 Task: Send an email with the signature Lincoln Davis with the subject Request for information follow-up and the message Could you please provide me with the details of the project risks? from softage.9@softage.net to softage.5@softage.net and move the email from Sent Items to the folder Shipping labels
Action: Mouse moved to (960, 72)
Screenshot: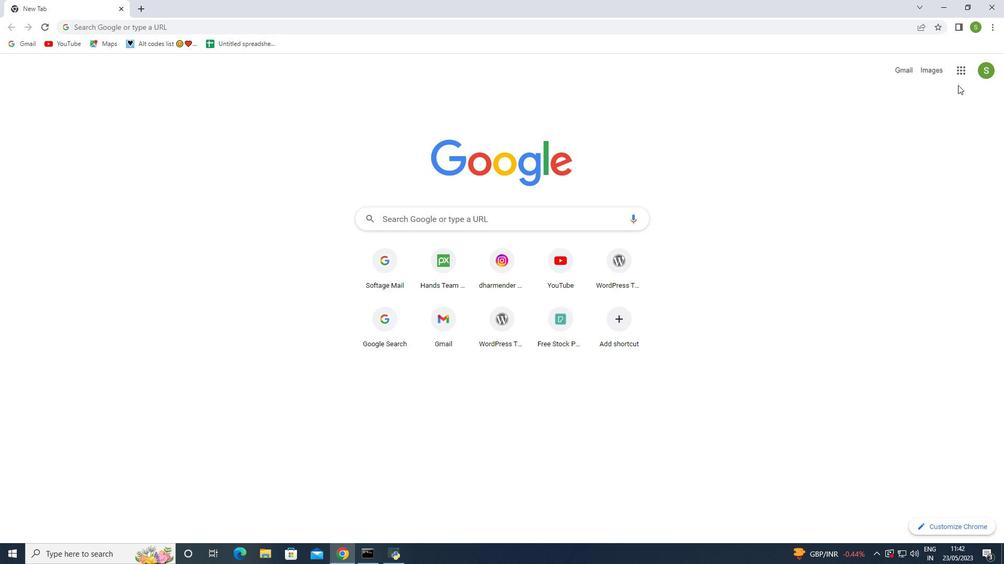 
Action: Mouse pressed left at (960, 72)
Screenshot: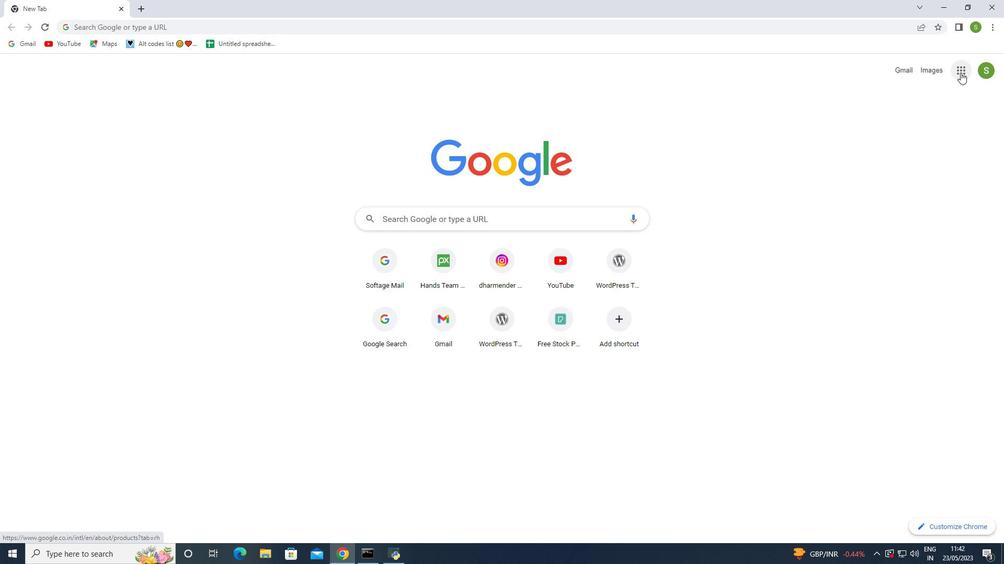 
Action: Mouse moved to (917, 121)
Screenshot: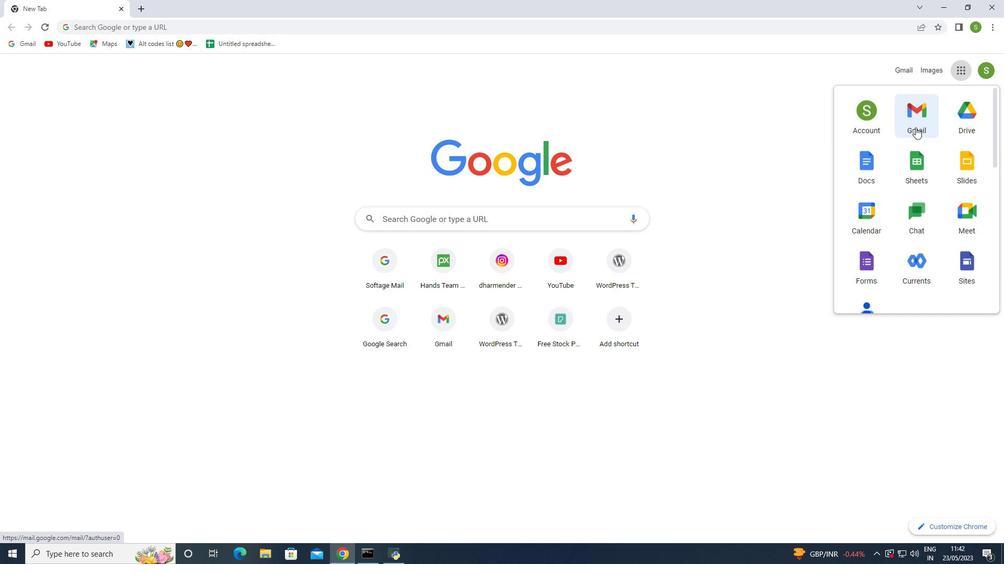 
Action: Mouse pressed left at (917, 121)
Screenshot: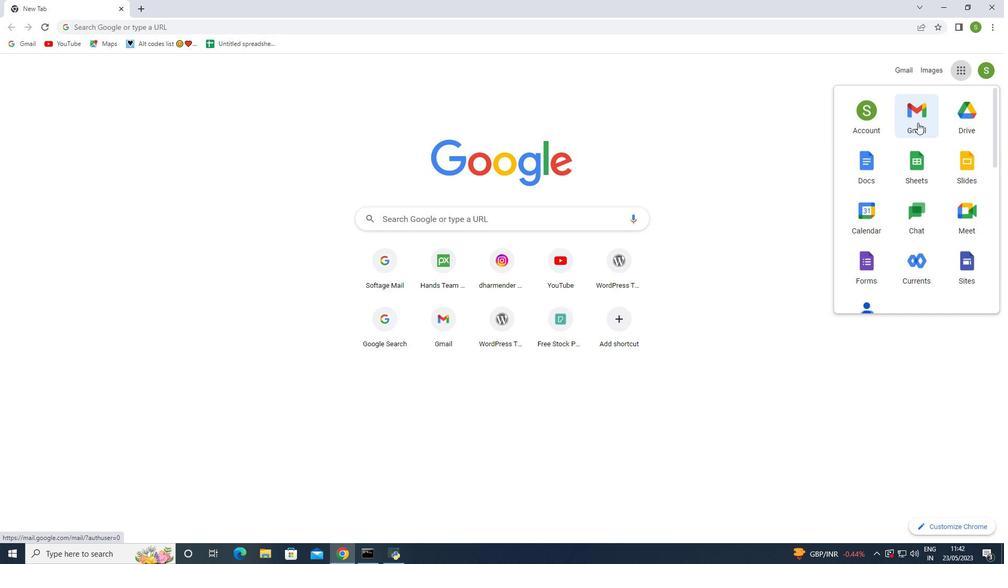 
Action: Mouse moved to (888, 73)
Screenshot: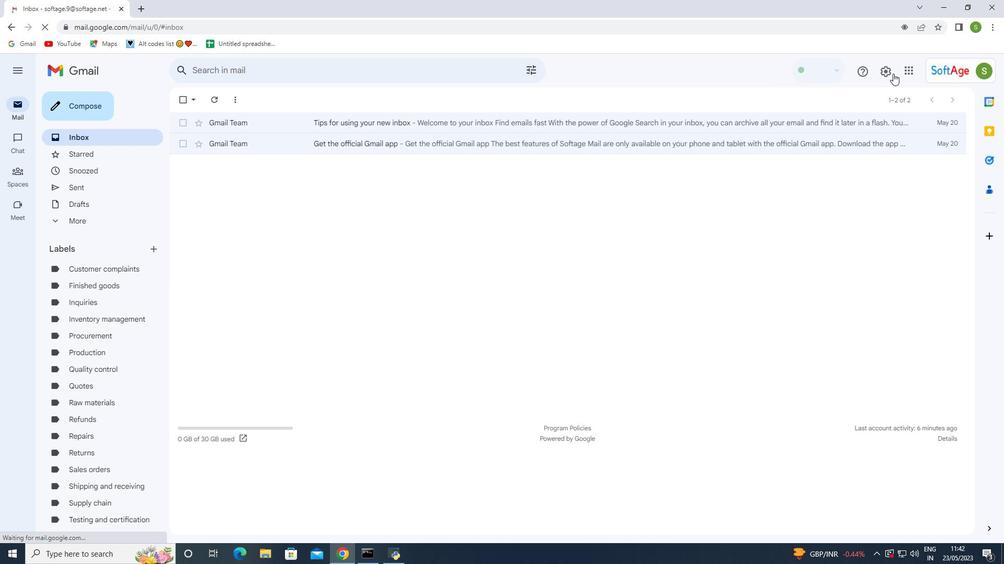
Action: Mouse pressed left at (888, 73)
Screenshot: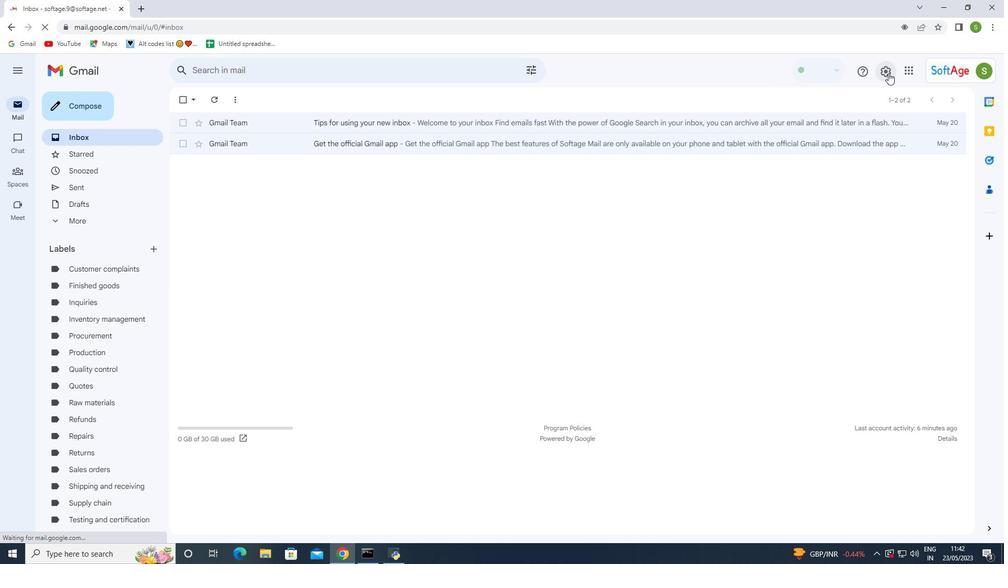 
Action: Mouse moved to (872, 122)
Screenshot: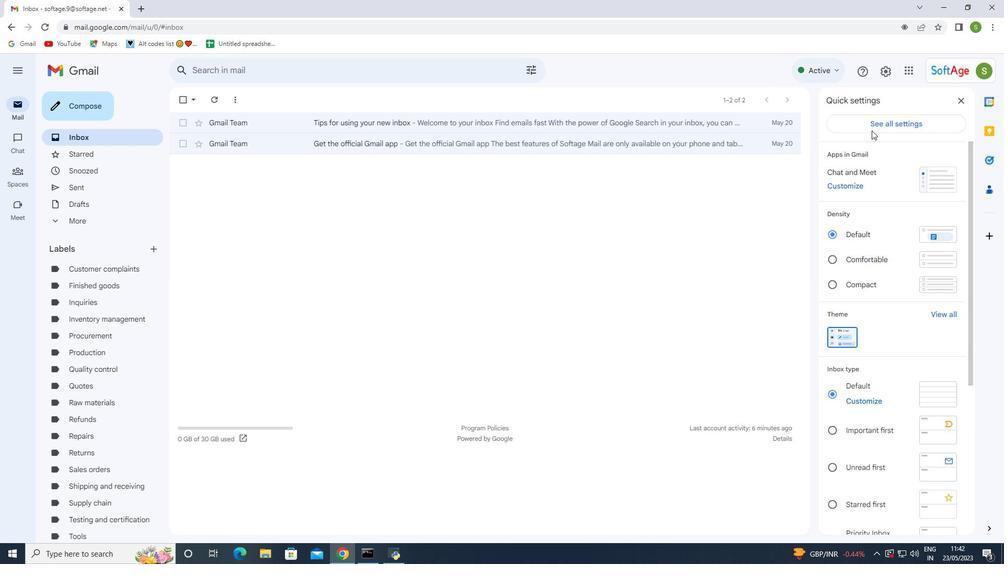 
Action: Mouse pressed left at (872, 122)
Screenshot: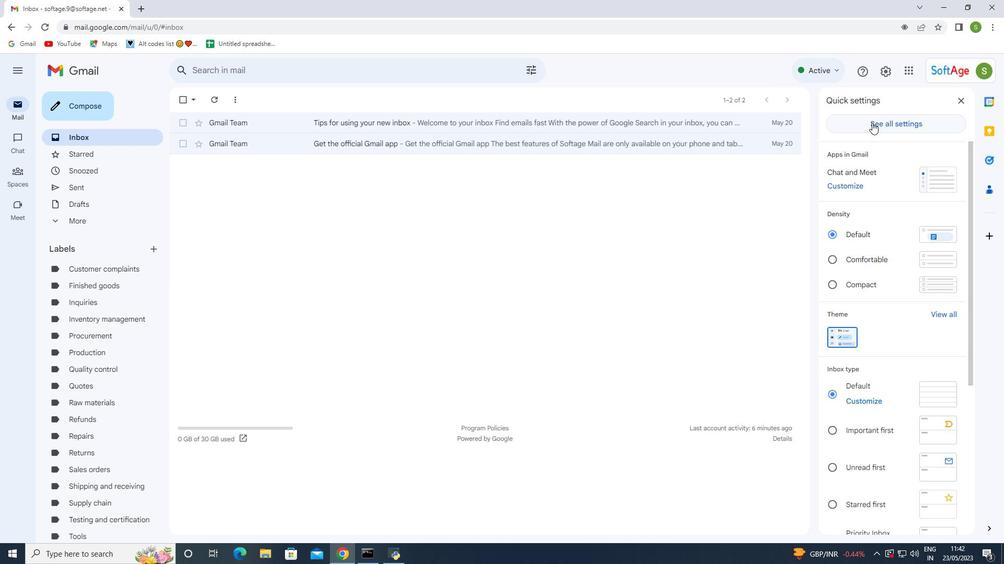 
Action: Mouse moved to (513, 241)
Screenshot: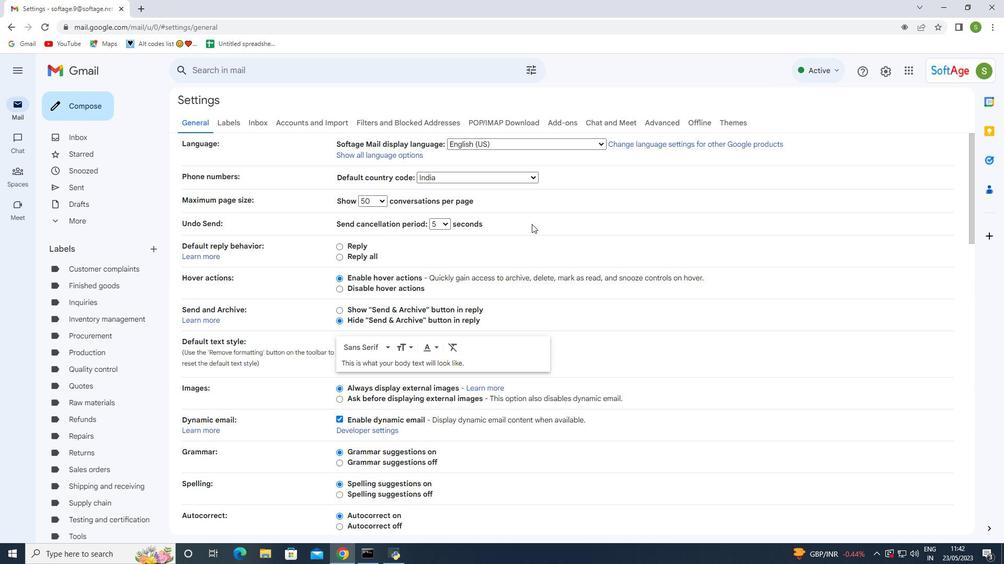 
Action: Mouse scrolled (513, 240) with delta (0, 0)
Screenshot: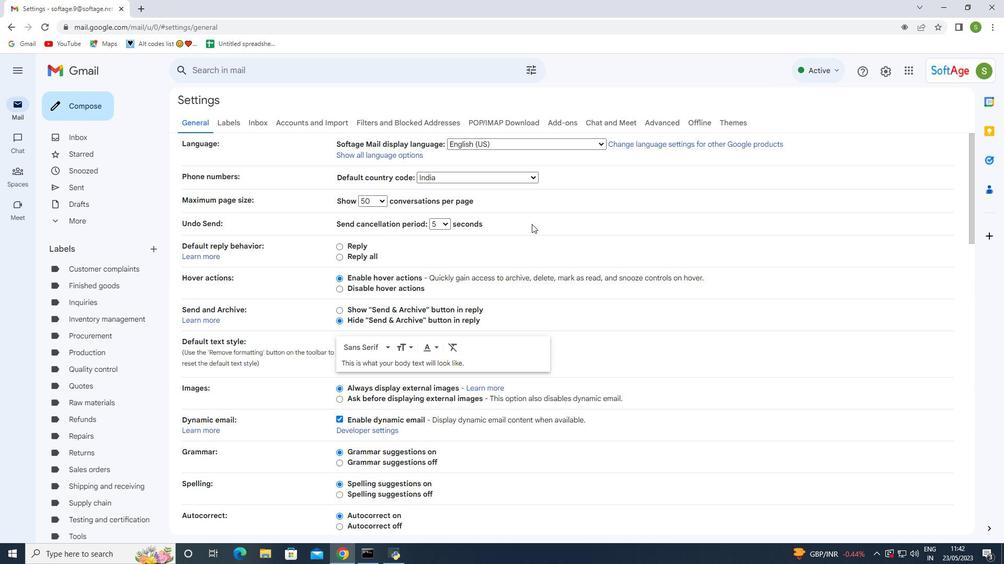 
Action: Mouse moved to (512, 241)
Screenshot: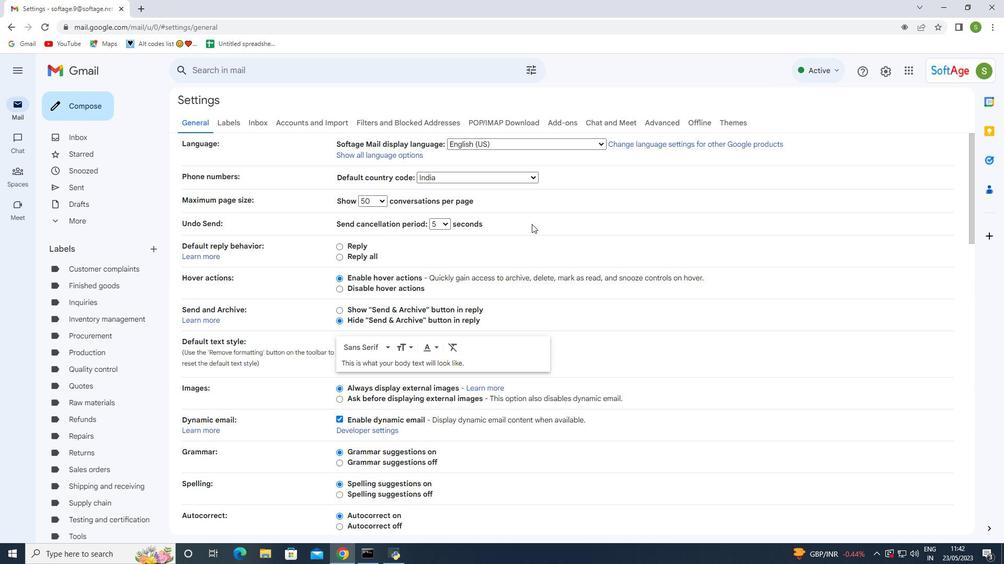 
Action: Mouse scrolled (512, 240) with delta (0, 0)
Screenshot: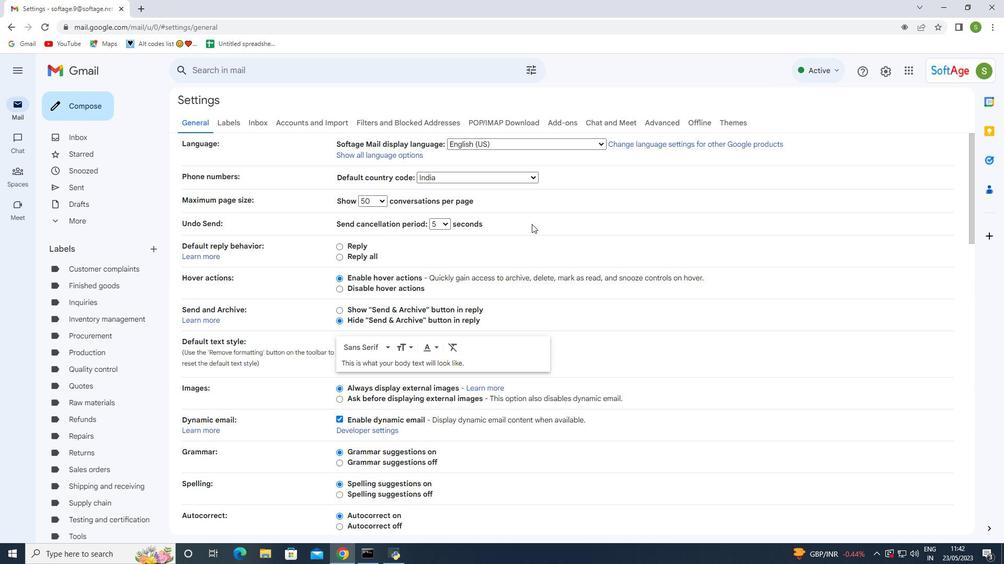 
Action: Mouse scrolled (512, 240) with delta (0, 0)
Screenshot: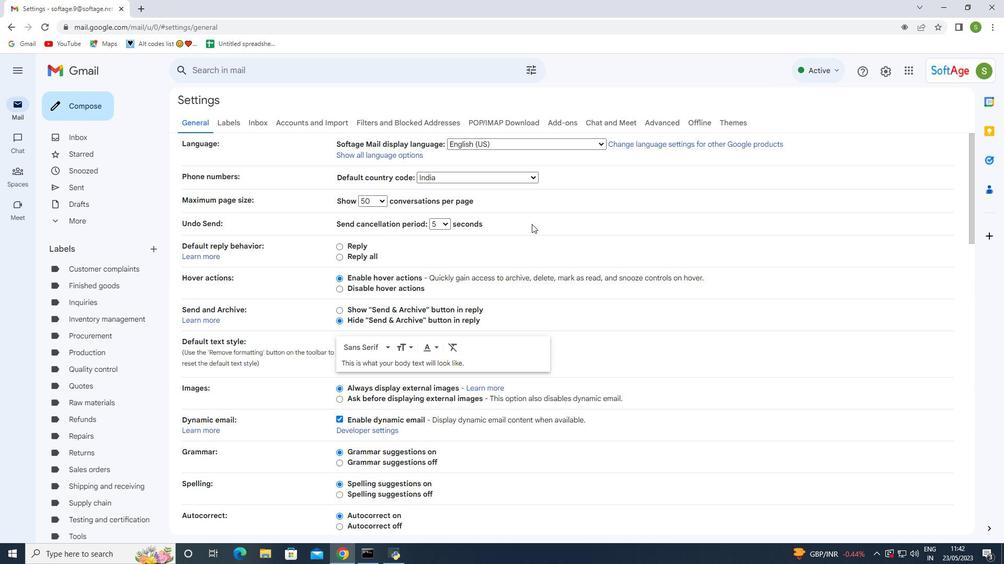 
Action: Mouse scrolled (512, 240) with delta (0, 0)
Screenshot: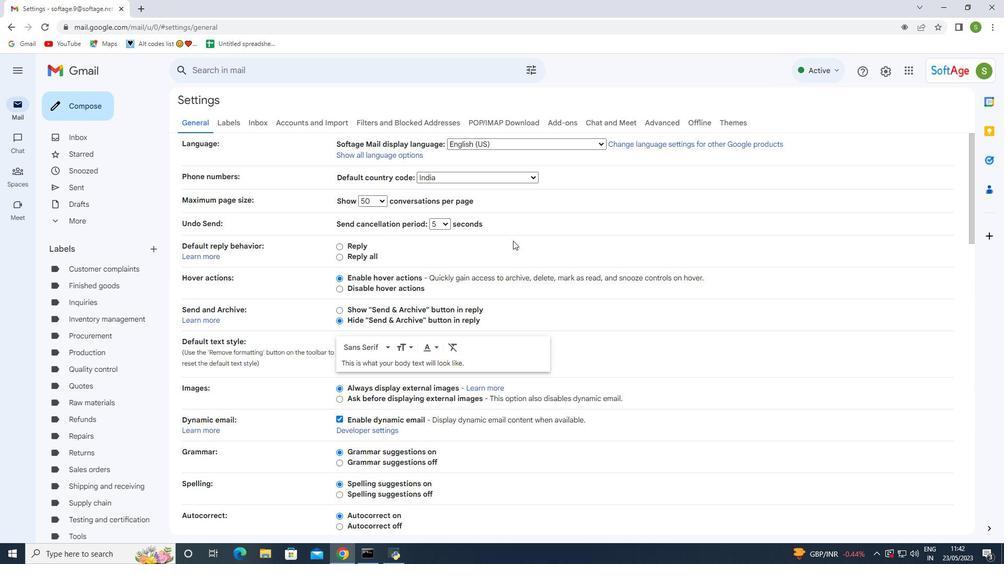 
Action: Mouse moved to (439, 322)
Screenshot: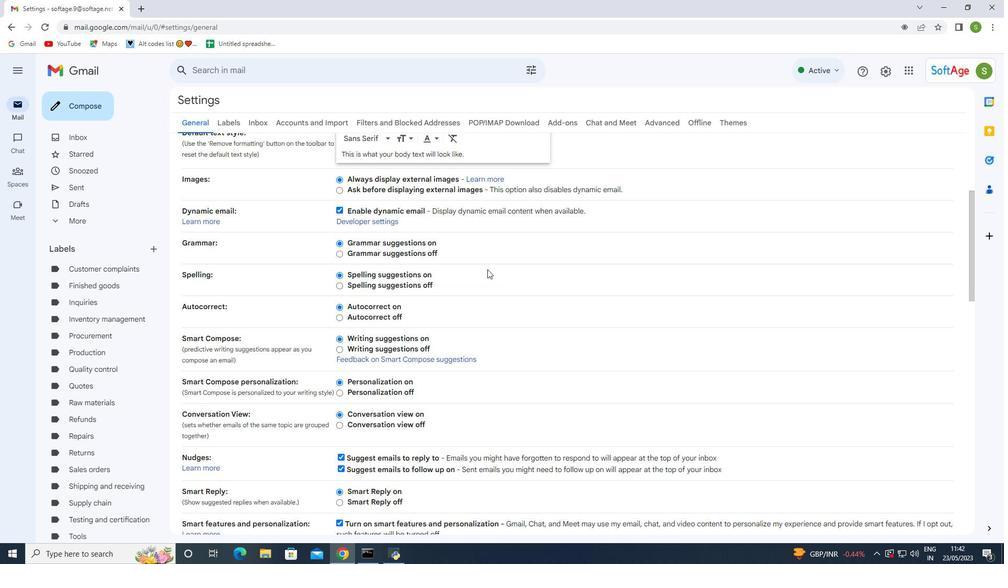 
Action: Mouse scrolled (439, 321) with delta (0, 0)
Screenshot: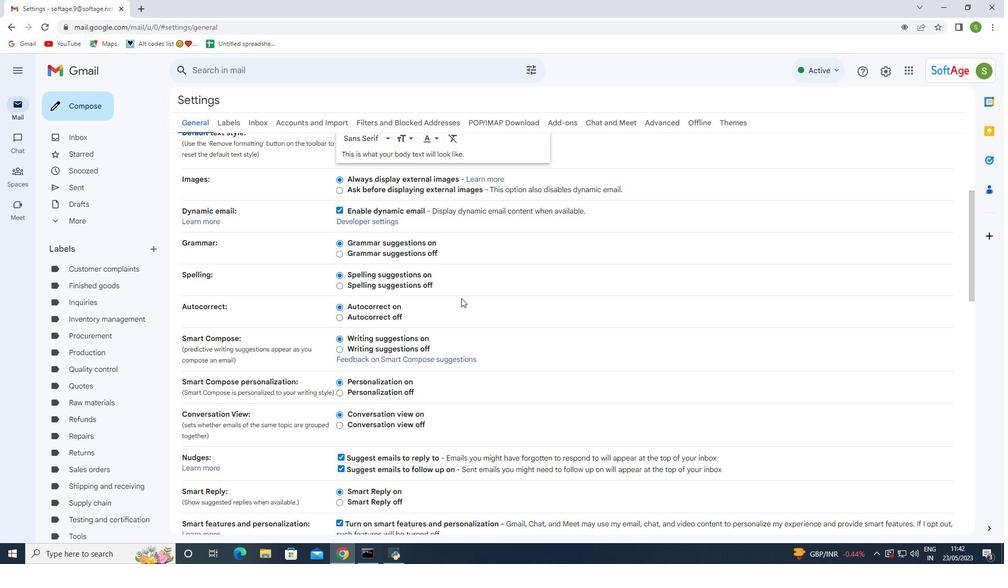 
Action: Mouse moved to (436, 324)
Screenshot: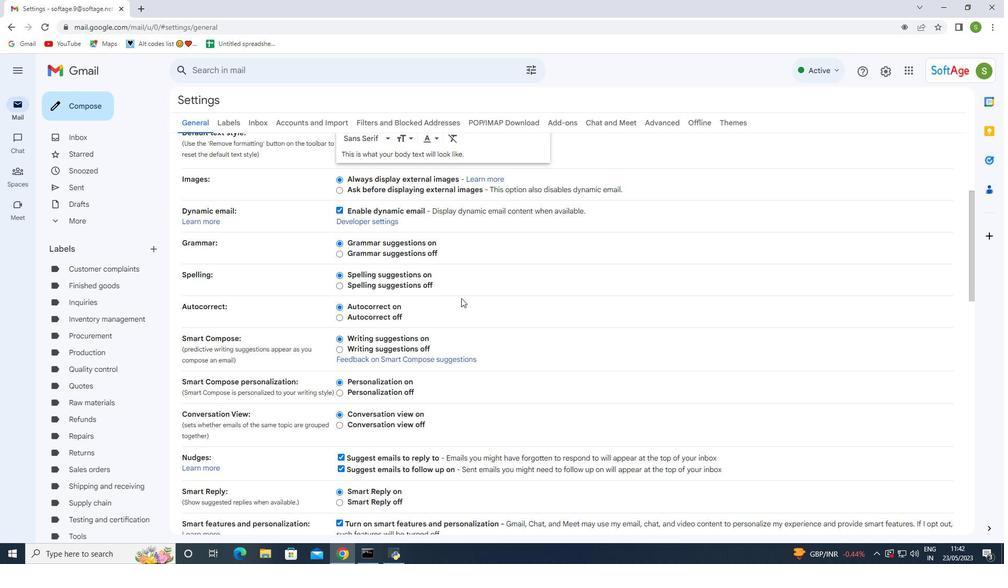 
Action: Mouse scrolled (436, 324) with delta (0, 0)
Screenshot: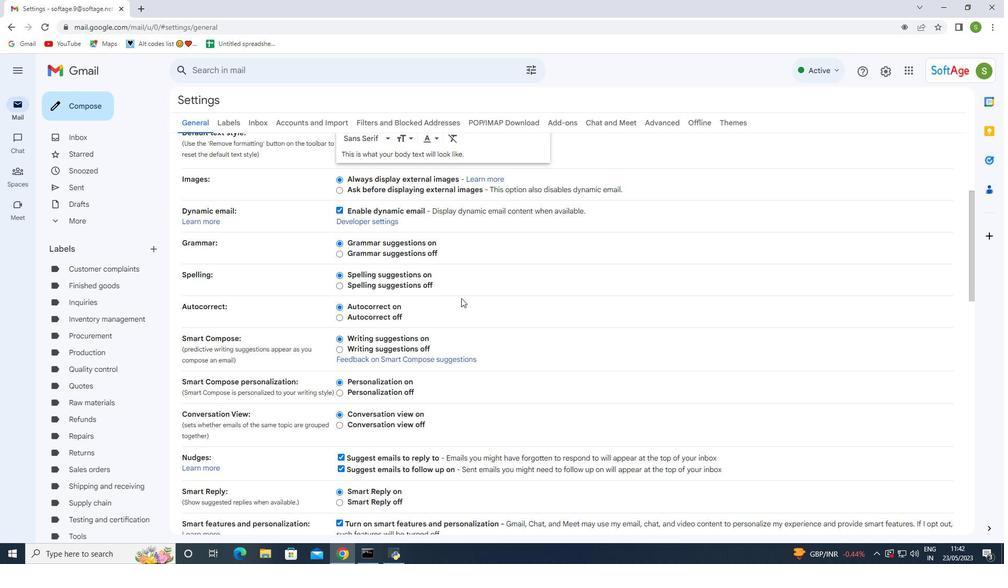 
Action: Mouse moved to (436, 325)
Screenshot: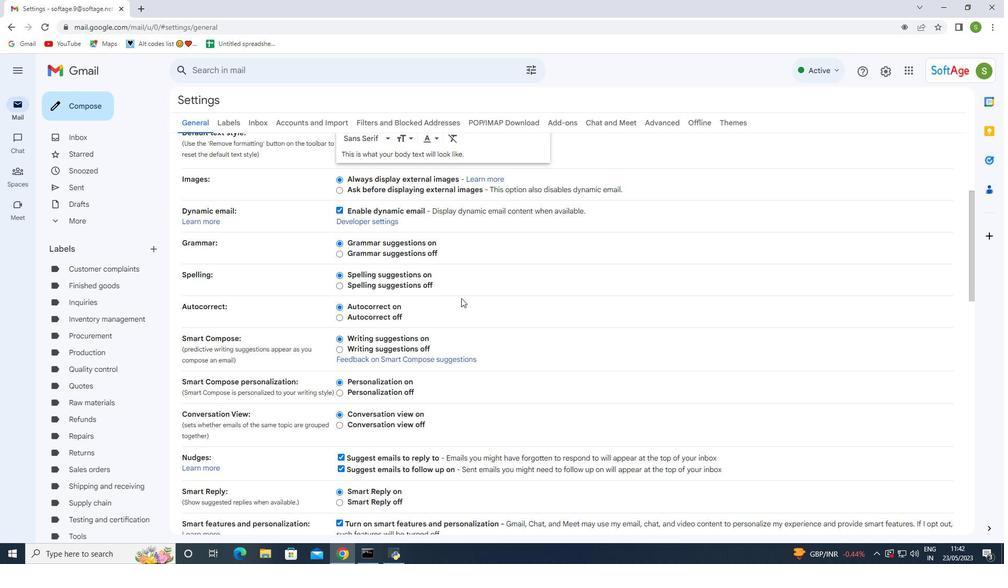 
Action: Mouse scrolled (436, 325) with delta (0, 0)
Screenshot: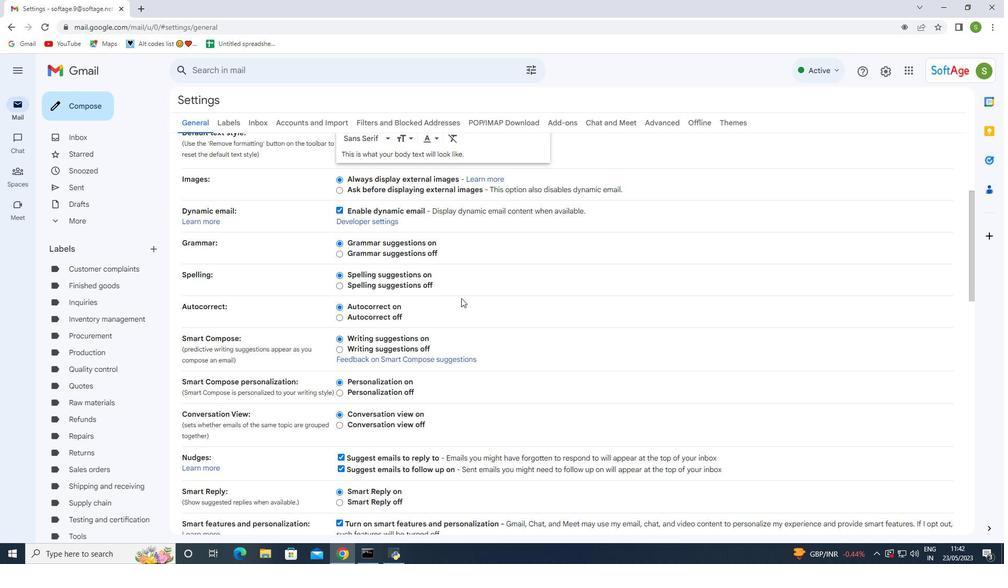 
Action: Mouse moved to (435, 325)
Screenshot: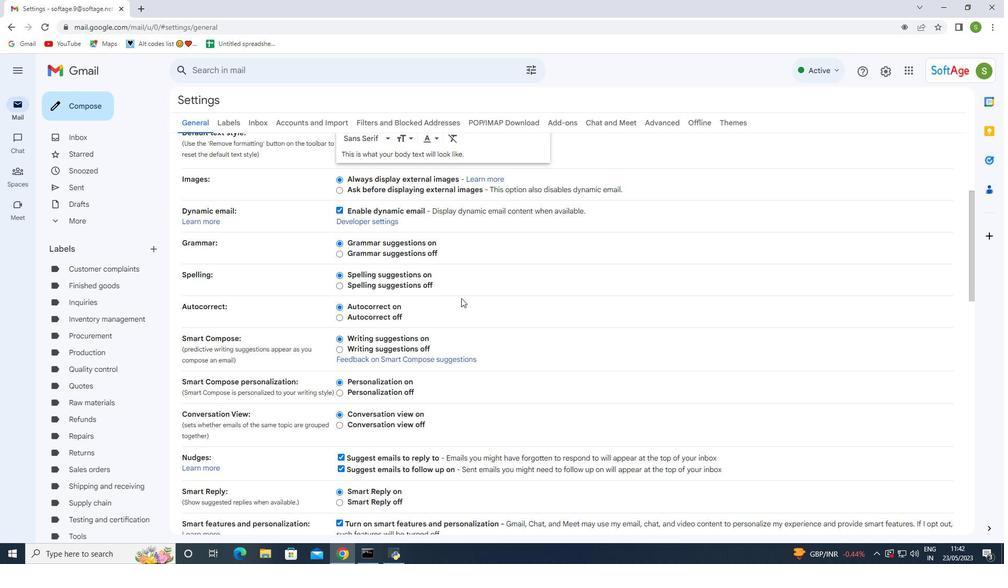 
Action: Mouse scrolled (435, 325) with delta (0, 0)
Screenshot: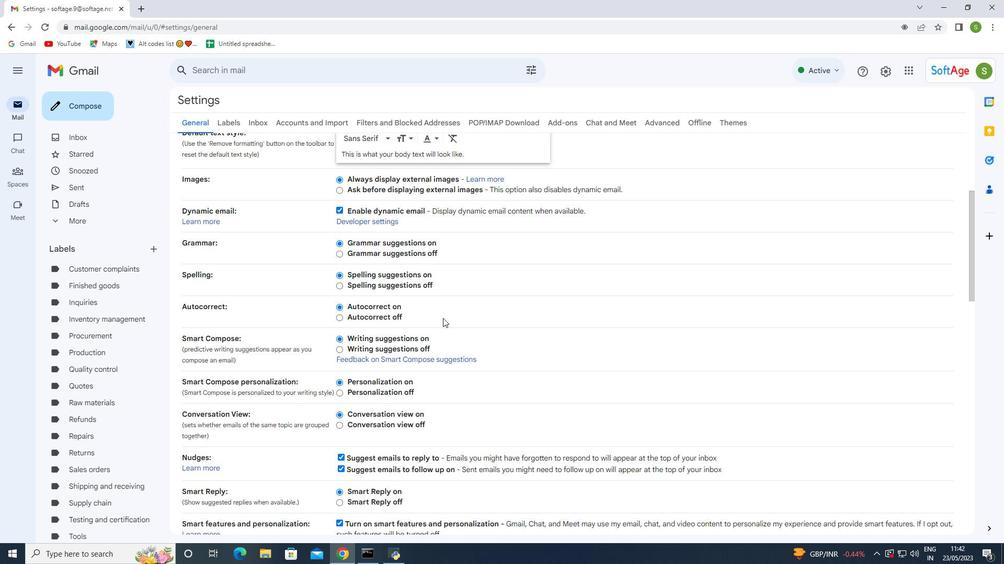
Action: Mouse moved to (435, 326)
Screenshot: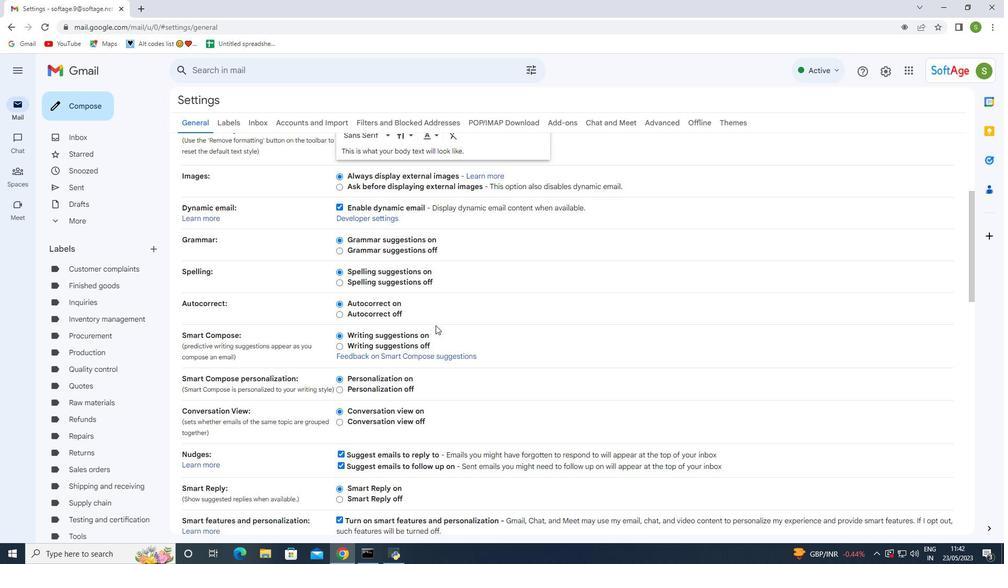 
Action: Mouse scrolled (435, 325) with delta (0, 0)
Screenshot: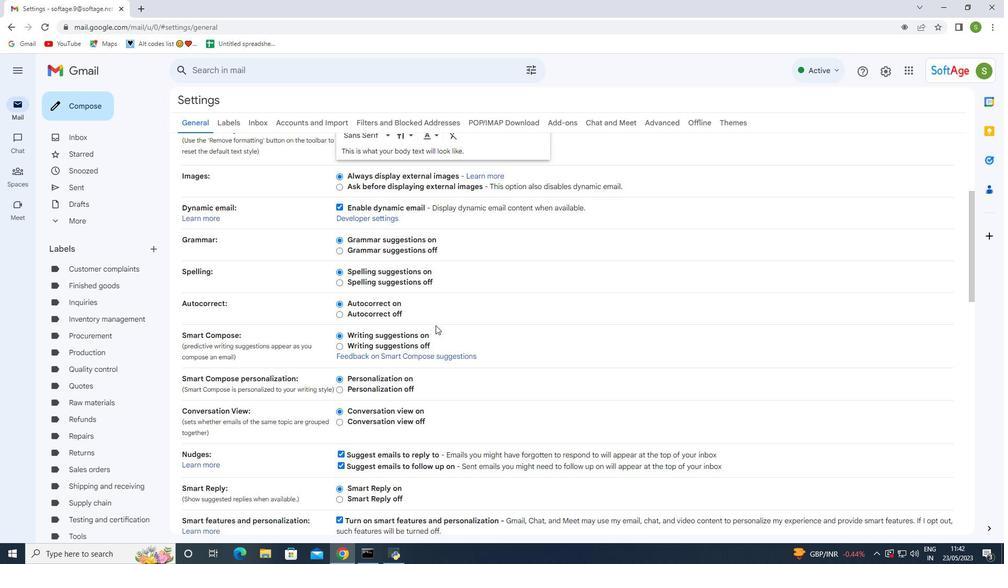 
Action: Mouse moved to (429, 329)
Screenshot: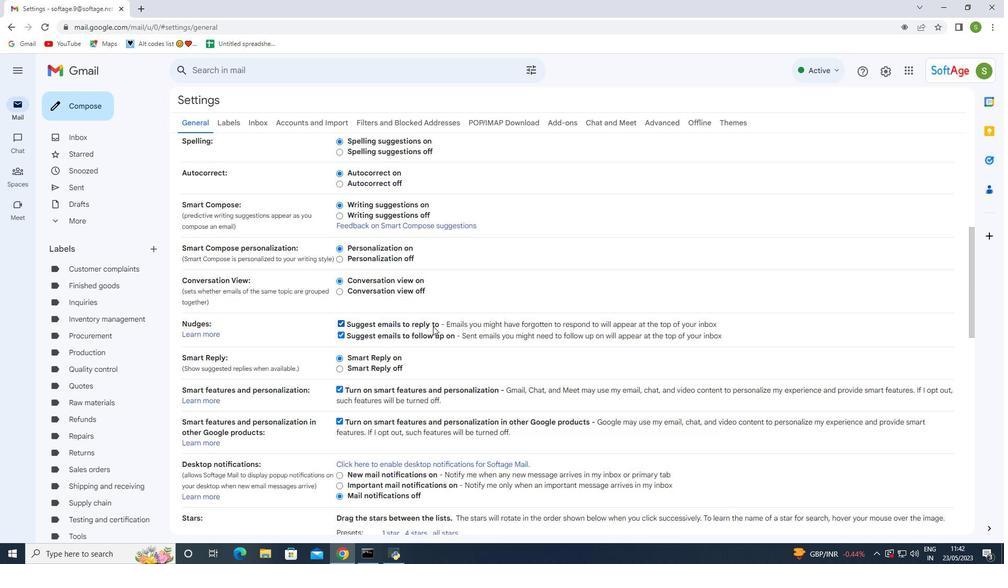 
Action: Mouse scrolled (429, 328) with delta (0, 0)
Screenshot: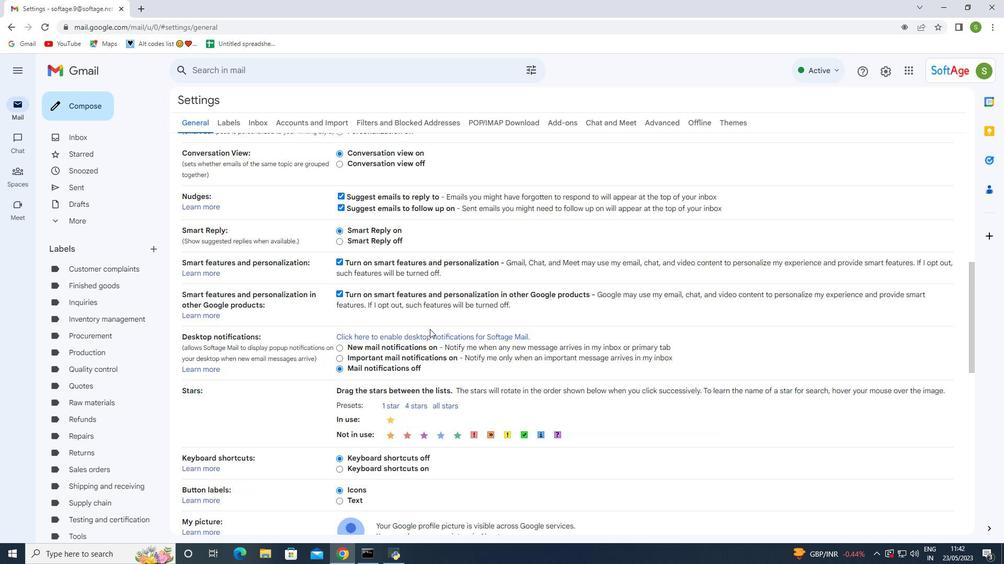 
Action: Mouse scrolled (429, 328) with delta (0, 0)
Screenshot: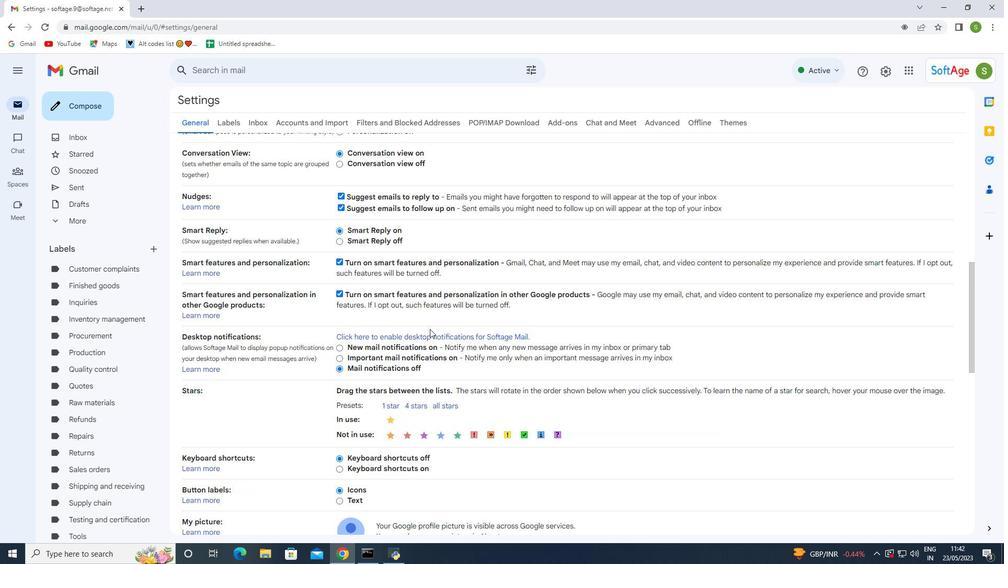 
Action: Mouse scrolled (429, 328) with delta (0, 0)
Screenshot: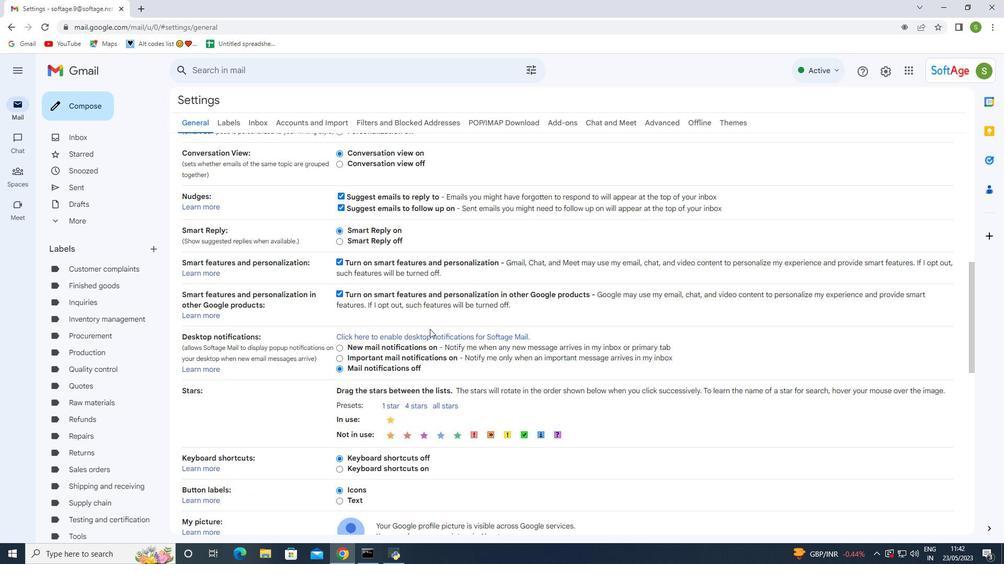 
Action: Mouse scrolled (429, 328) with delta (0, 0)
Screenshot: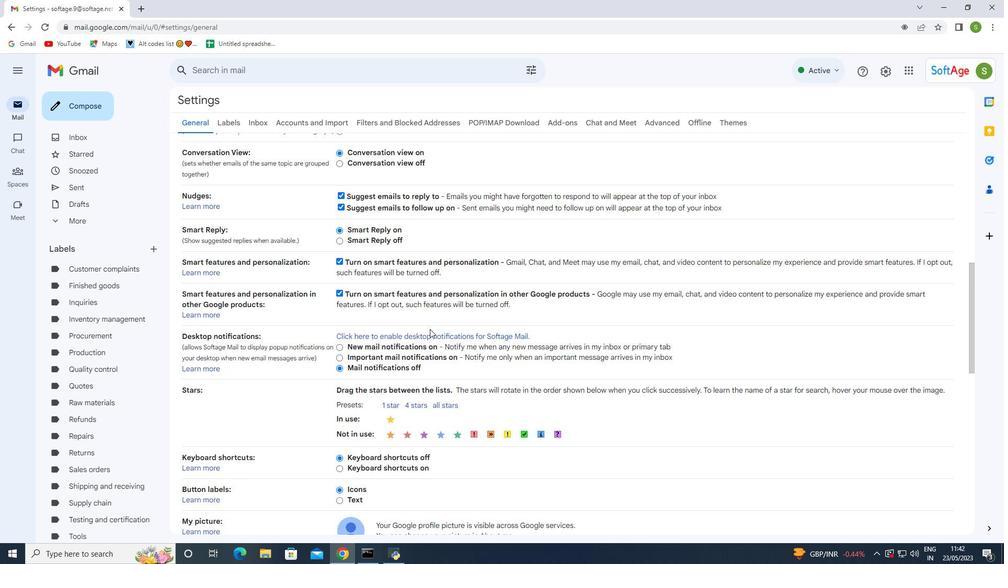 
Action: Mouse moved to (394, 353)
Screenshot: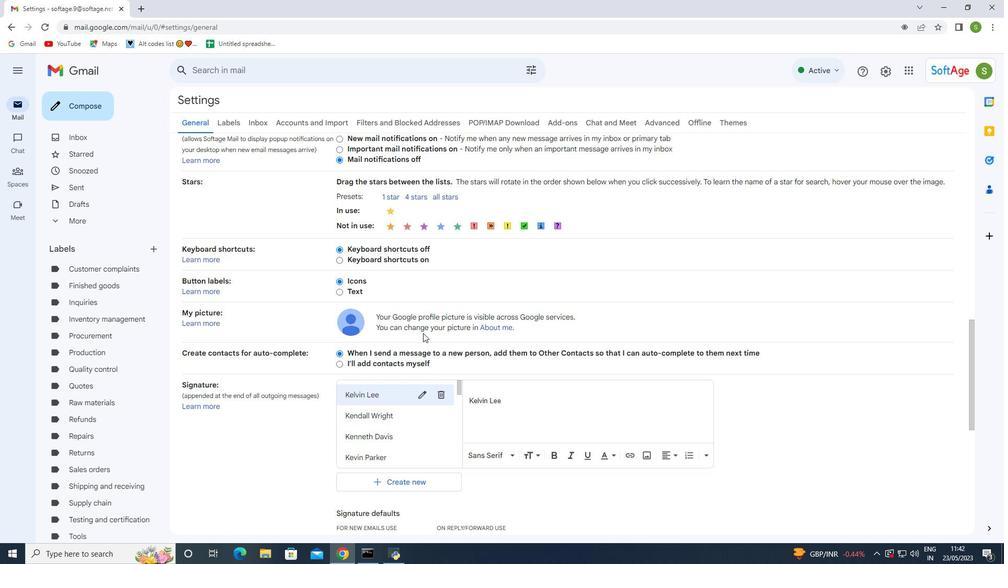 
Action: Mouse scrolled (394, 353) with delta (0, 0)
Screenshot: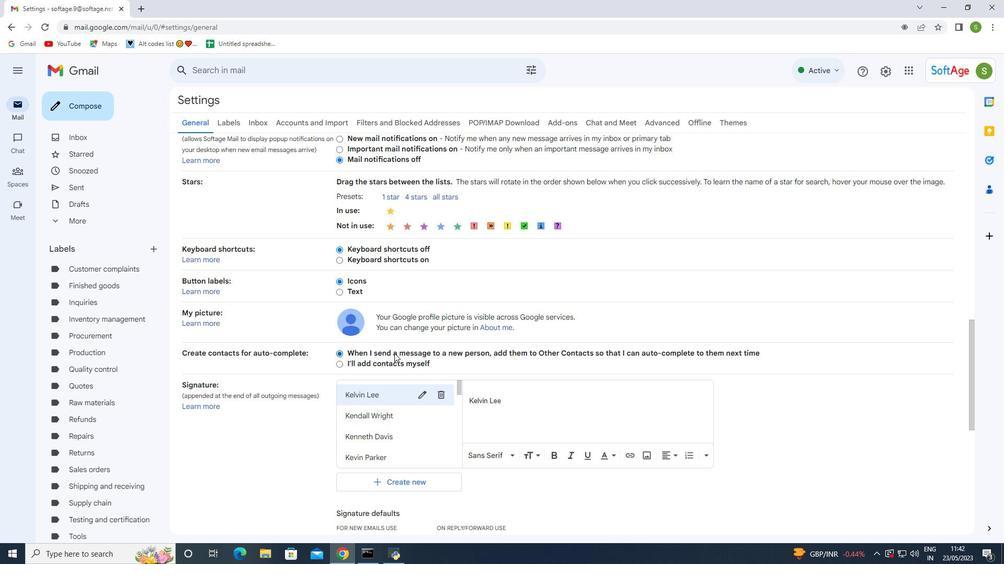 
Action: Mouse scrolled (394, 353) with delta (0, 0)
Screenshot: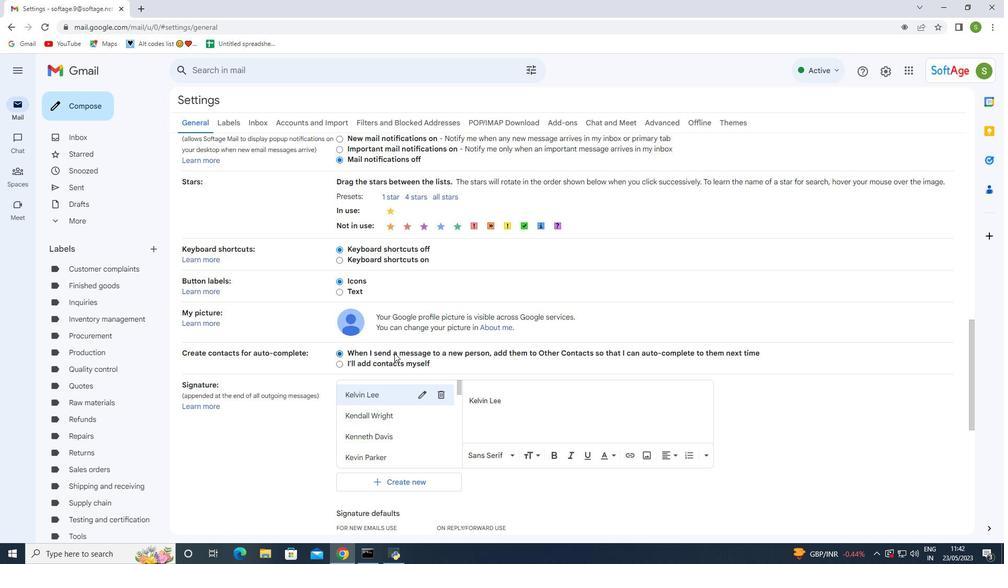 
Action: Mouse scrolled (394, 353) with delta (0, 0)
Screenshot: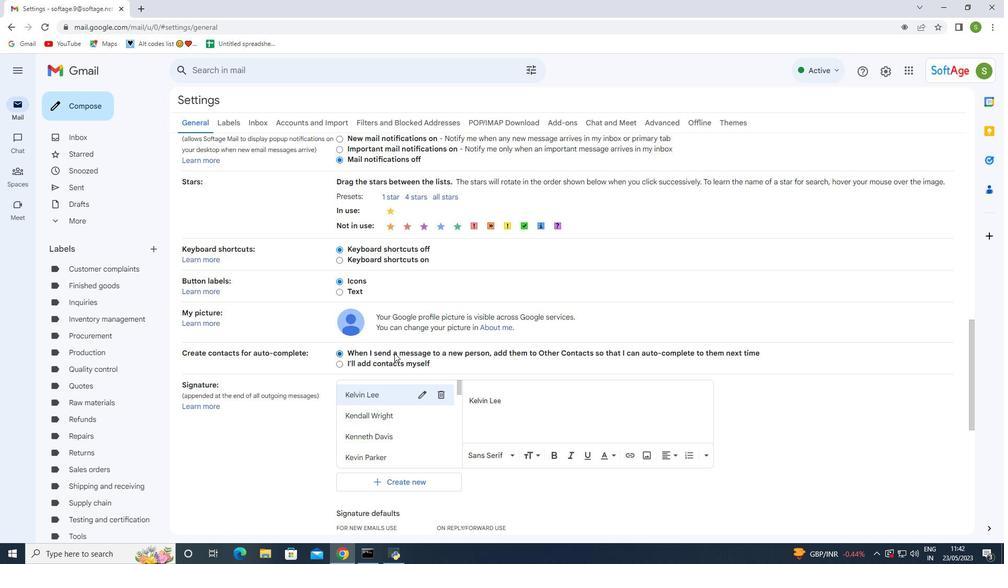 
Action: Mouse moved to (395, 327)
Screenshot: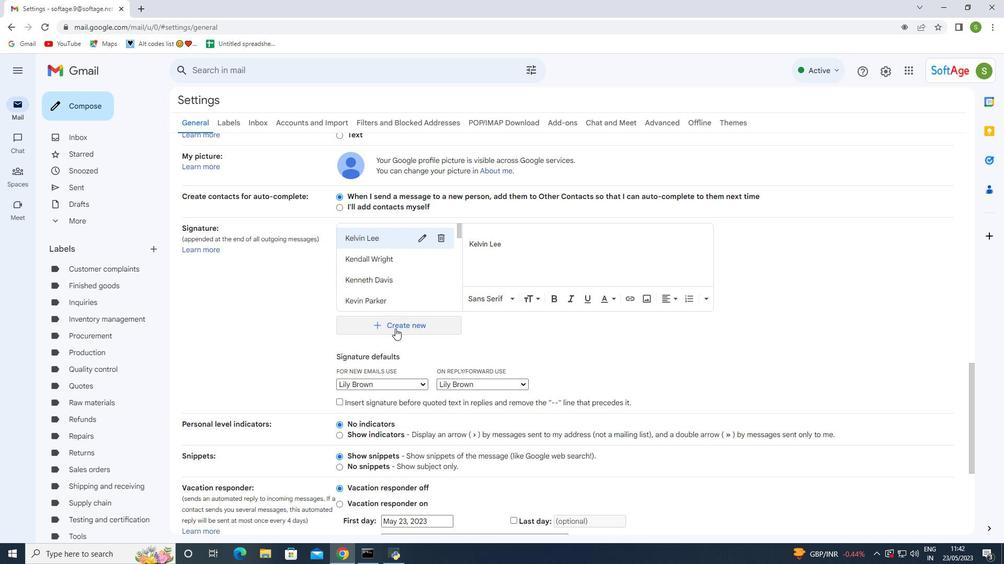 
Action: Mouse pressed left at (395, 327)
Screenshot: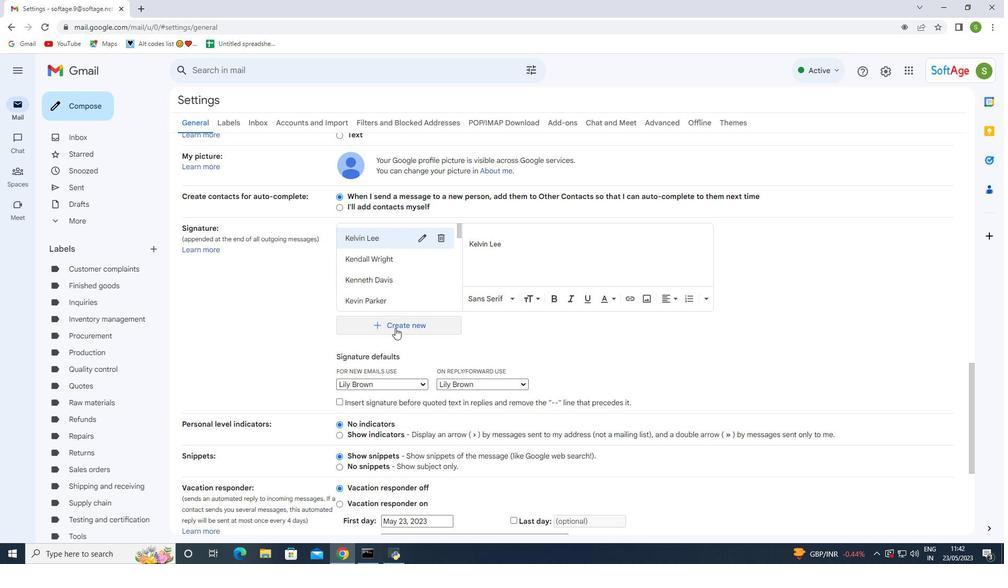 
Action: Mouse moved to (425, 296)
Screenshot: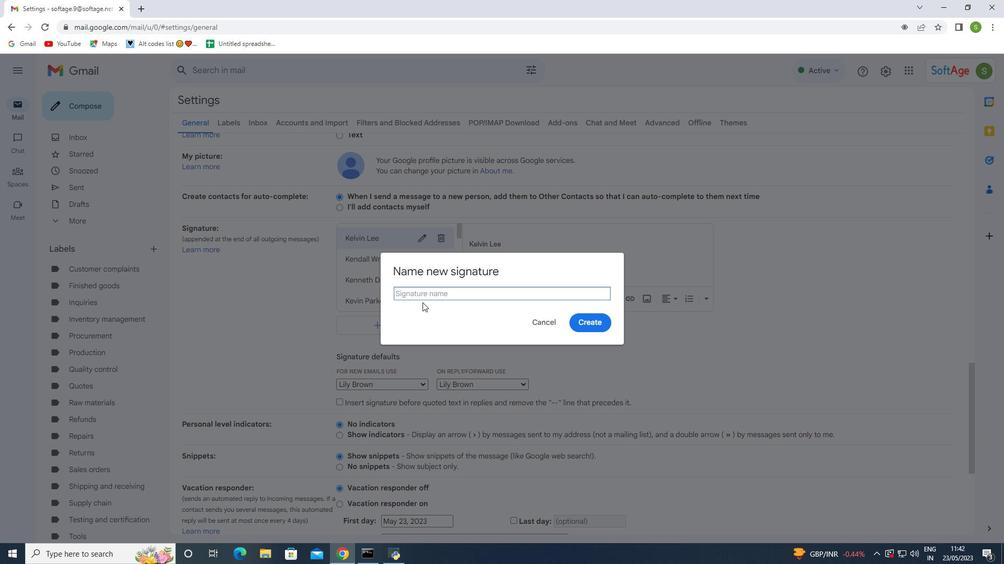 
Action: Mouse pressed left at (425, 296)
Screenshot: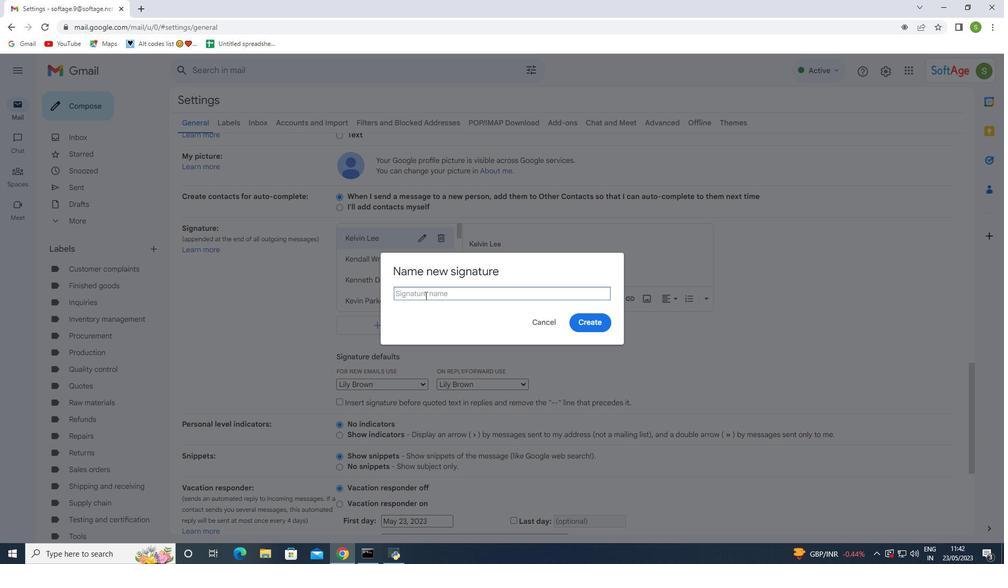 
Action: Key pressed <Key.shift>Lincoln<Key.space><Key.shift>Davis
Screenshot: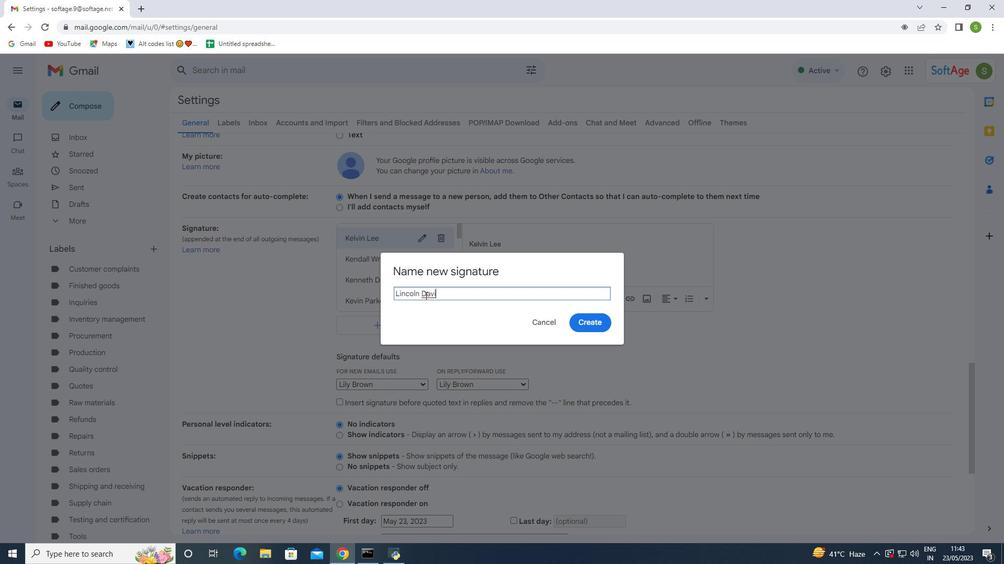 
Action: Mouse moved to (593, 325)
Screenshot: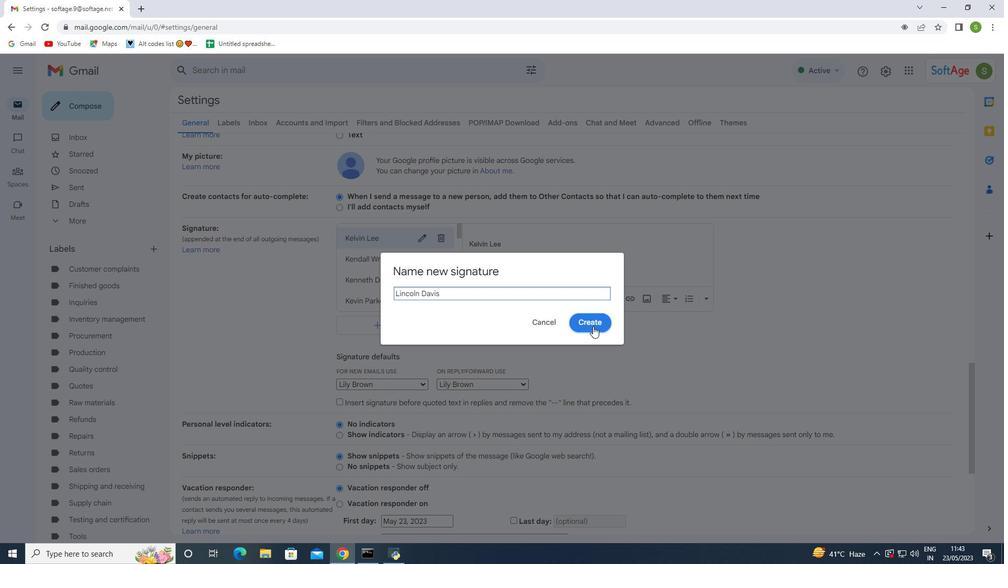 
Action: Mouse pressed left at (593, 325)
Screenshot: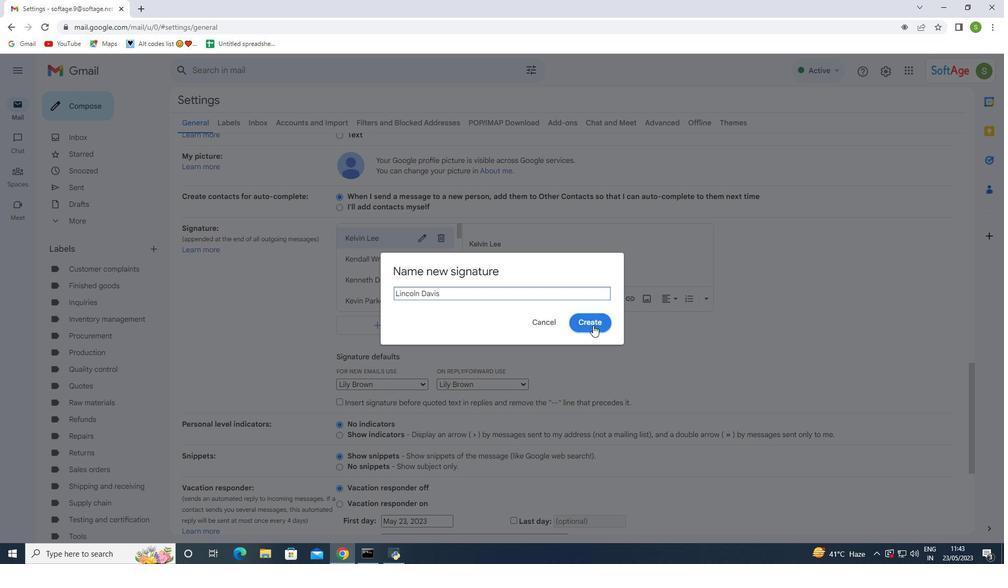 
Action: Mouse moved to (491, 233)
Screenshot: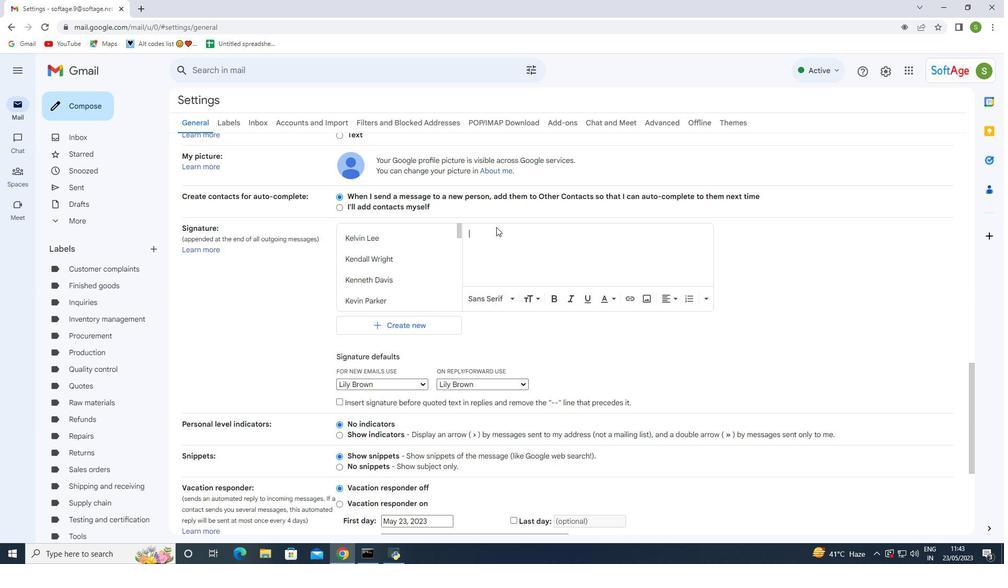 
Action: Mouse pressed left at (491, 233)
Screenshot: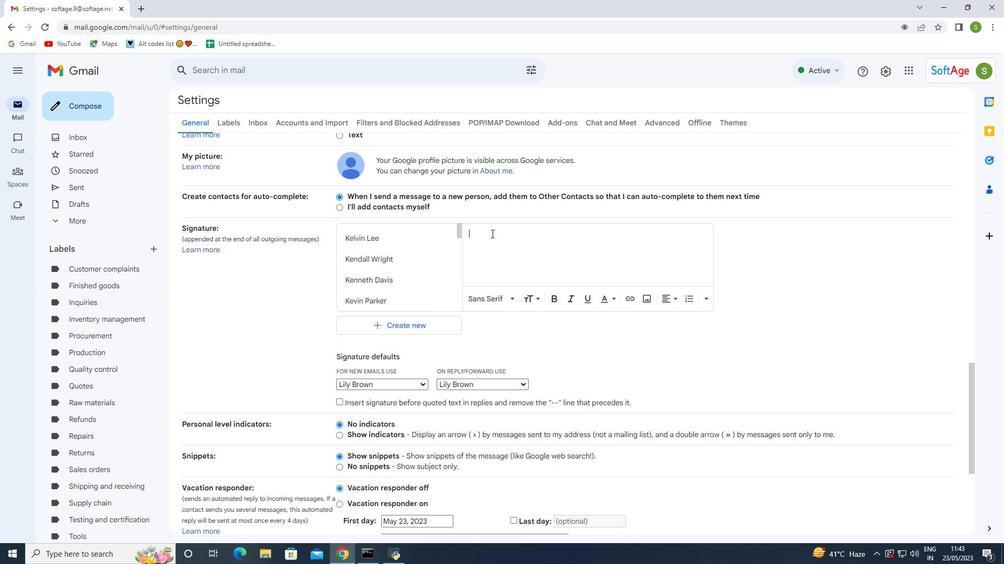 
Action: Key pressed <Key.shift>Lincoln<Key.space><Key.shift>Davis
Screenshot: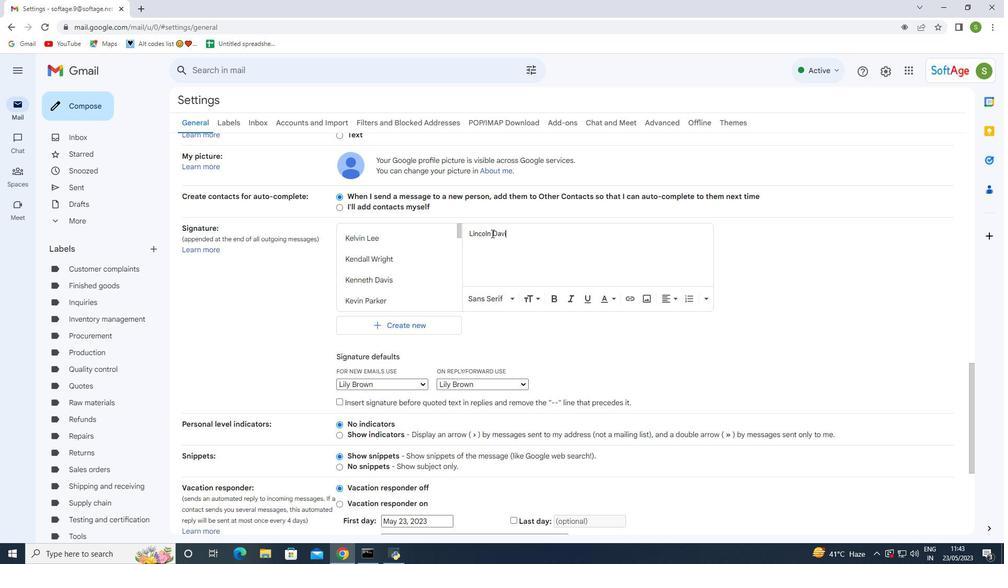 
Action: Mouse moved to (395, 380)
Screenshot: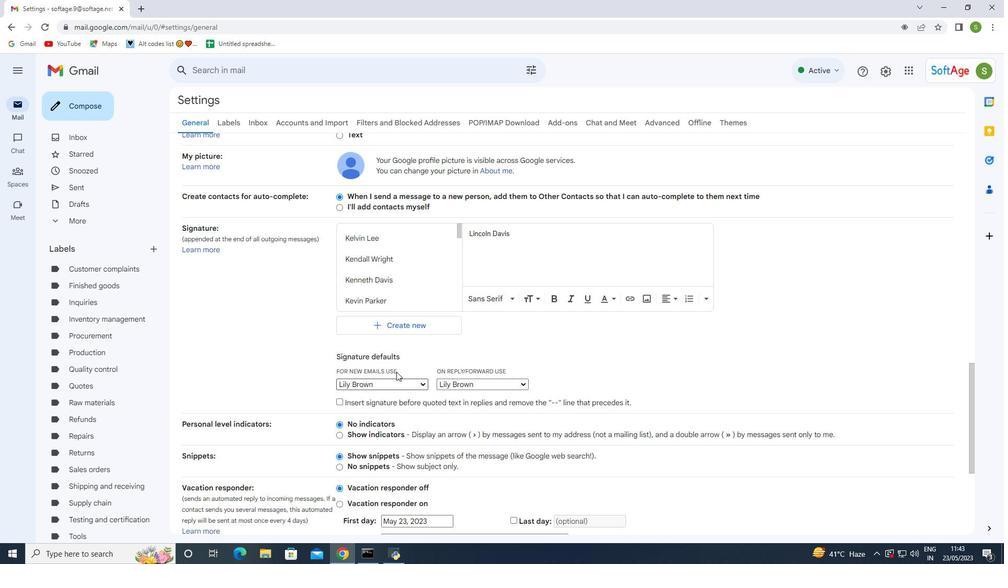 
Action: Mouse pressed left at (395, 380)
Screenshot: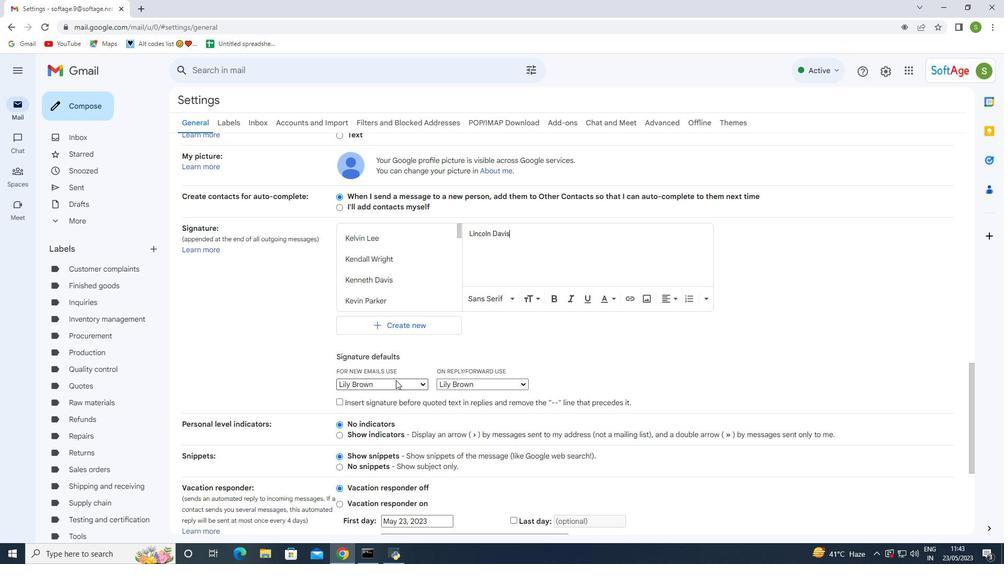 
Action: Mouse moved to (392, 359)
Screenshot: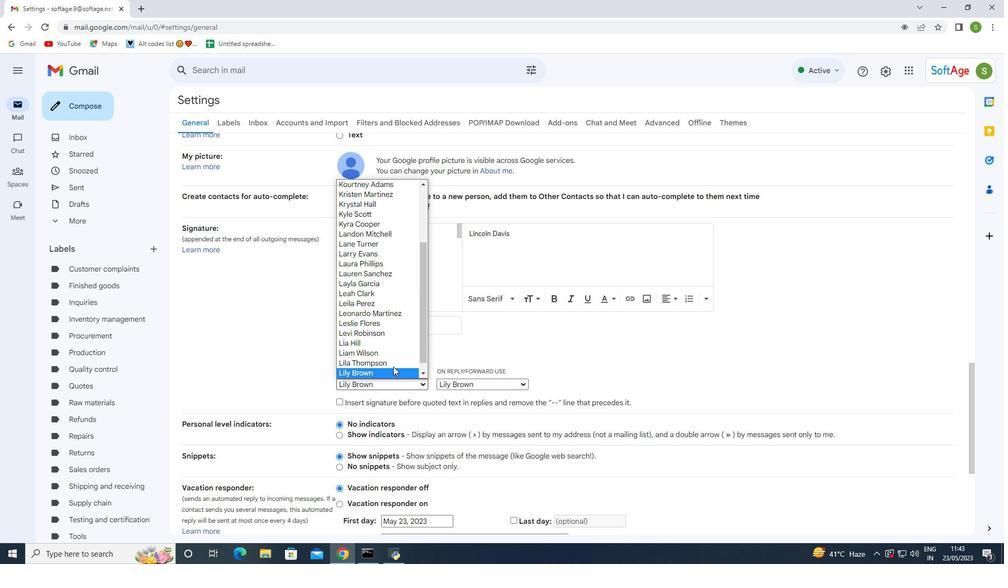 
Action: Mouse scrolled (392, 358) with delta (0, 0)
Screenshot: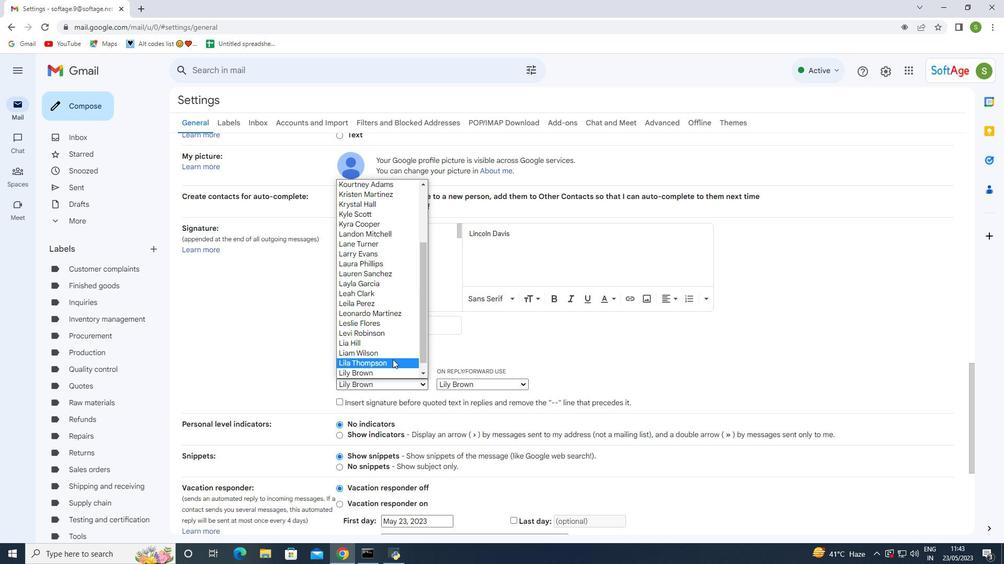 
Action: Mouse scrolled (392, 358) with delta (0, 0)
Screenshot: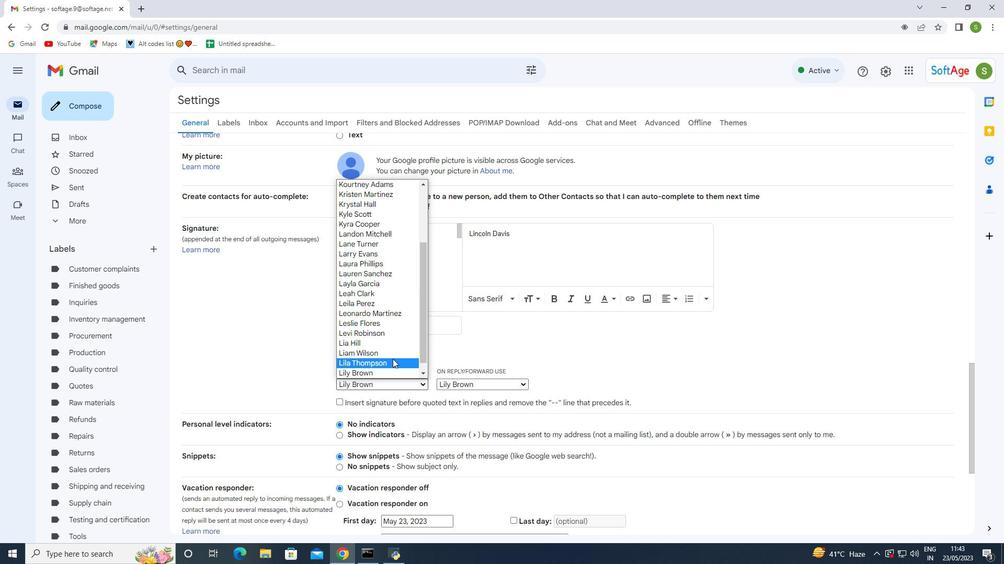 
Action: Mouse moved to (388, 370)
Screenshot: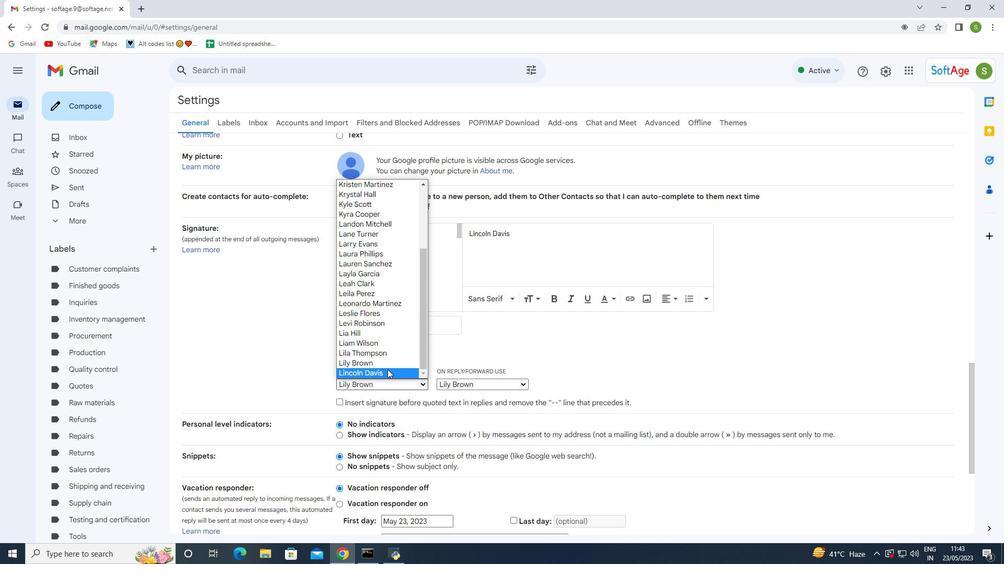 
Action: Mouse pressed left at (388, 370)
Screenshot: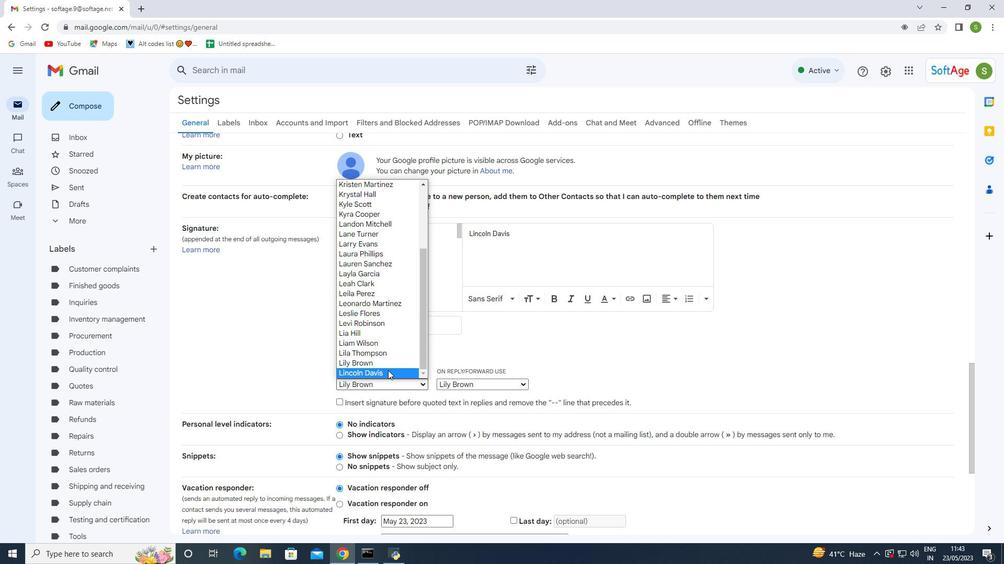 
Action: Mouse moved to (462, 384)
Screenshot: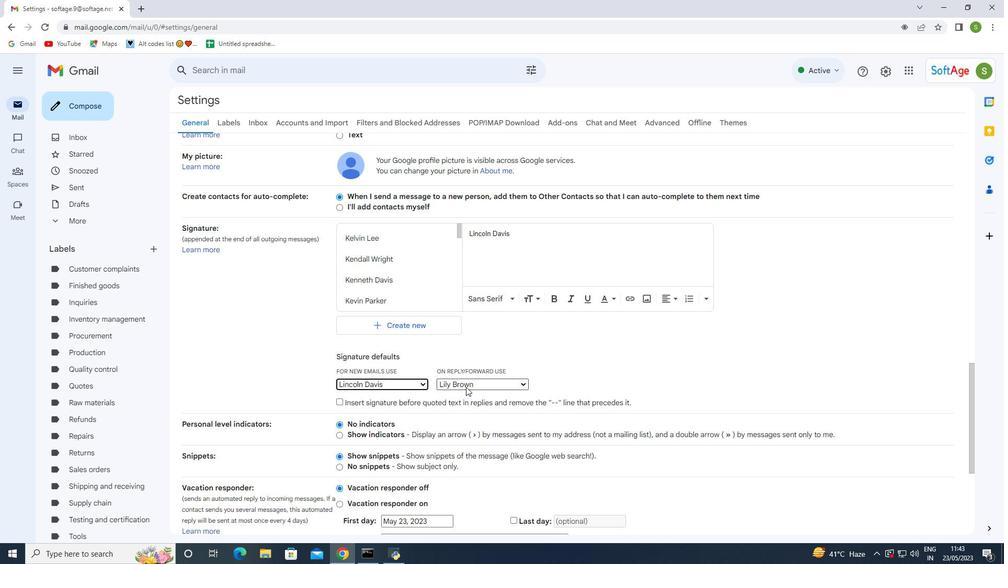 
Action: Mouse pressed left at (462, 384)
Screenshot: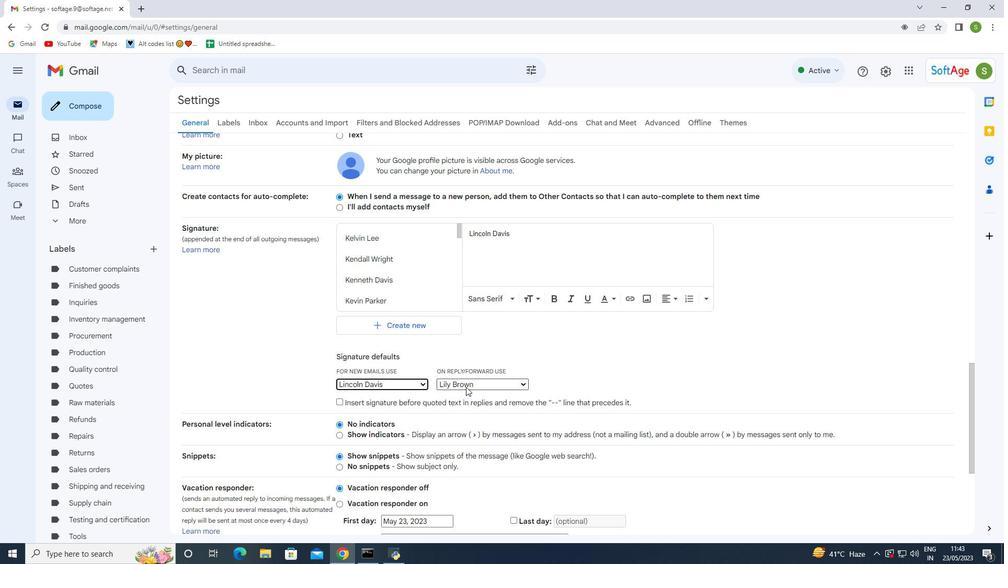 
Action: Mouse moved to (460, 369)
Screenshot: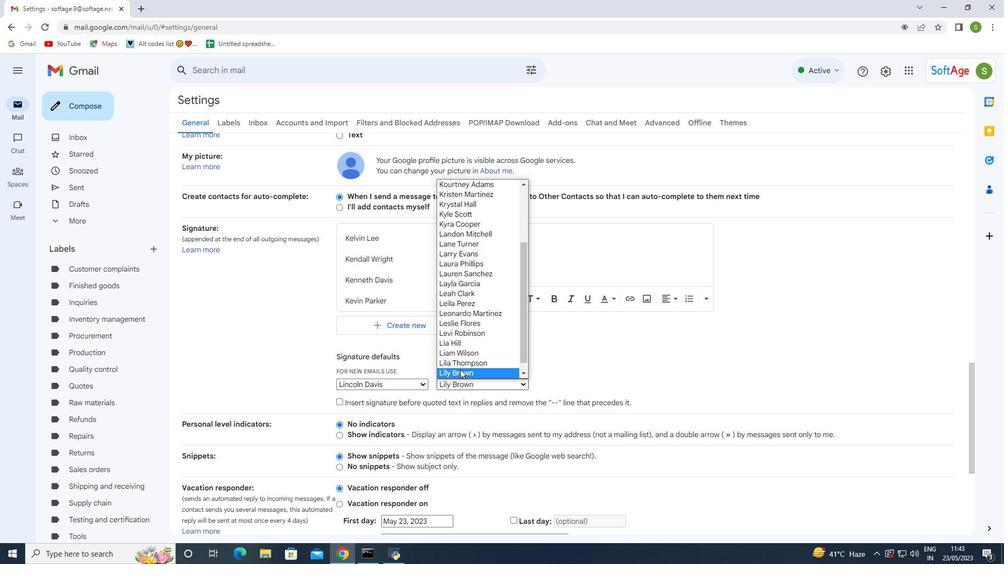 
Action: Mouse scrolled (460, 369) with delta (0, 0)
Screenshot: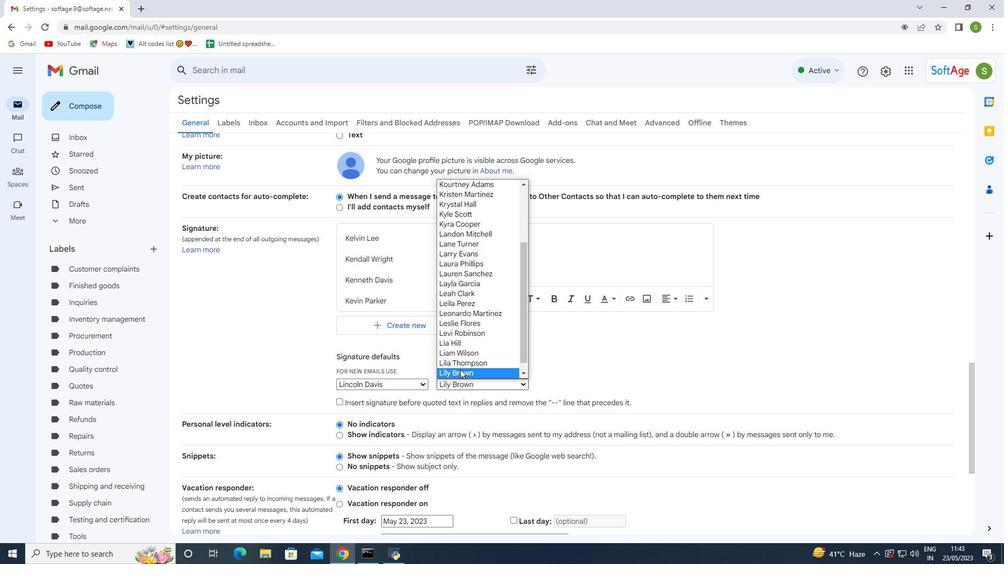 
Action: Mouse moved to (459, 370)
Screenshot: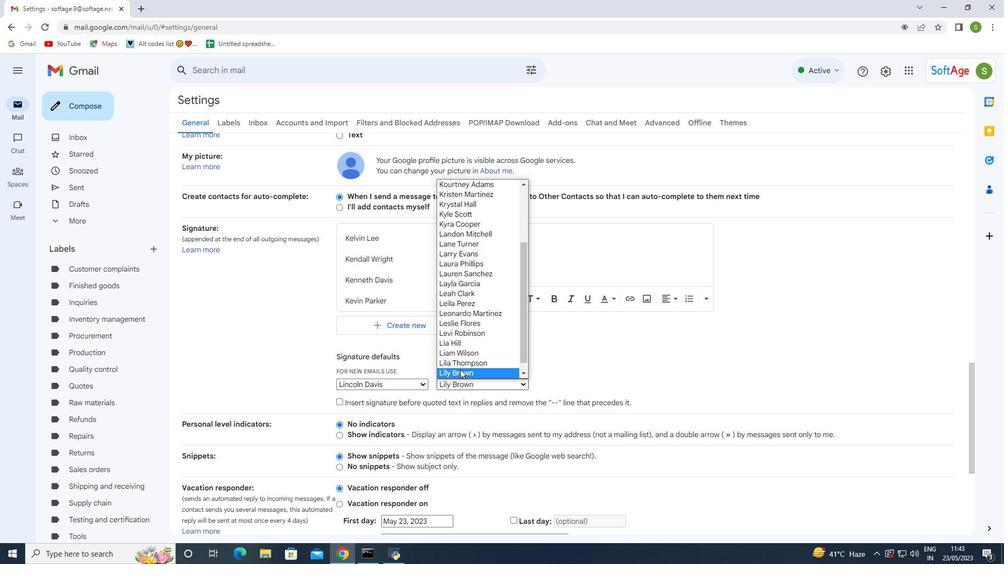 
Action: Mouse scrolled (459, 369) with delta (0, 0)
Screenshot: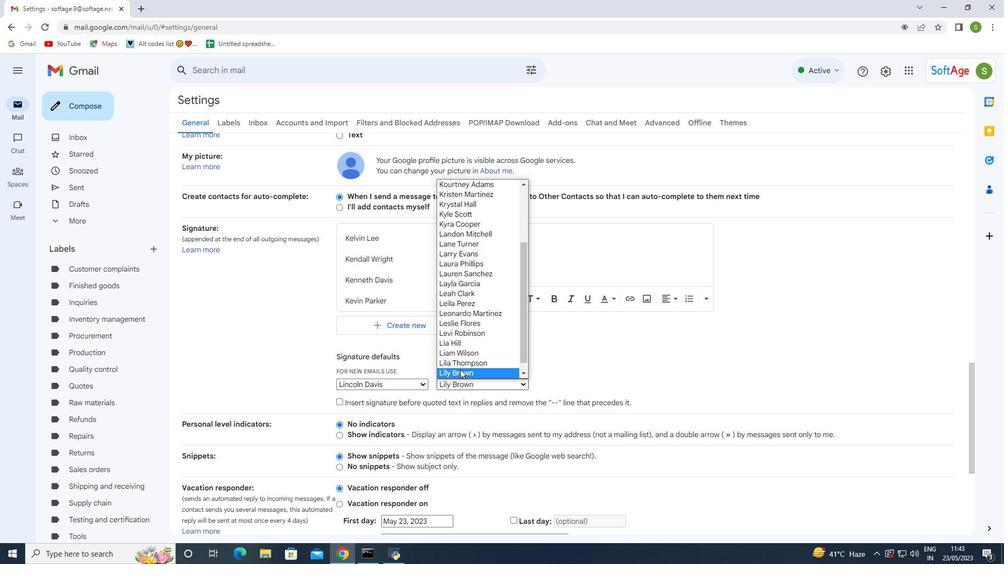 
Action: Mouse moved to (459, 372)
Screenshot: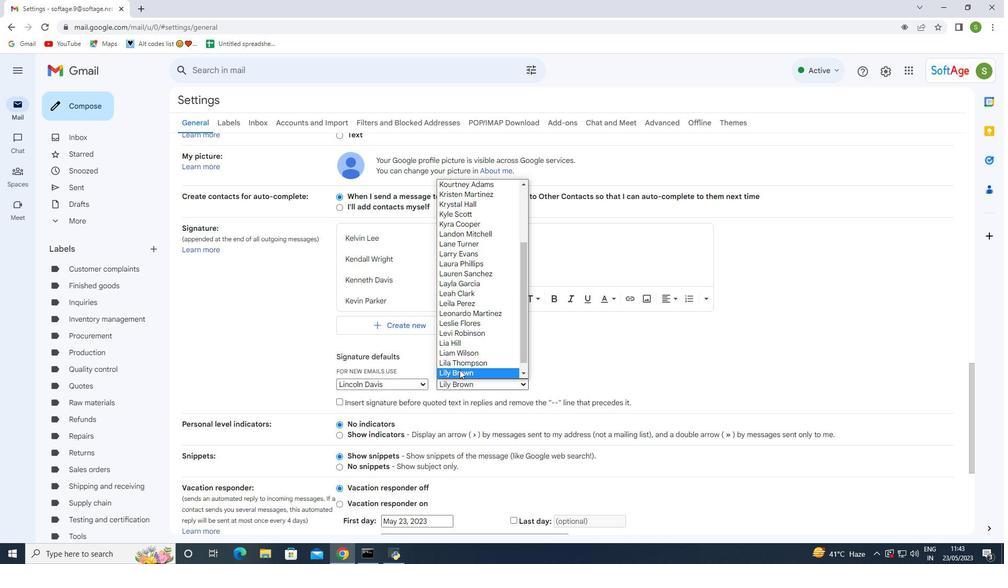 
Action: Mouse scrolled (459, 371) with delta (0, 0)
Screenshot: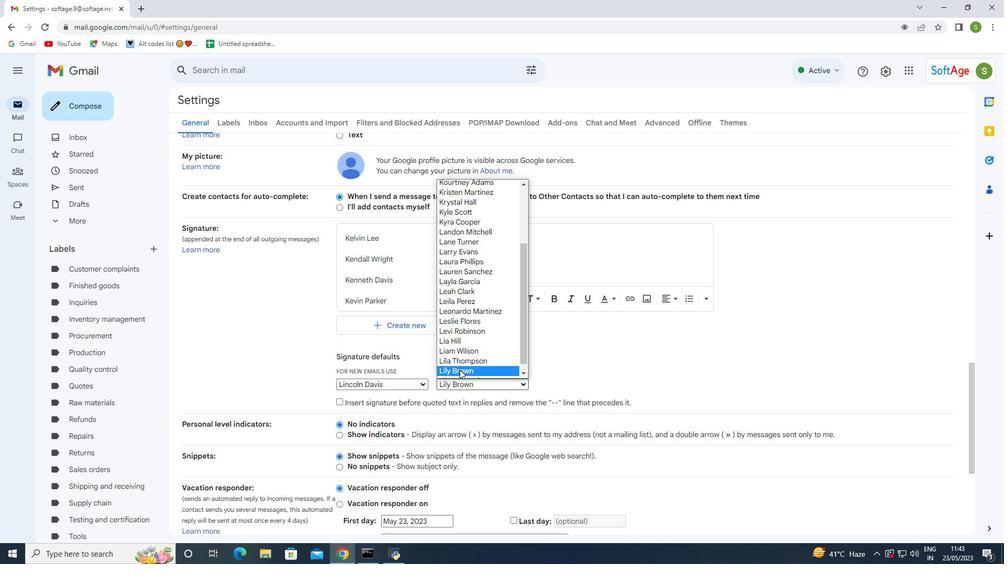 
Action: Mouse moved to (477, 379)
Screenshot: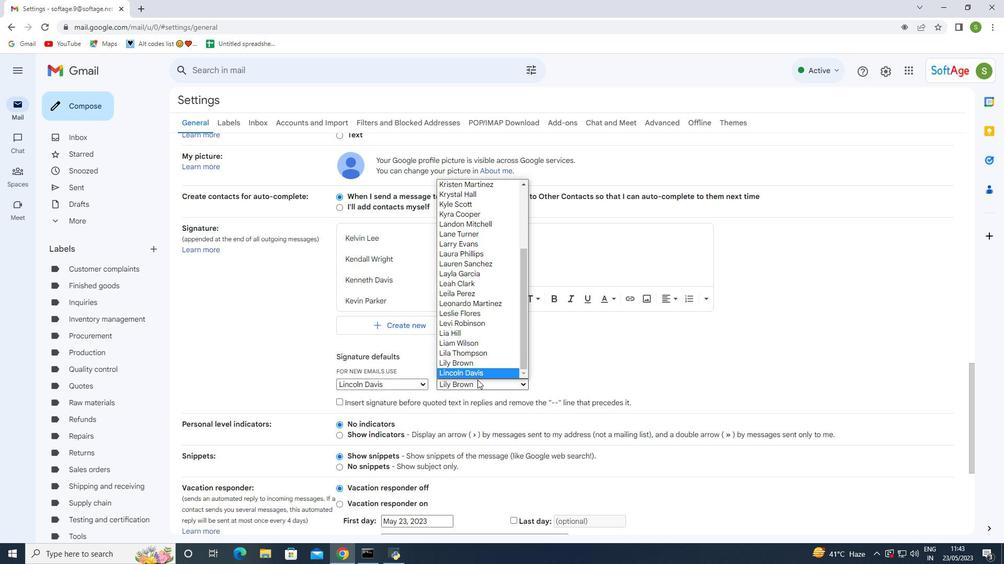 
Action: Mouse pressed left at (477, 379)
Screenshot: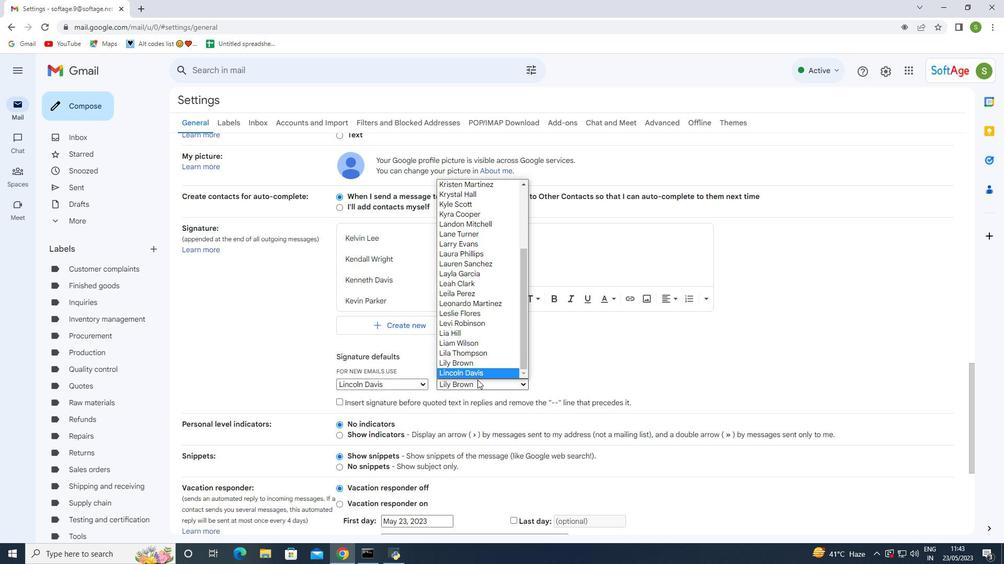 
Action: Mouse moved to (478, 381)
Screenshot: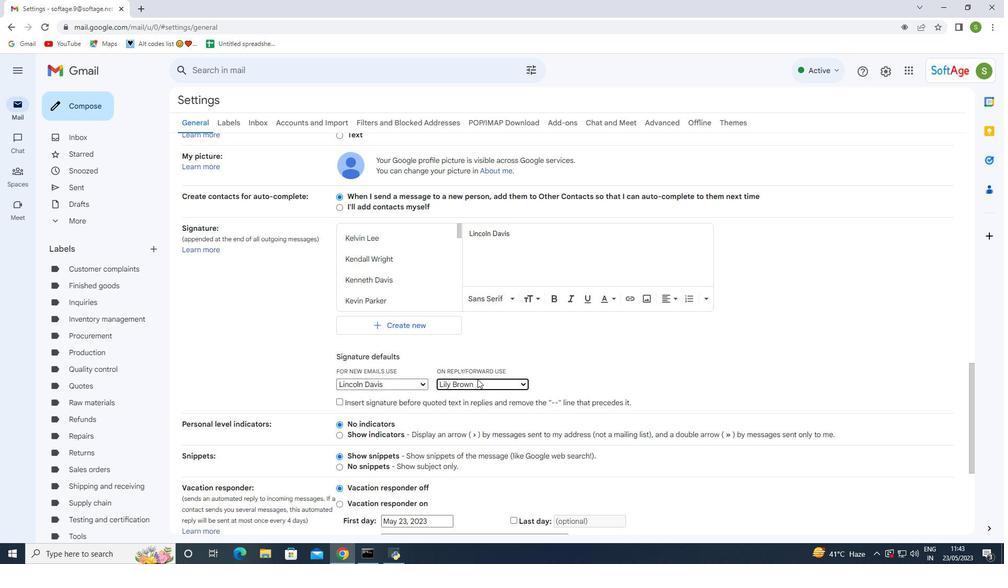 
Action: Mouse pressed left at (478, 381)
Screenshot: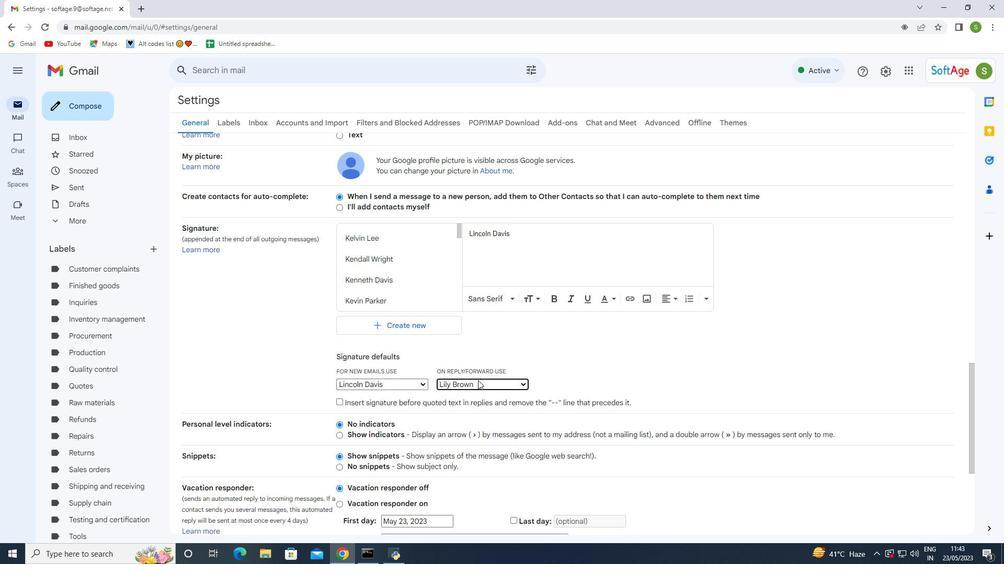 
Action: Mouse moved to (475, 384)
Screenshot: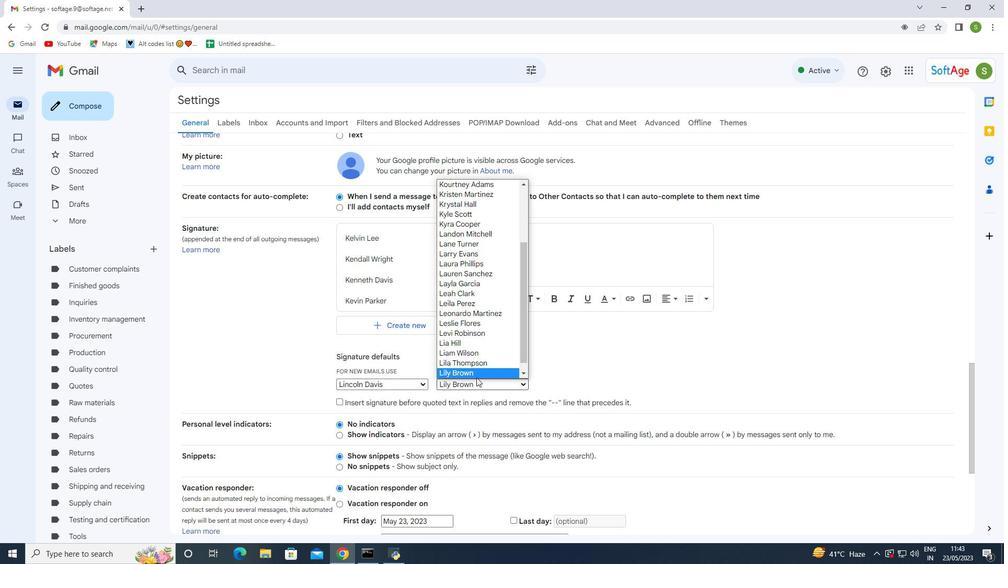
Action: Mouse pressed left at (475, 384)
Screenshot: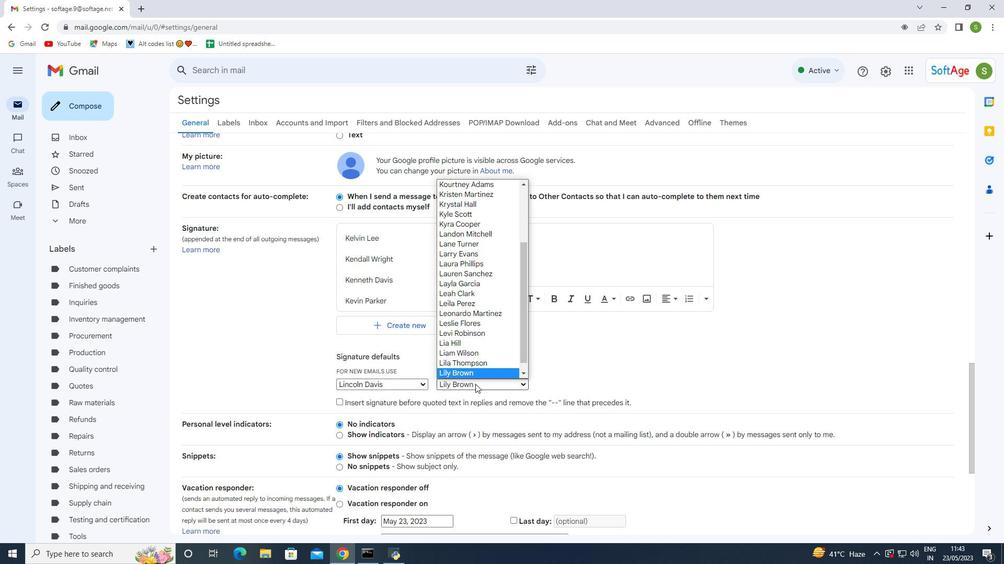 
Action: Mouse pressed left at (475, 384)
Screenshot: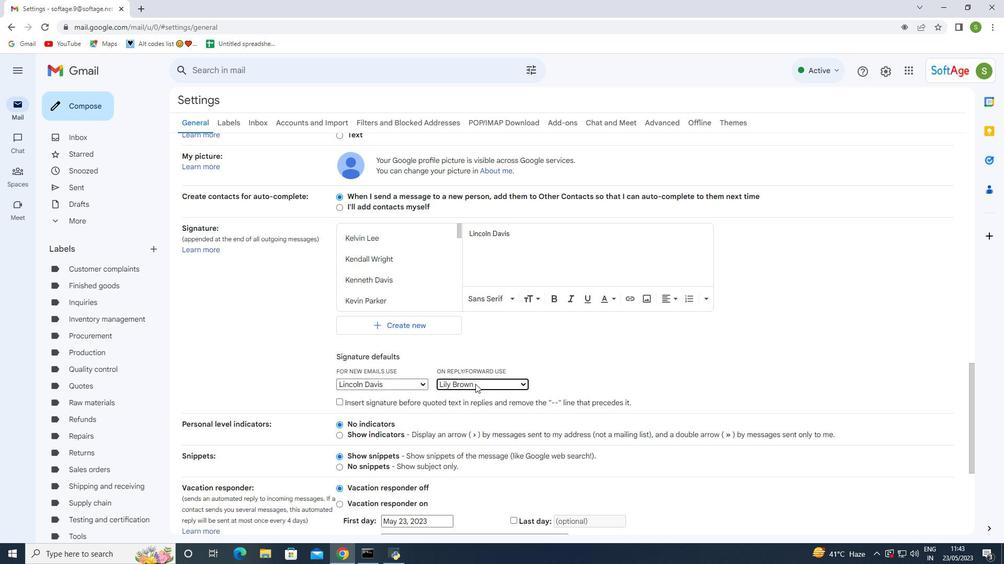 
Action: Mouse moved to (477, 371)
Screenshot: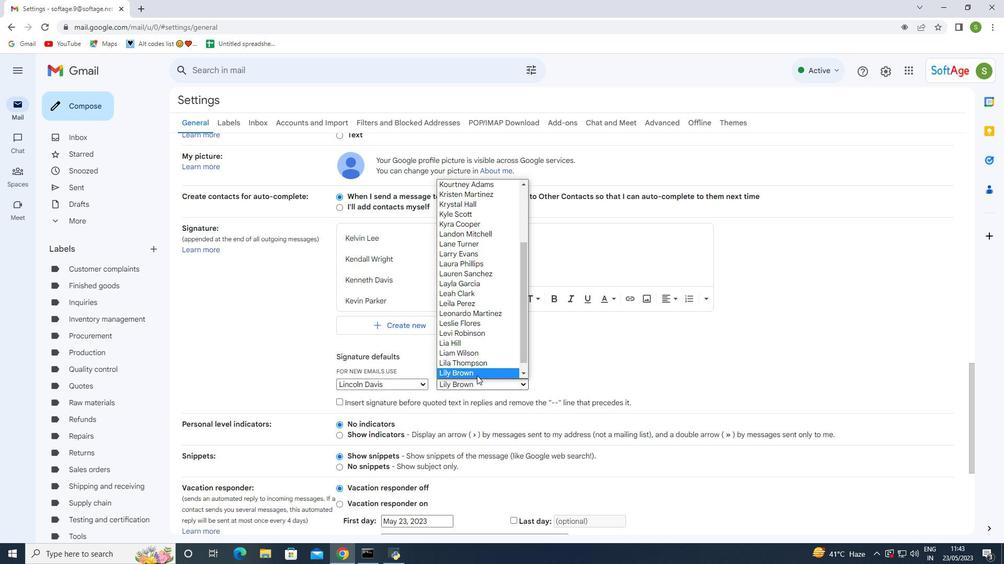 
Action: Mouse scrolled (477, 370) with delta (0, 0)
Screenshot: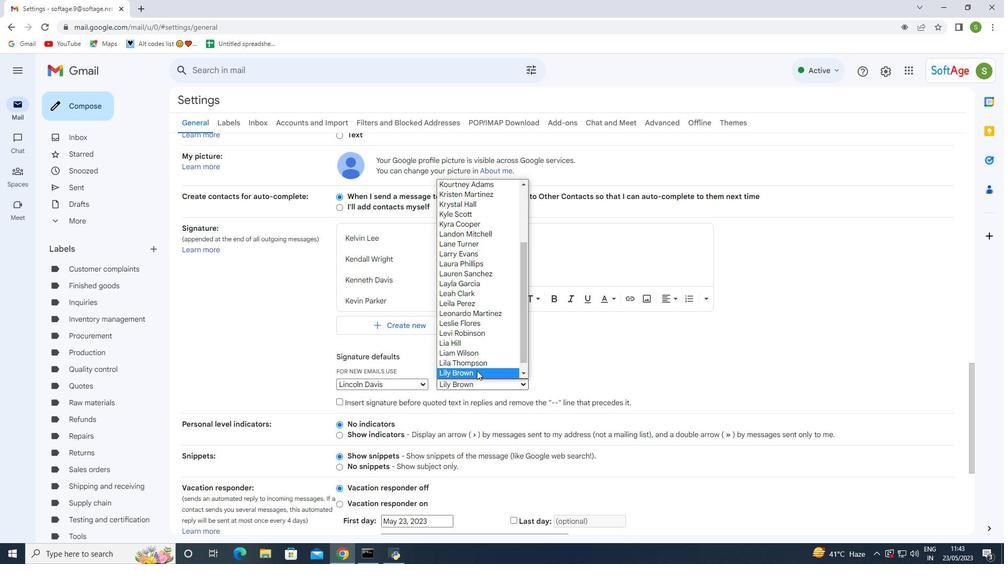 
Action: Mouse scrolled (477, 370) with delta (0, 0)
Screenshot: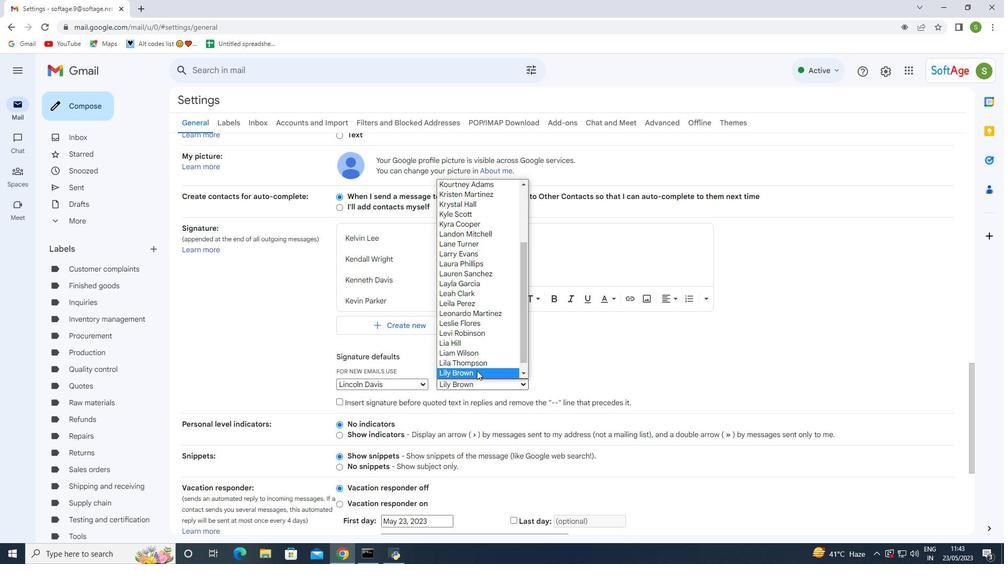 
Action: Mouse moved to (475, 375)
Screenshot: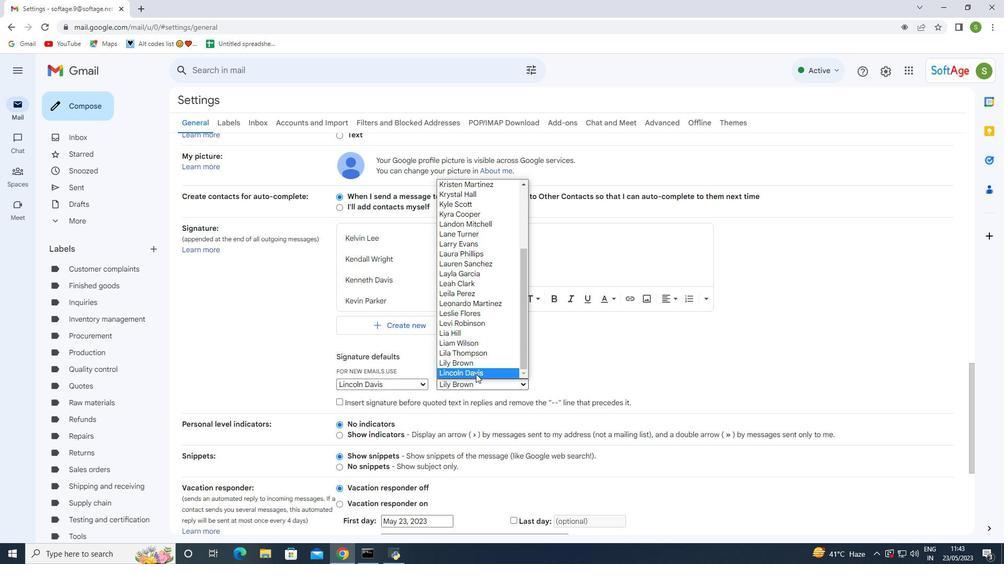 
Action: Mouse pressed left at (475, 375)
Screenshot: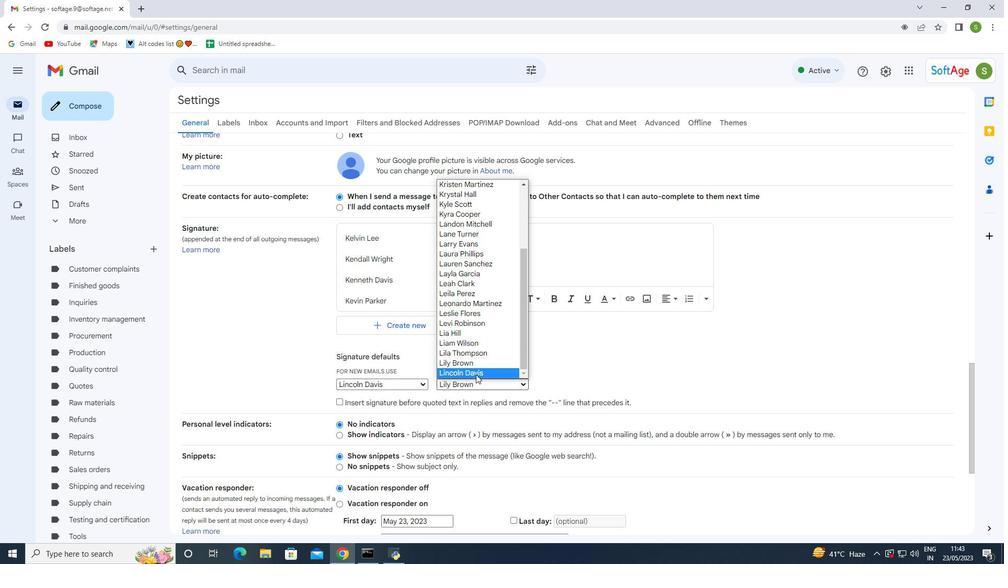 
Action: Mouse moved to (438, 377)
Screenshot: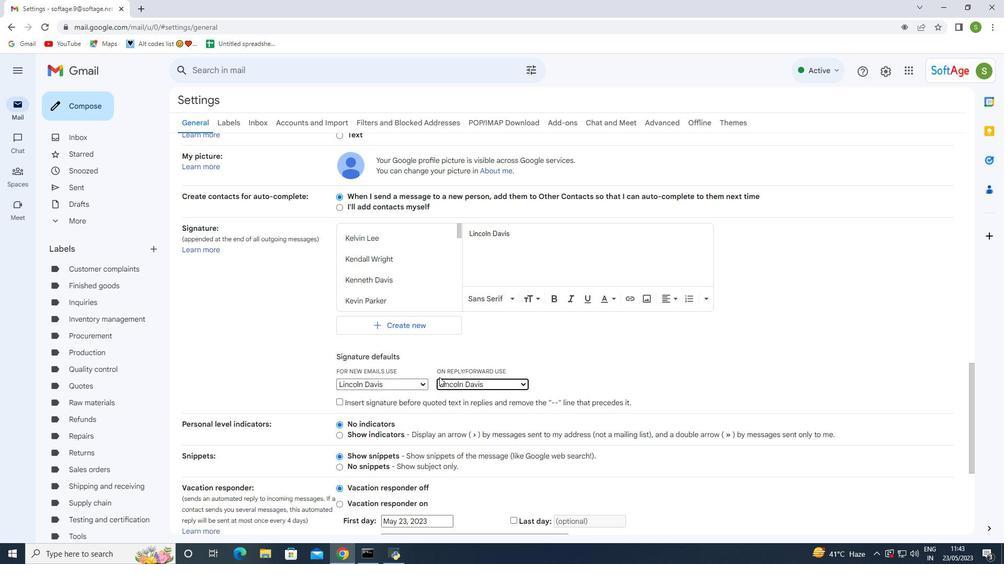 
Action: Mouse scrolled (438, 377) with delta (0, 0)
Screenshot: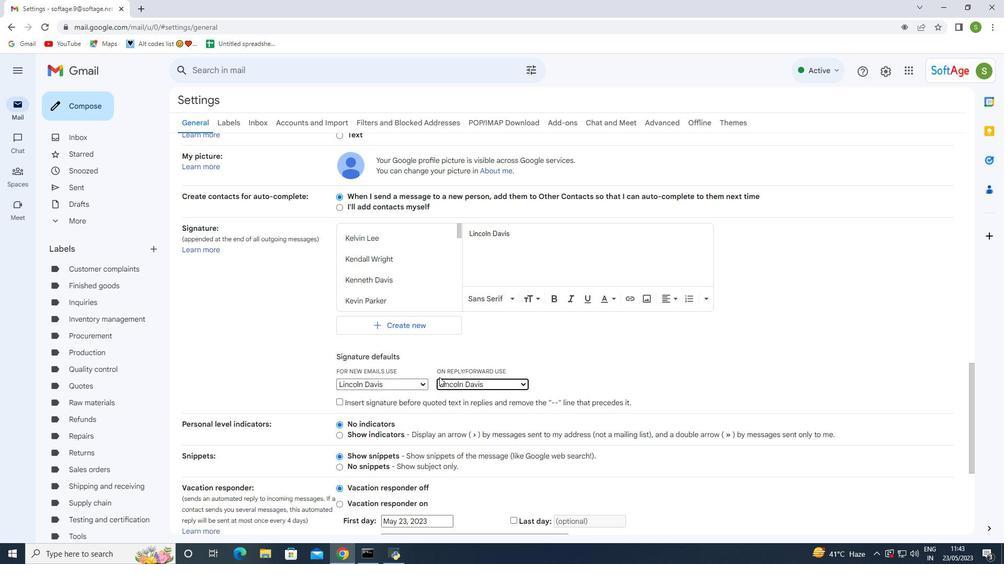 
Action: Mouse scrolled (438, 377) with delta (0, 0)
Screenshot: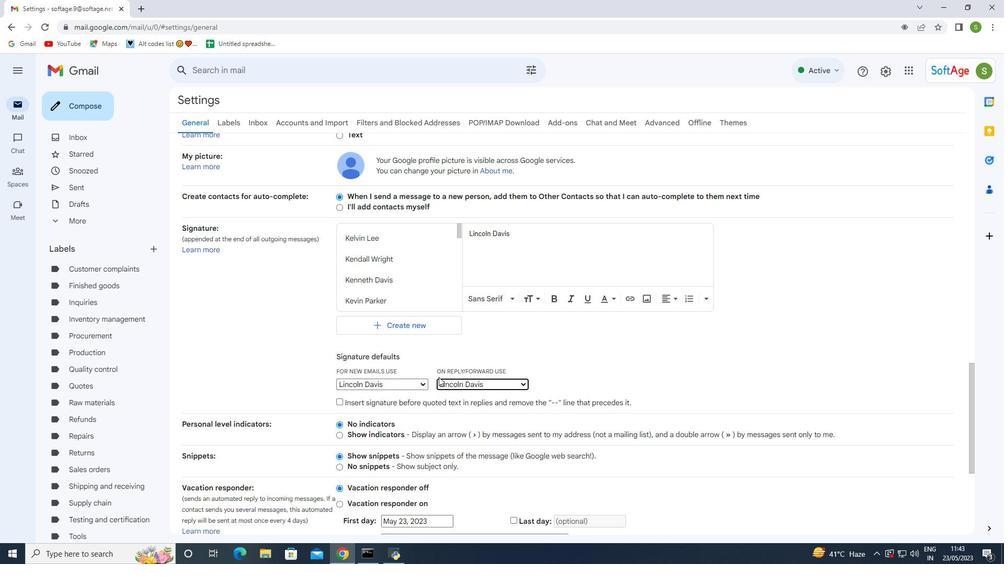 
Action: Mouse moved to (437, 377)
Screenshot: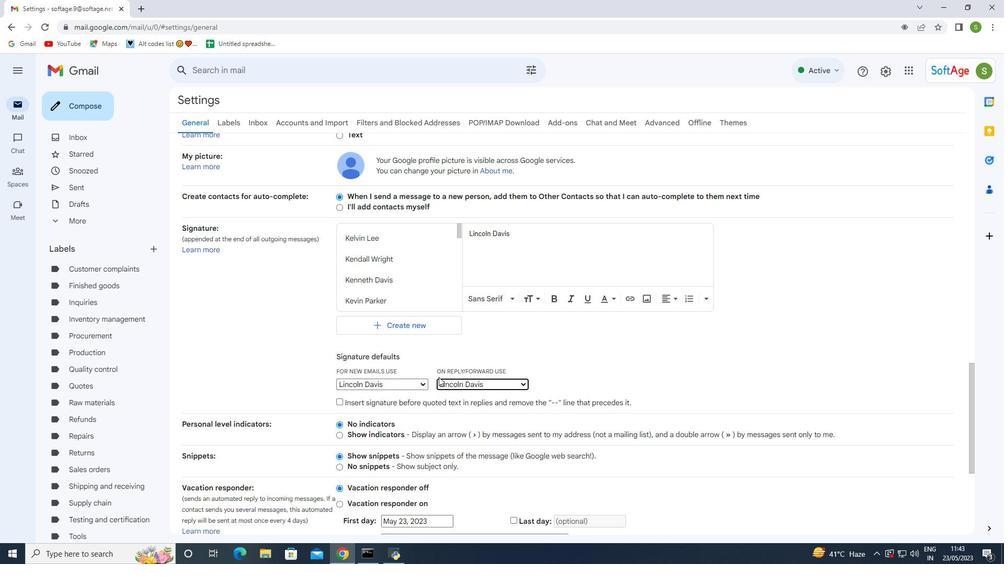 
Action: Mouse scrolled (437, 377) with delta (0, 0)
Screenshot: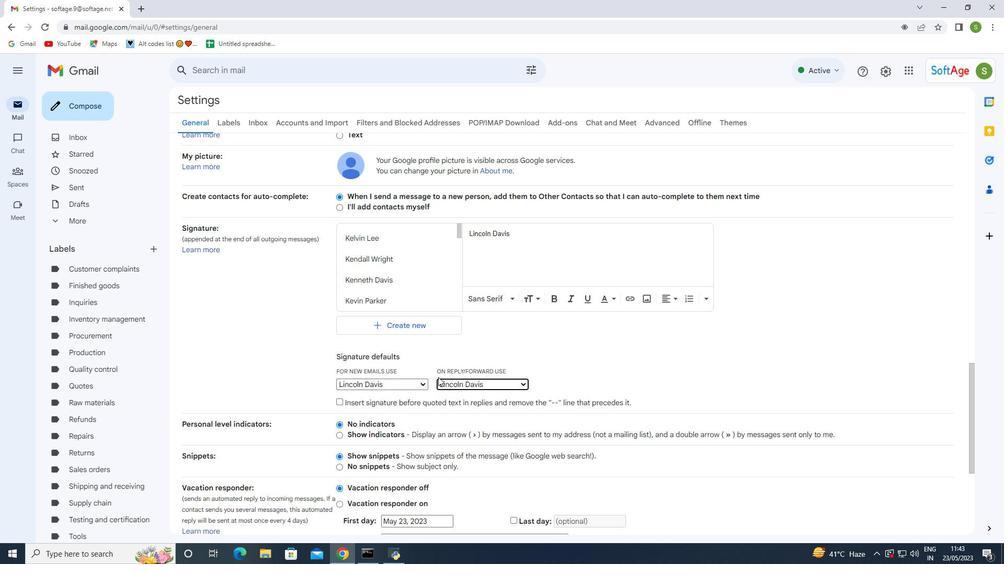 
Action: Mouse moved to (453, 463)
Screenshot: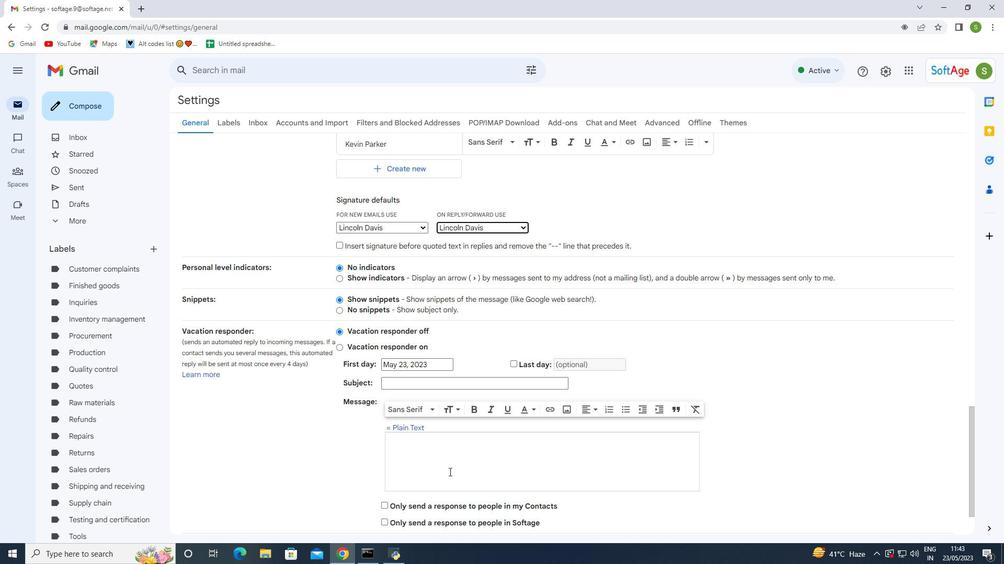 
Action: Mouse scrolled (453, 462) with delta (0, 0)
Screenshot: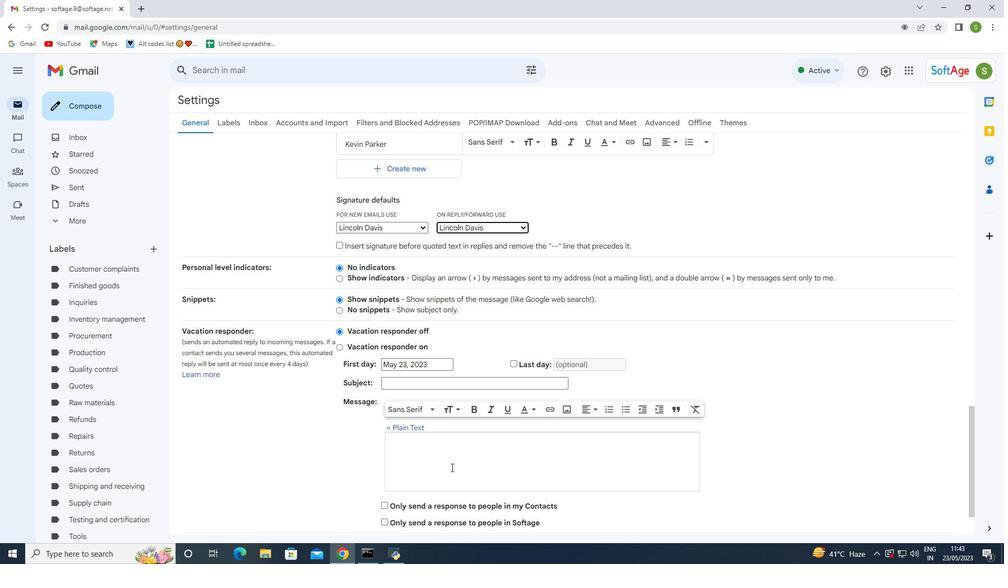 
Action: Mouse scrolled (453, 462) with delta (0, 0)
Screenshot: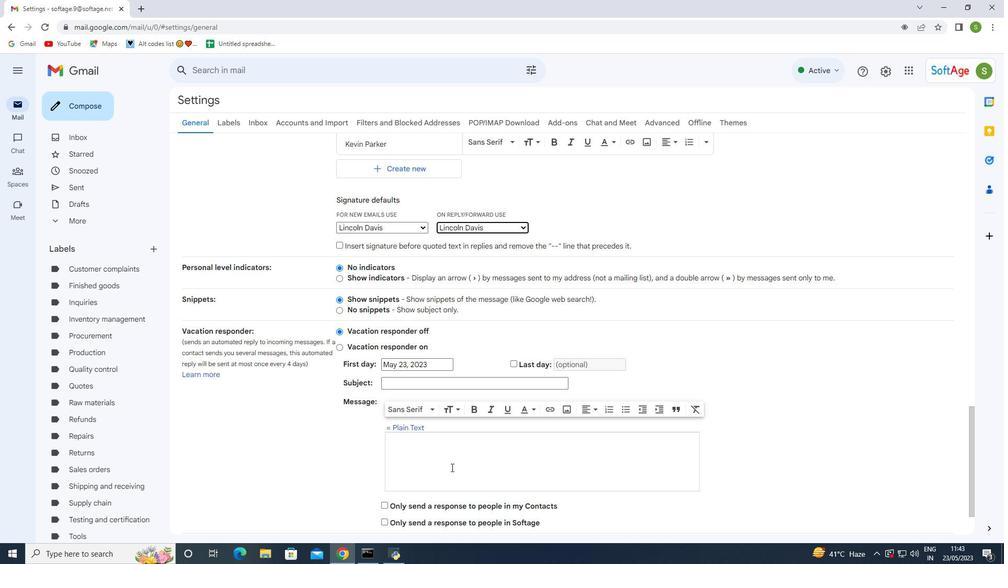 
Action: Mouse scrolled (453, 462) with delta (0, 0)
Screenshot: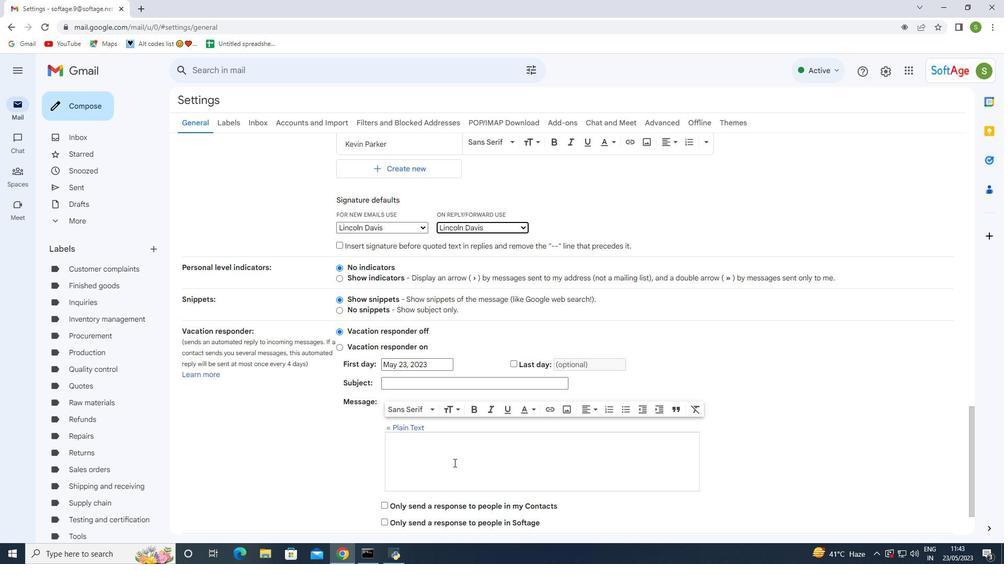 
Action: Mouse scrolled (453, 462) with delta (0, 0)
Screenshot: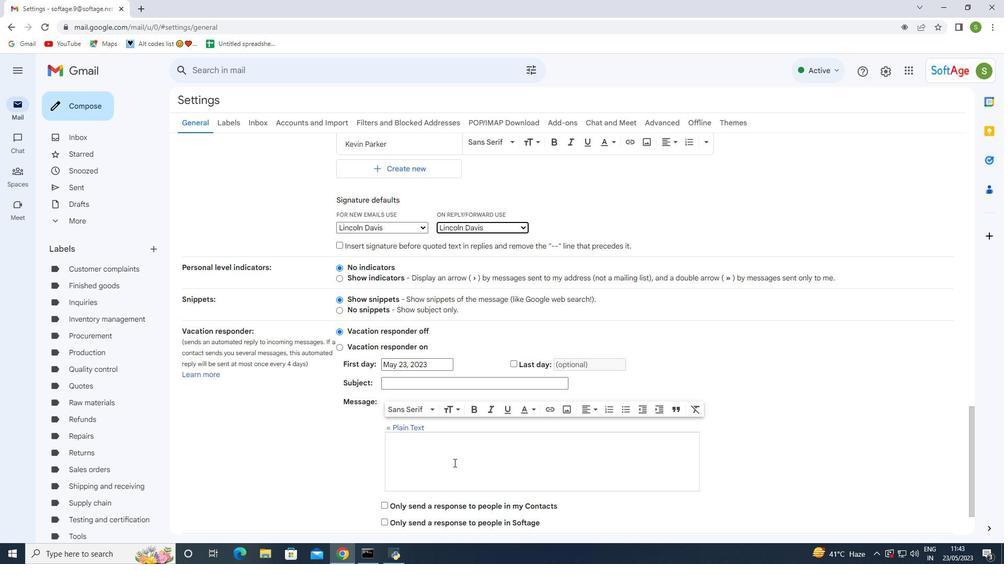 
Action: Mouse moved to (552, 477)
Screenshot: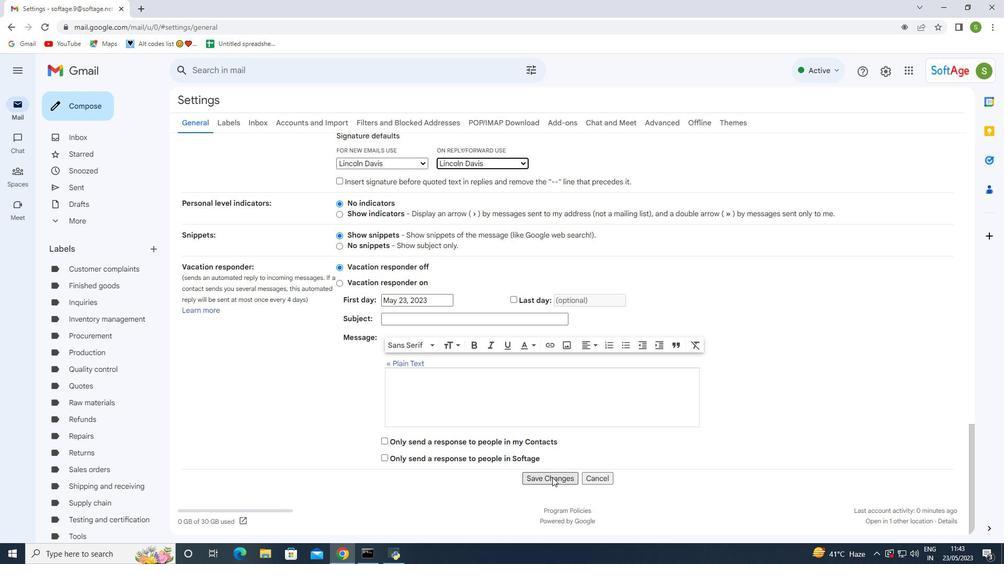 
Action: Mouse pressed left at (552, 477)
Screenshot: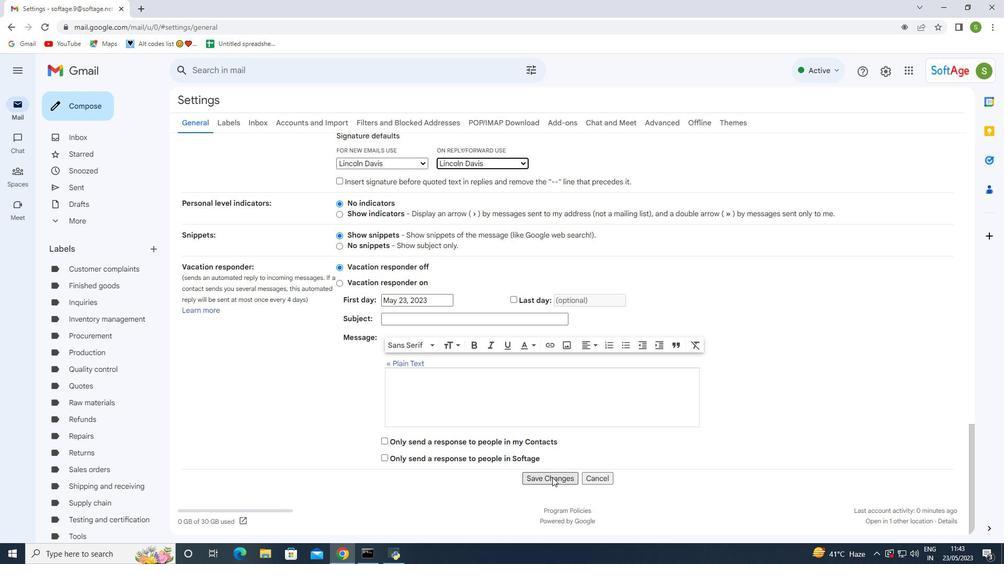 
Action: Mouse moved to (80, 101)
Screenshot: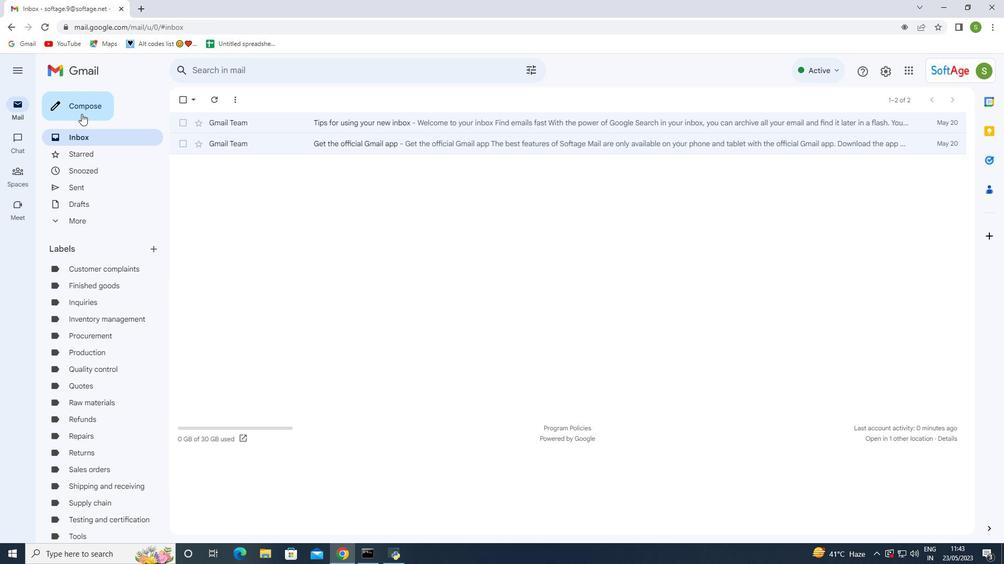 
Action: Mouse pressed left at (80, 101)
Screenshot: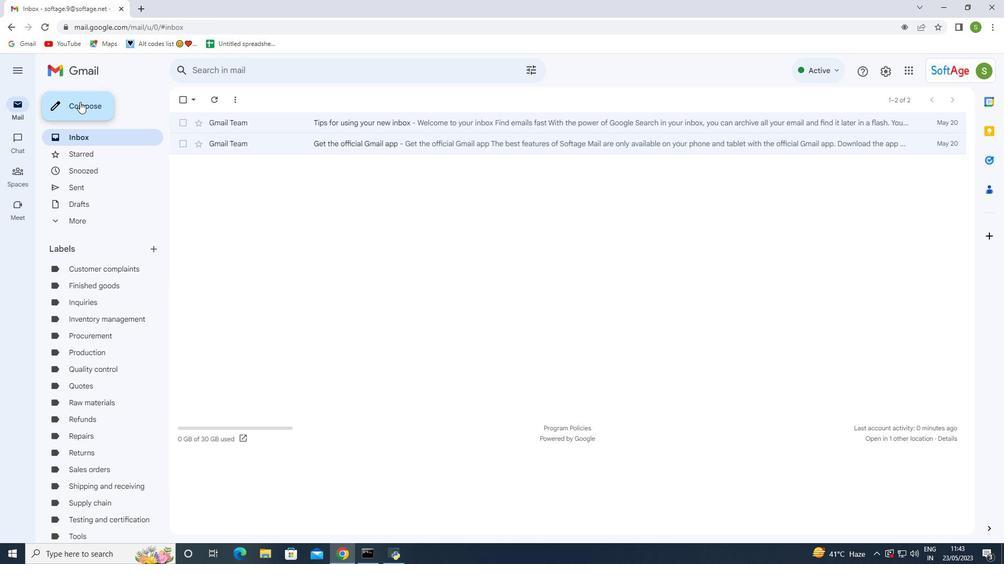
Action: Mouse moved to (675, 257)
Screenshot: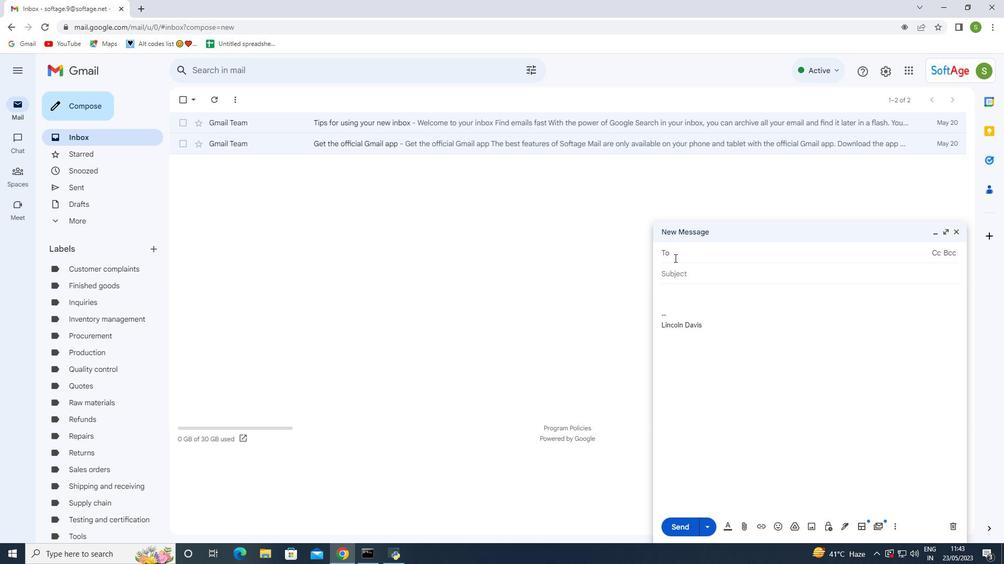 
Action: Mouse pressed left at (675, 257)
Screenshot: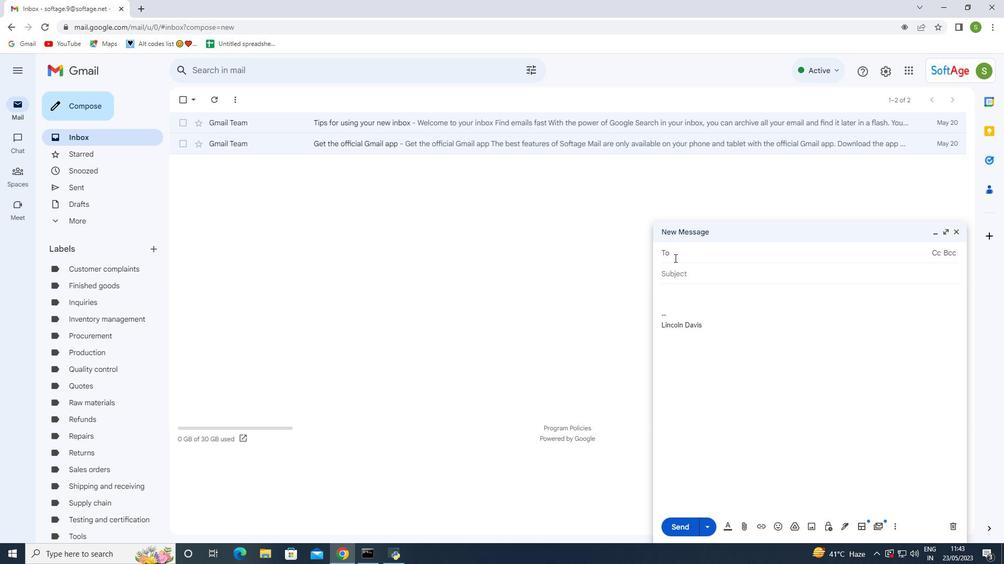 
Action: Key pressed softage.5<Key.shift>@softage.net
Screenshot: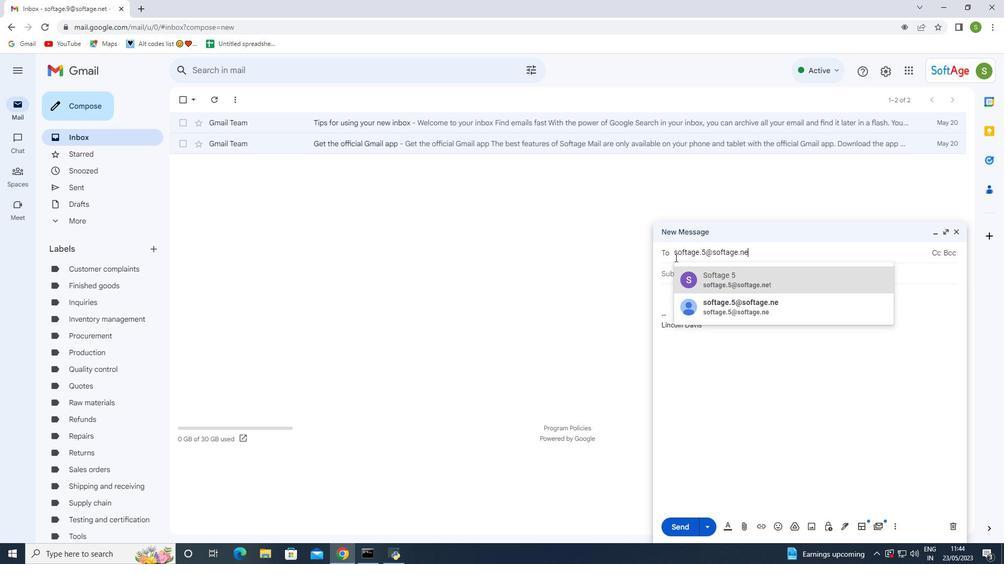
Action: Mouse moved to (744, 276)
Screenshot: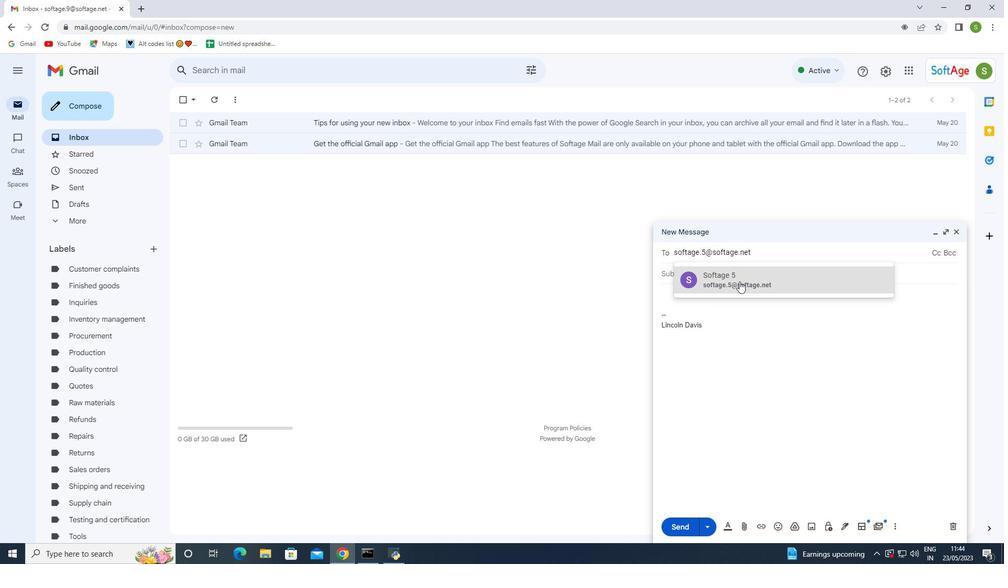
Action: Mouse pressed left at (744, 276)
Screenshot: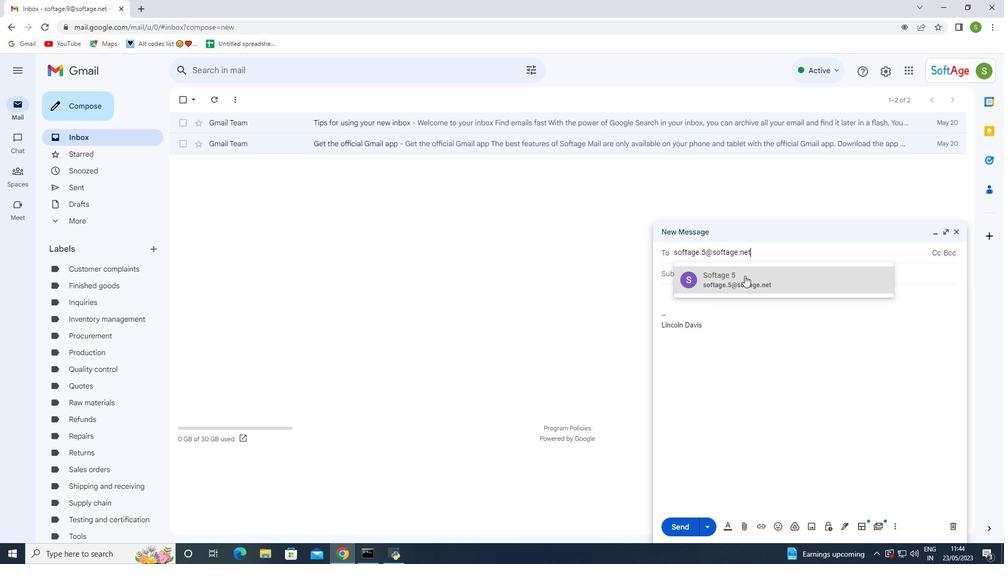 
Action: Mouse moved to (697, 290)
Screenshot: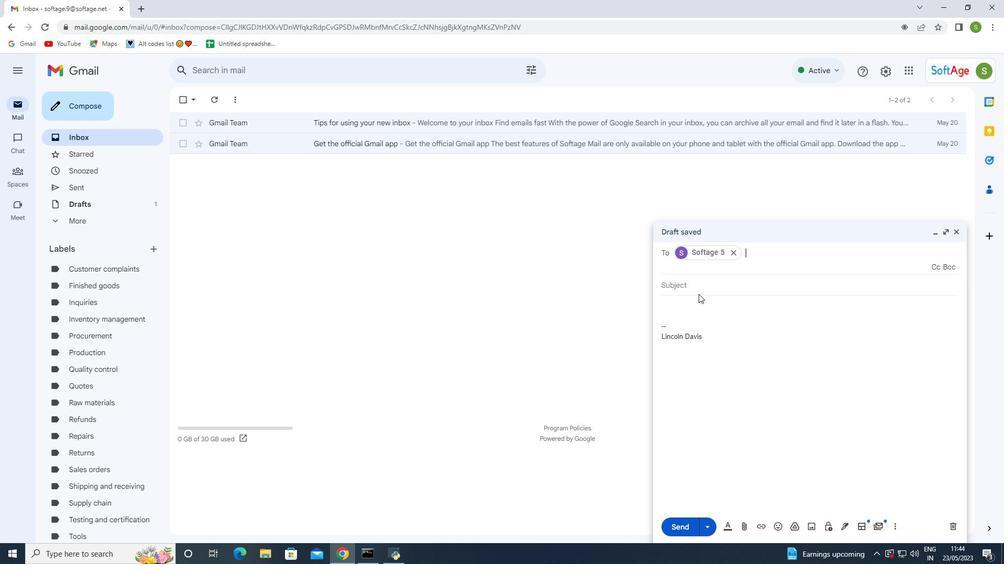 
Action: Mouse pressed left at (697, 290)
Screenshot: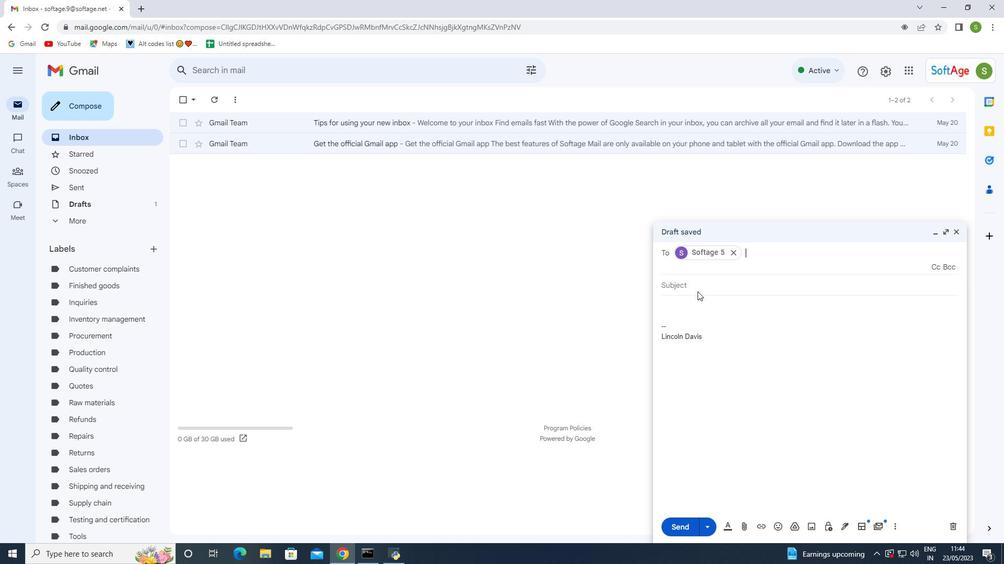 
Action: Key pressed <Key.shift>Request<Key.space>for<Key.space>information<Key.space>follow-up<Key.space>and<Key.space><Key.backspace><Key.backspace><Key.backspace><Key.backspace><Key.backspace>
Screenshot: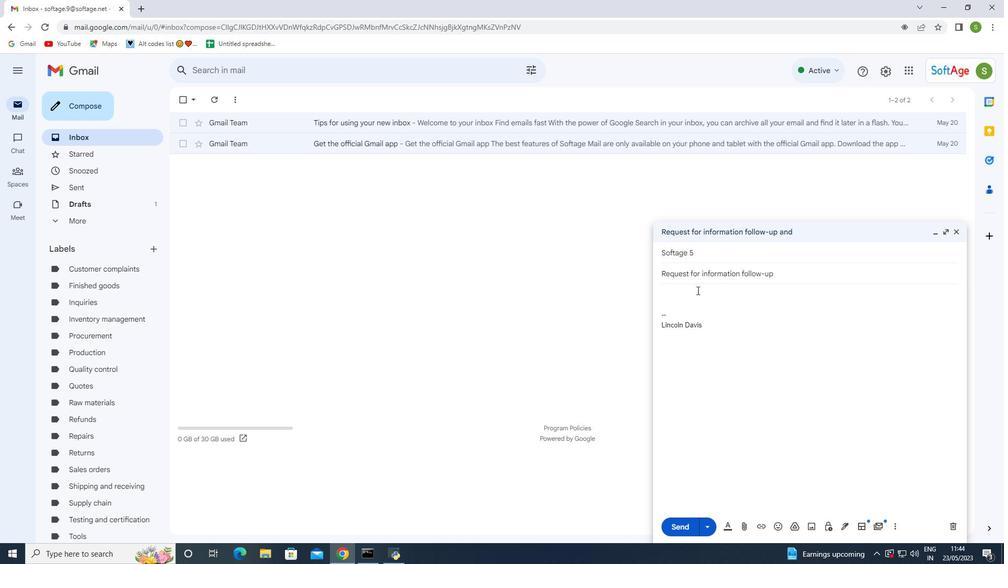 
Action: Mouse moved to (673, 312)
Screenshot: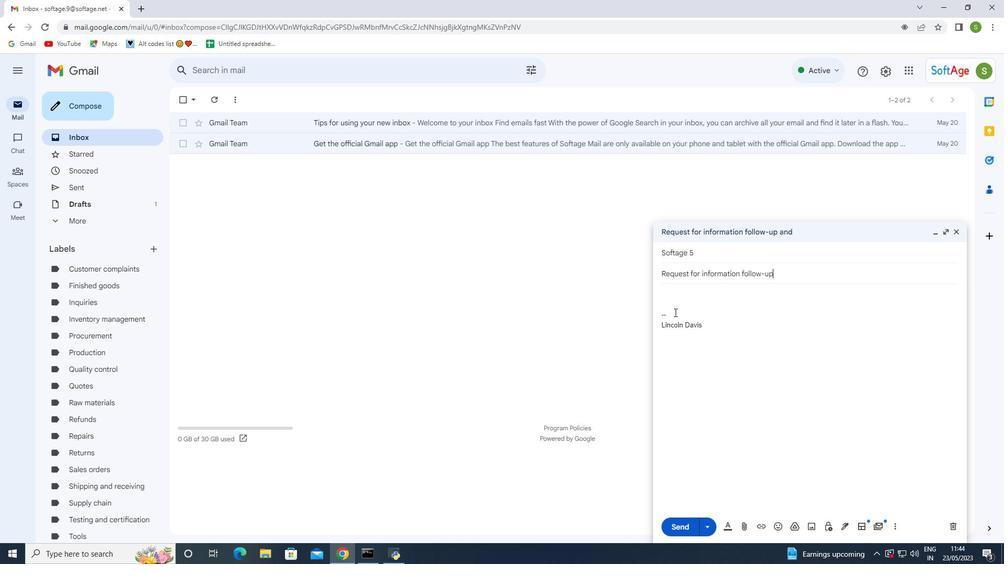 
Action: Mouse pressed left at (673, 312)
Screenshot: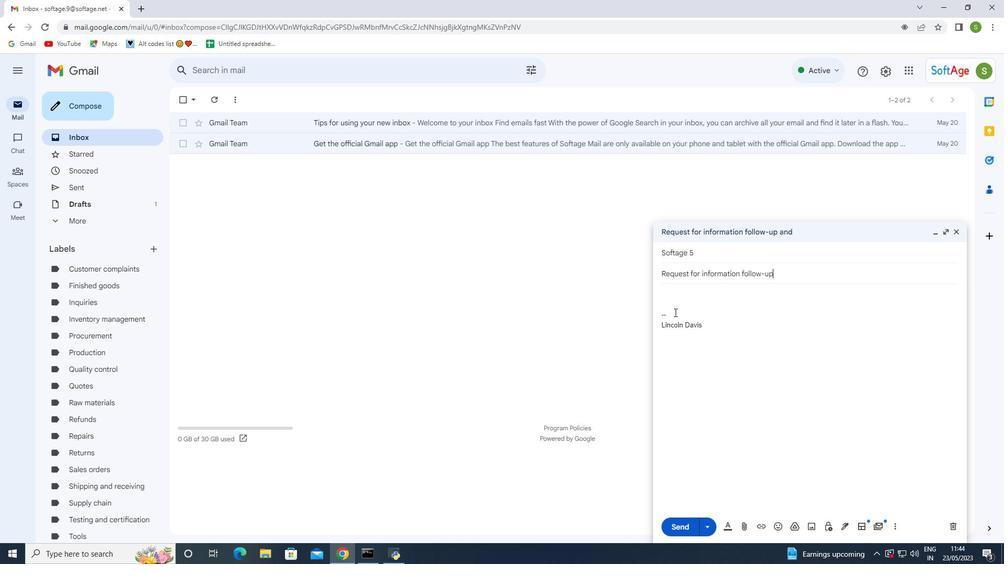 
Action: Mouse moved to (652, 291)
Screenshot: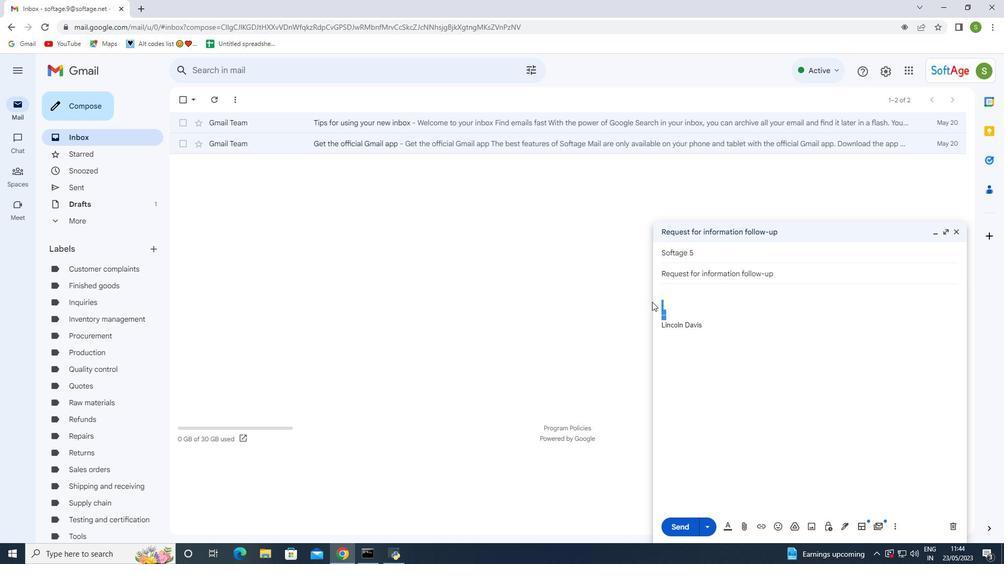 
Action: Key pressed <Key.backspace><Key.shift>Could<Key.space>you<Key.space>please<Key.space>provide<Key.space>me<Key.space>with<Key.space>the<Key.space>details<Key.space>of<Key.space>the<Key.space>project<Key.space>risks<Key.shift_r><Key.shift_r><Key.shift_r><Key.shift_r><Key.shift_r><Key.shift_r><Key.shift_r><Key.shift_r><Key.shift_r><Key.shift_r><Key.shift_r>?
Screenshot: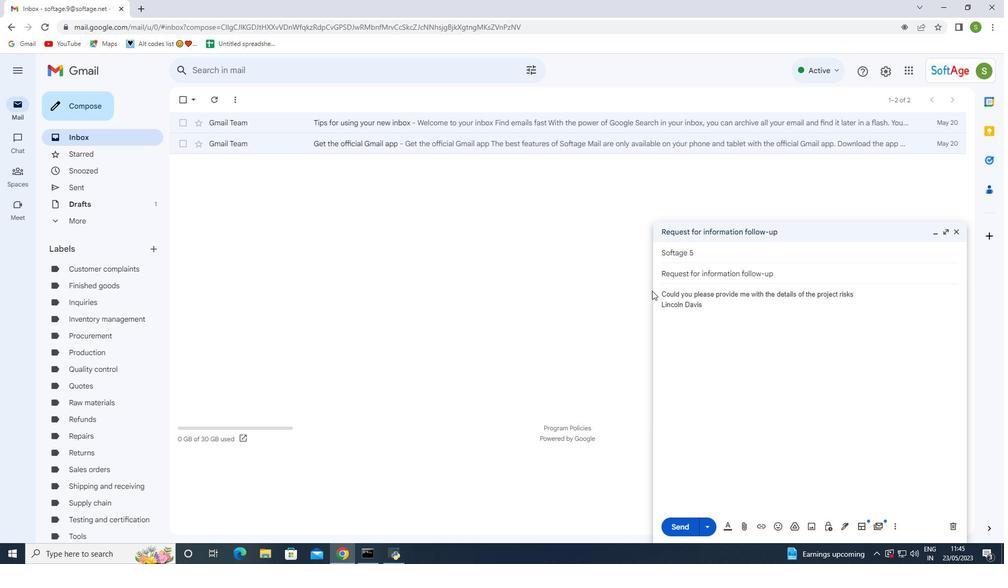
Action: Mouse moved to (868, 292)
Screenshot: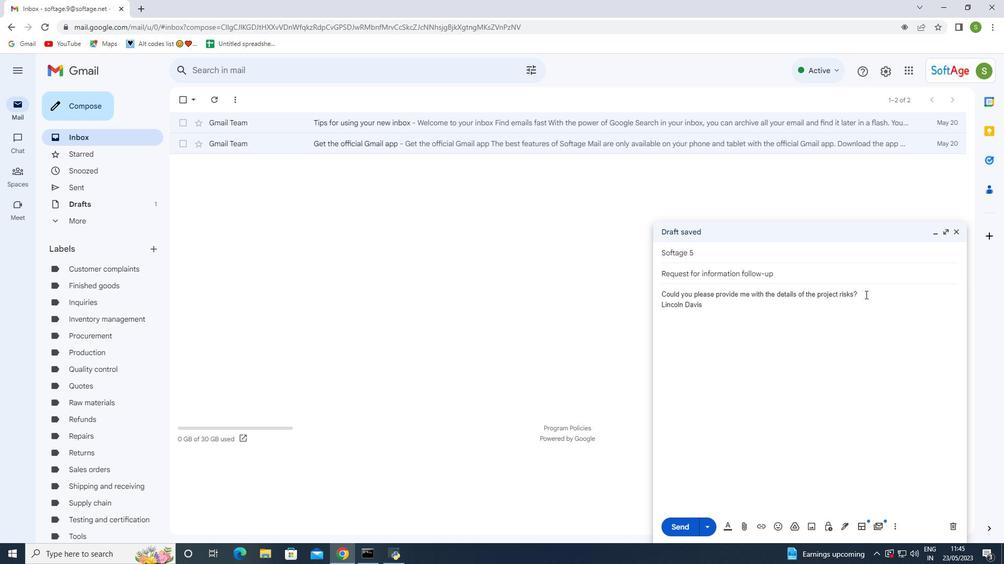 
Action: Mouse pressed left at (868, 292)
Screenshot: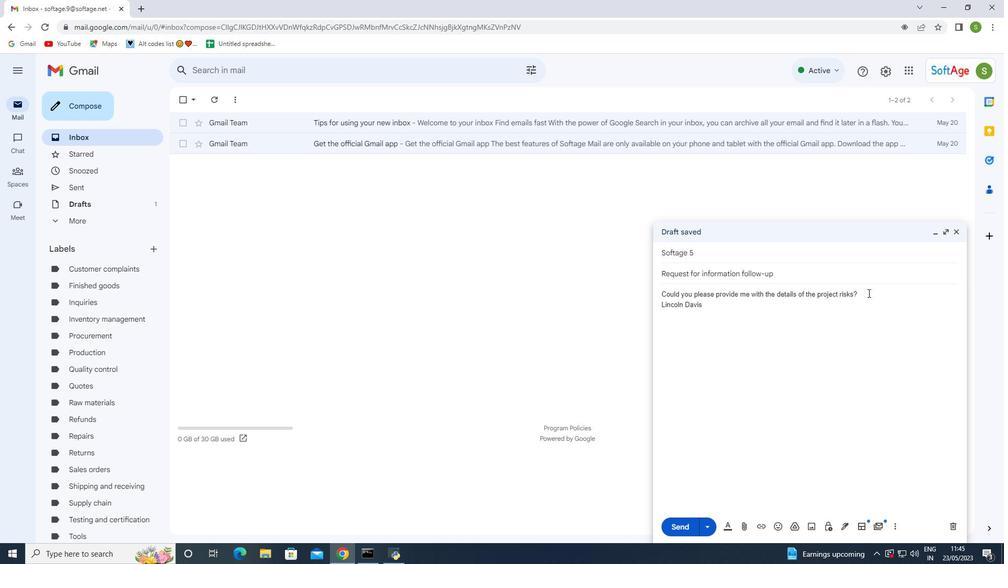 
Action: Key pressed <Key.enter>
Screenshot: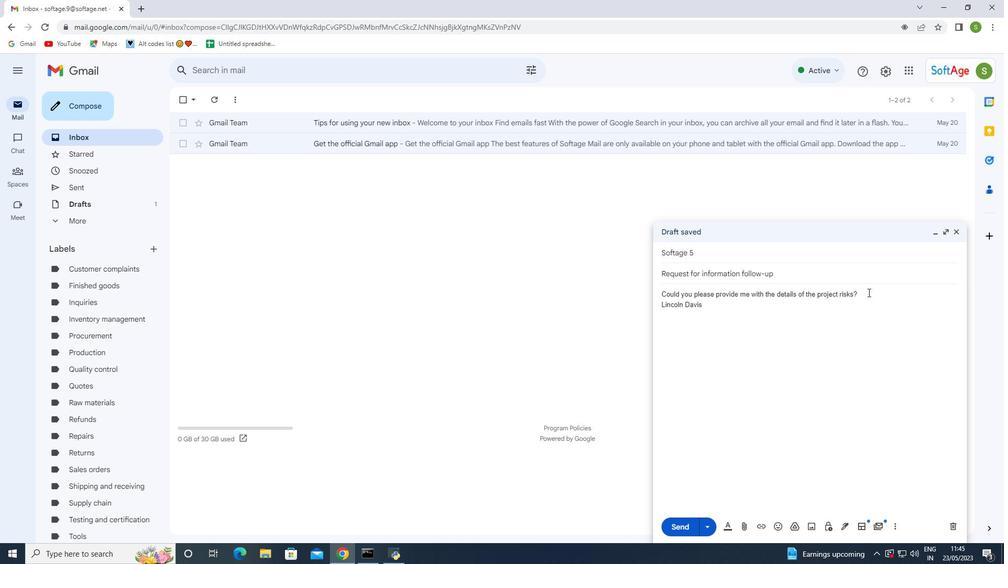 
Action: Mouse moved to (680, 528)
Screenshot: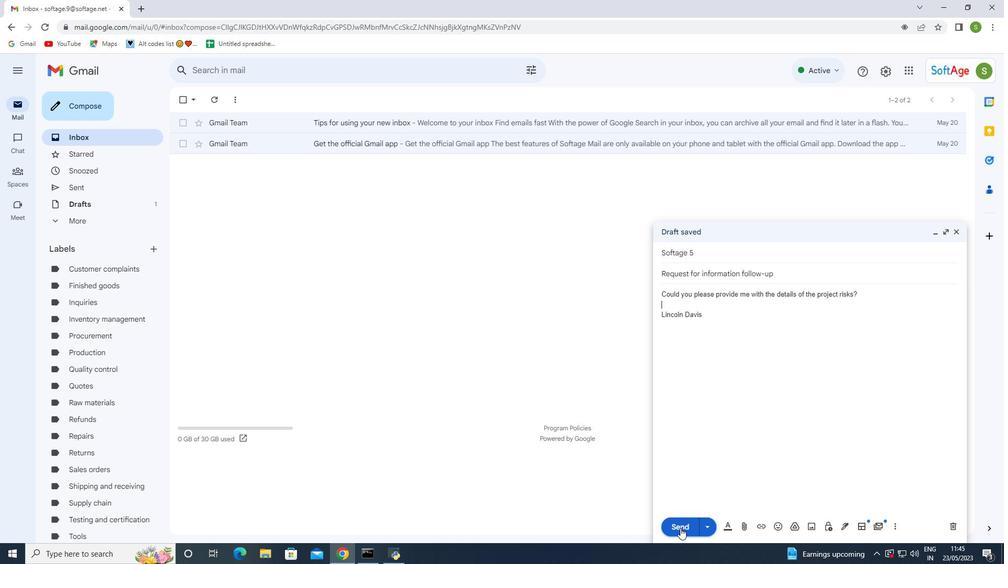 
Action: Mouse pressed left at (680, 528)
Screenshot: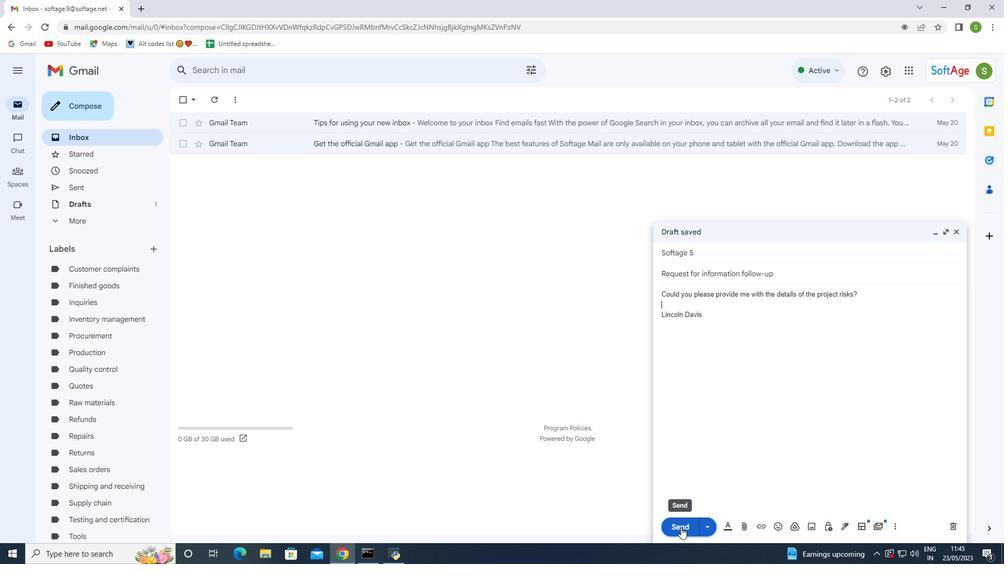 
Action: Mouse moved to (76, 189)
Screenshot: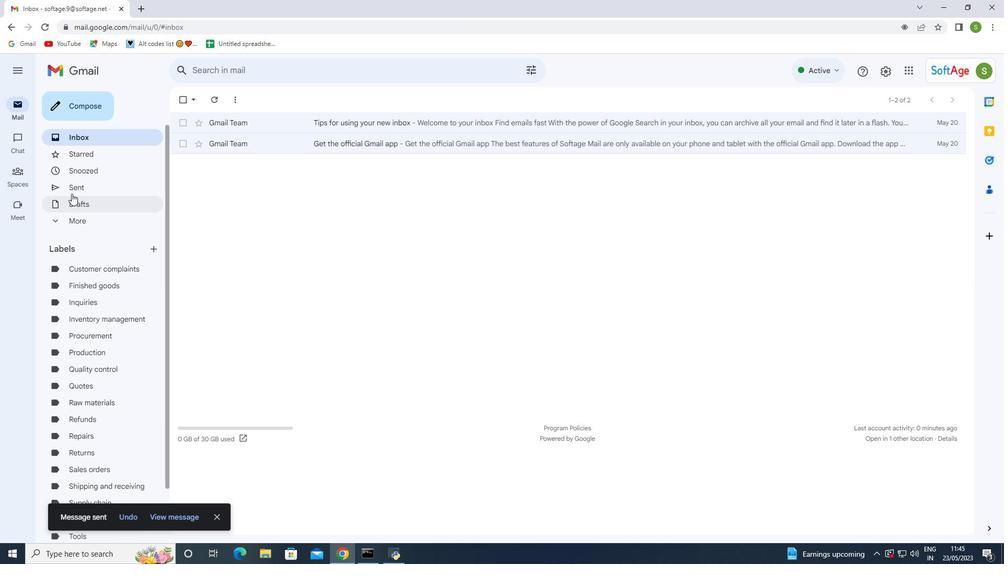 
Action: Mouse pressed left at (76, 189)
Screenshot: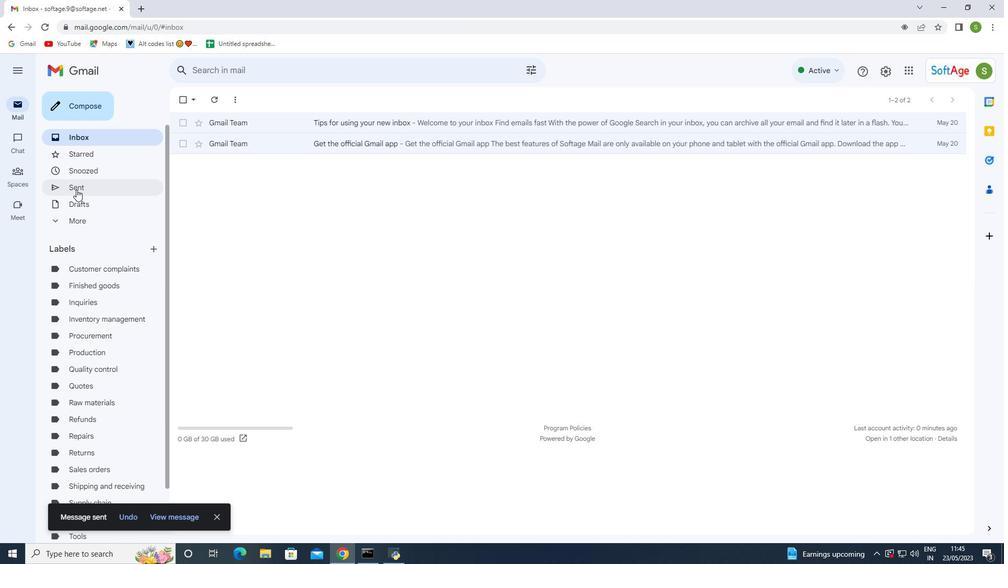 
Action: Mouse moved to (180, 152)
Screenshot: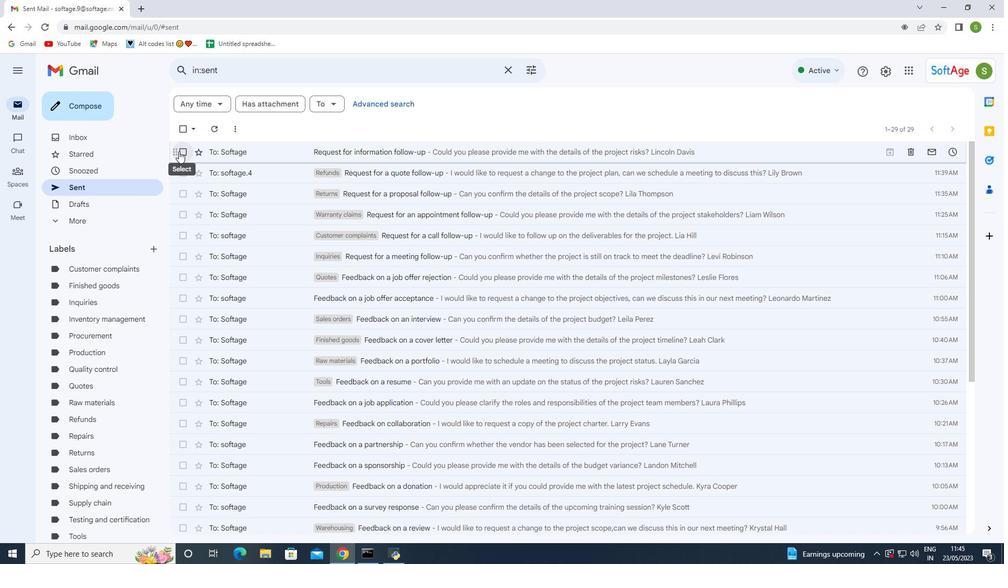 
Action: Mouse pressed left at (180, 152)
Screenshot: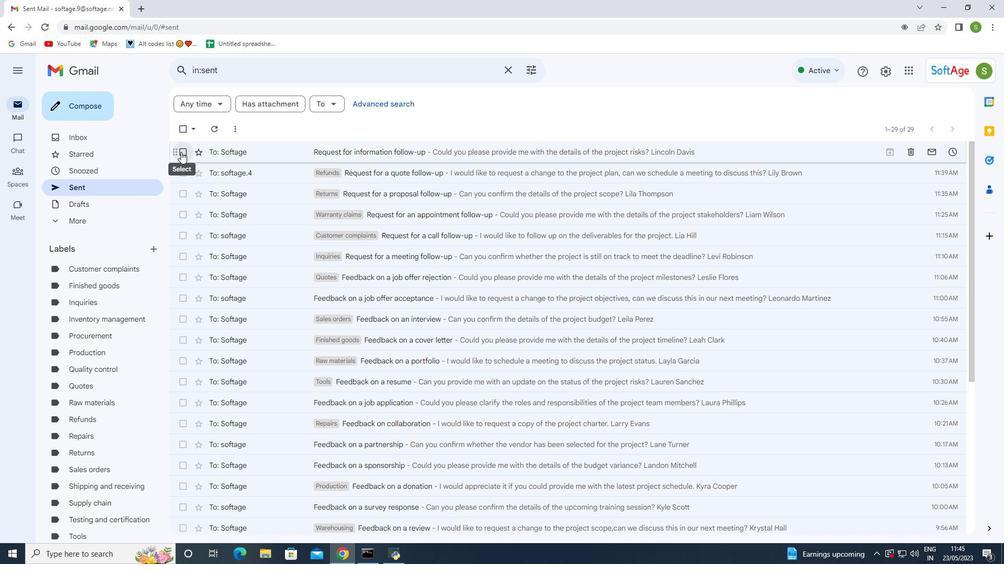 
Action: Mouse moved to (253, 150)
Screenshot: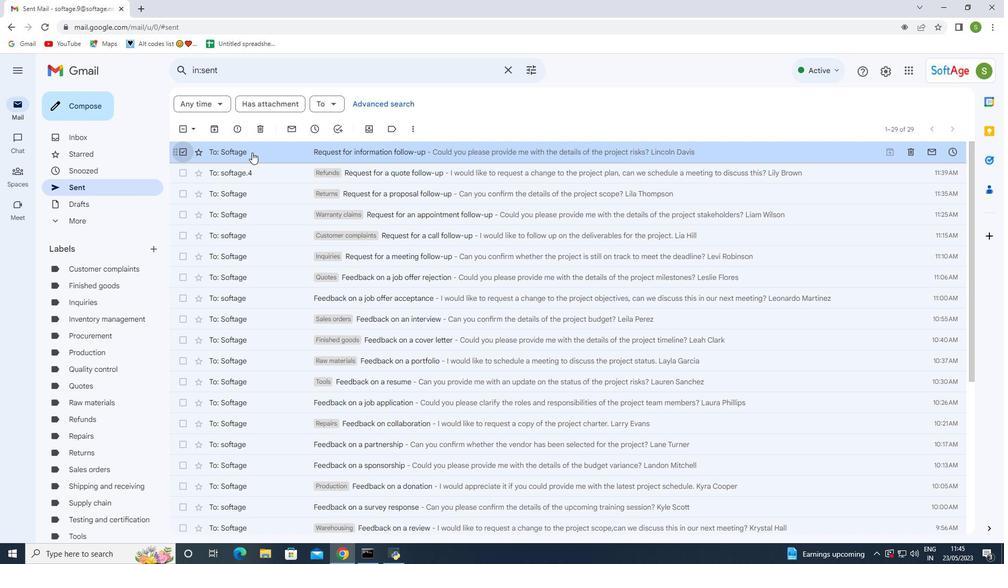 
Action: Mouse pressed right at (253, 150)
Screenshot: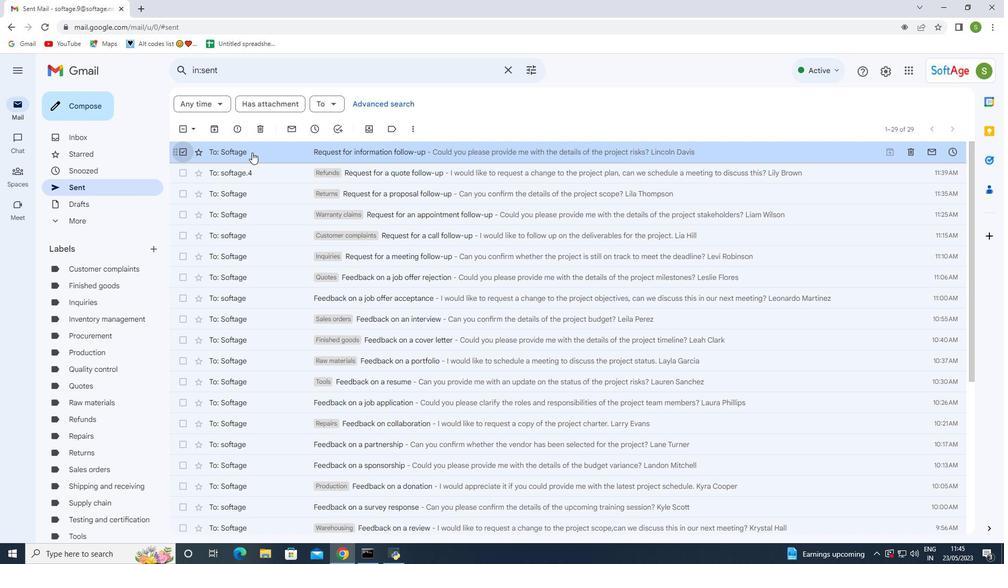 
Action: Mouse moved to (424, 302)
Screenshot: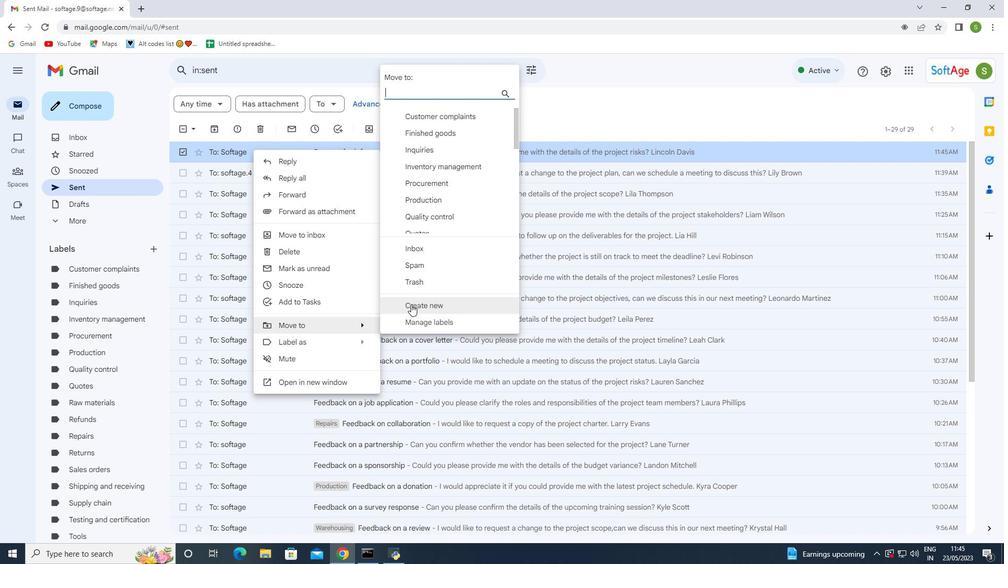 
Action: Mouse pressed left at (424, 302)
Screenshot: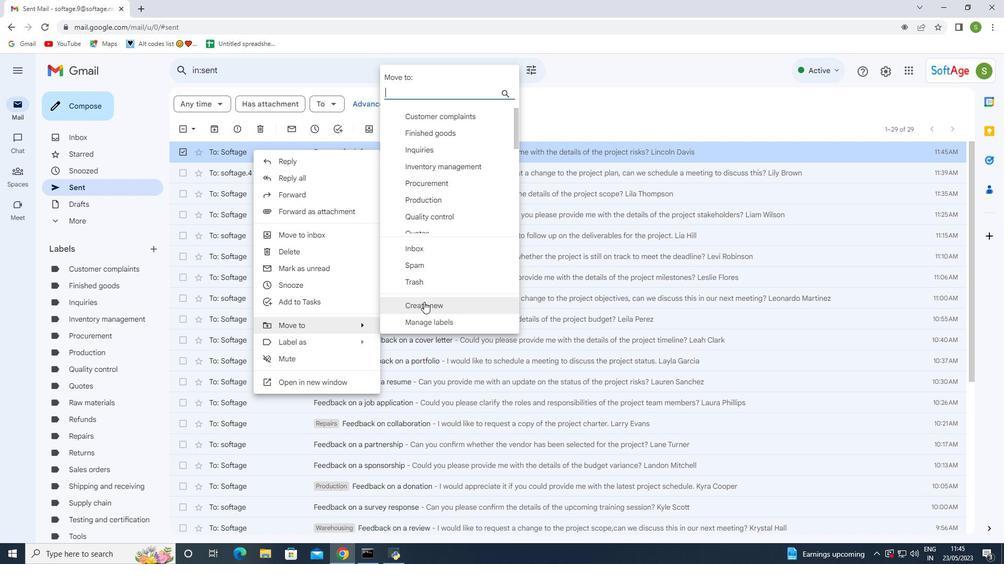 
Action: Mouse moved to (413, 282)
Screenshot: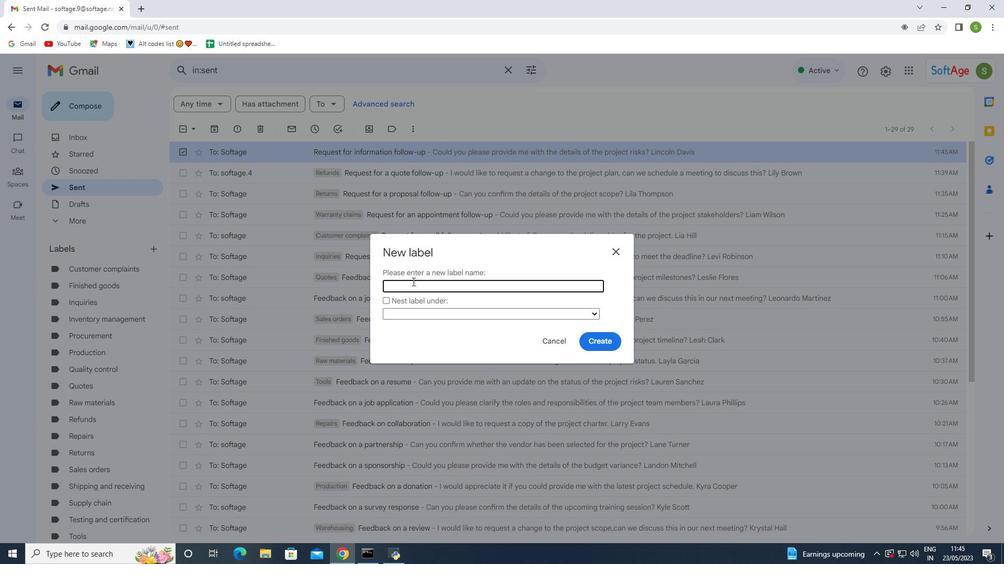 
Action: Mouse pressed left at (413, 282)
Screenshot: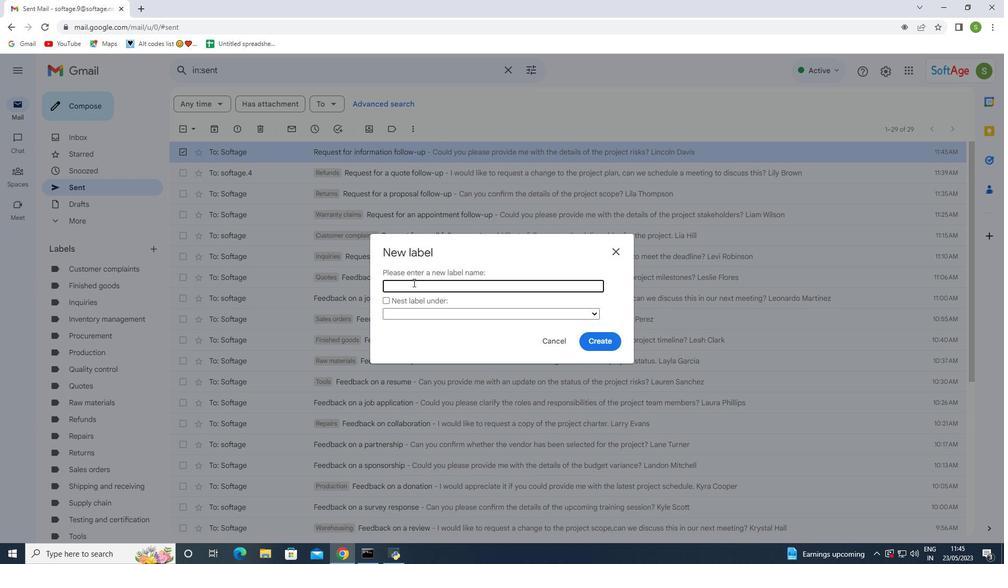 
Action: Key pressed <Key.shift><Key.shift><Key.shift><Key.shift>Shipping<Key.space>labels
Screenshot: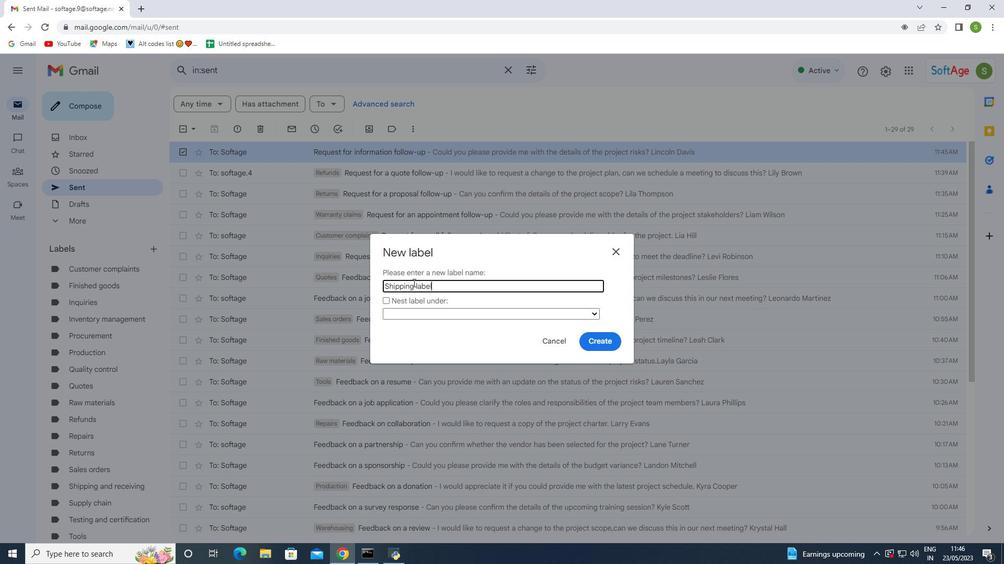 
Action: Mouse moved to (599, 341)
Screenshot: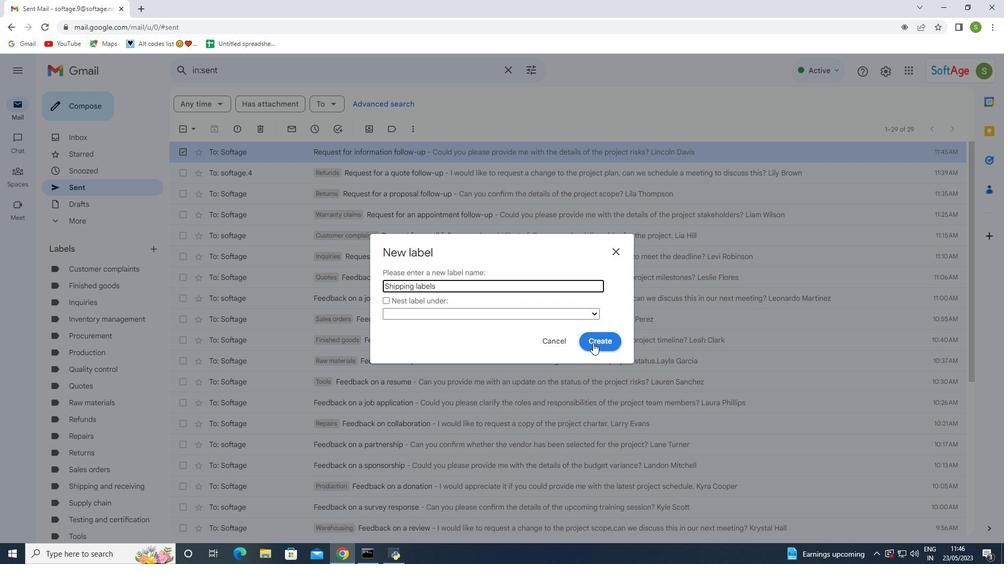 
Action: Mouse pressed left at (599, 341)
Screenshot: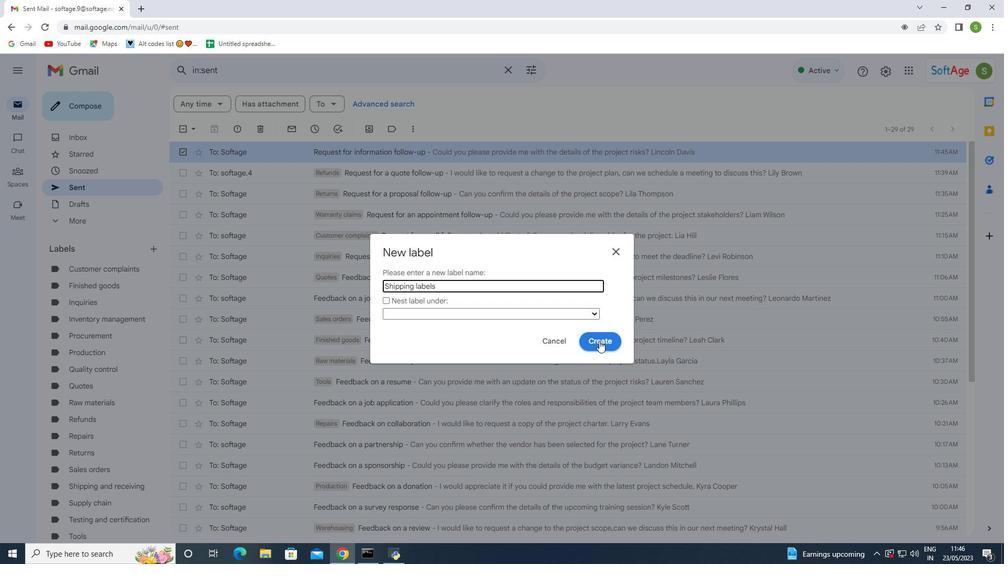 
Action: Mouse moved to (84, 419)
Screenshot: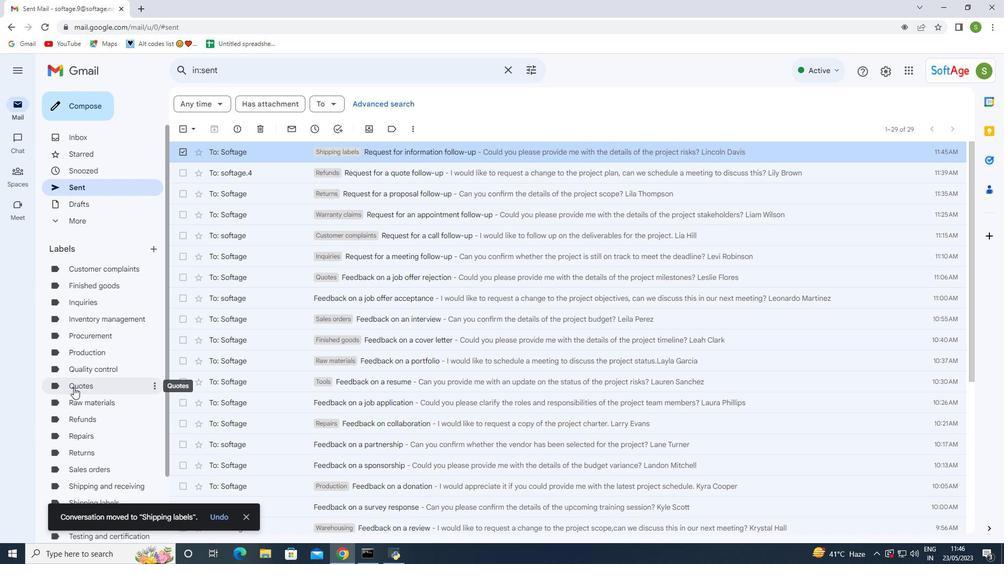 
Action: Mouse scrolled (84, 418) with delta (0, 0)
Screenshot: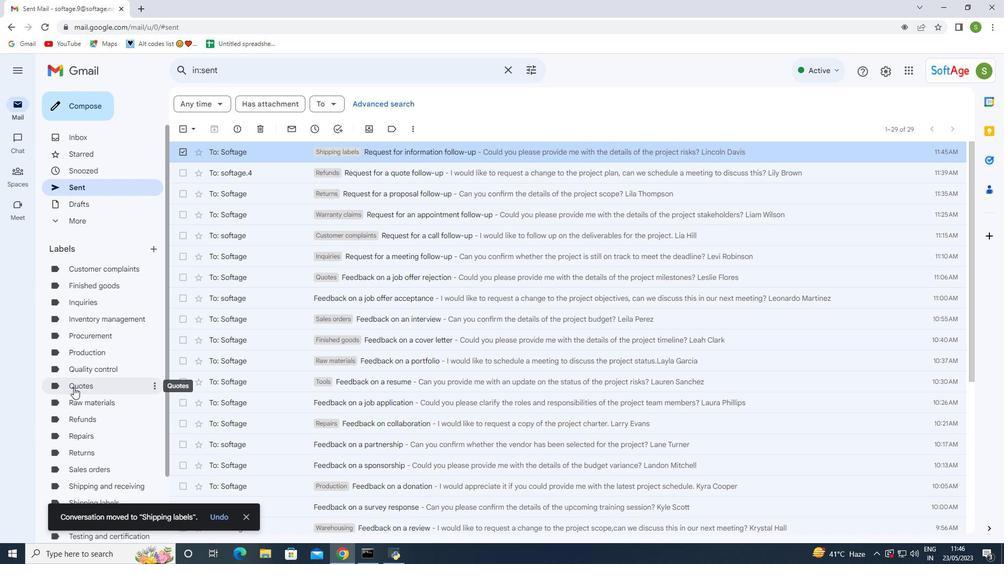 
Action: Mouse moved to (84, 421)
Screenshot: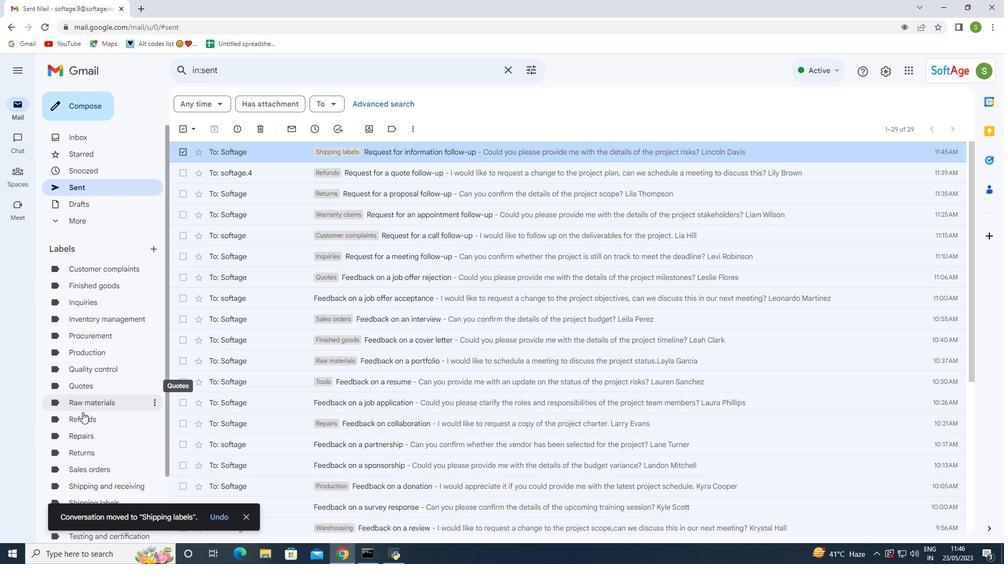
Action: Mouse scrolled (84, 420) with delta (0, 0)
Screenshot: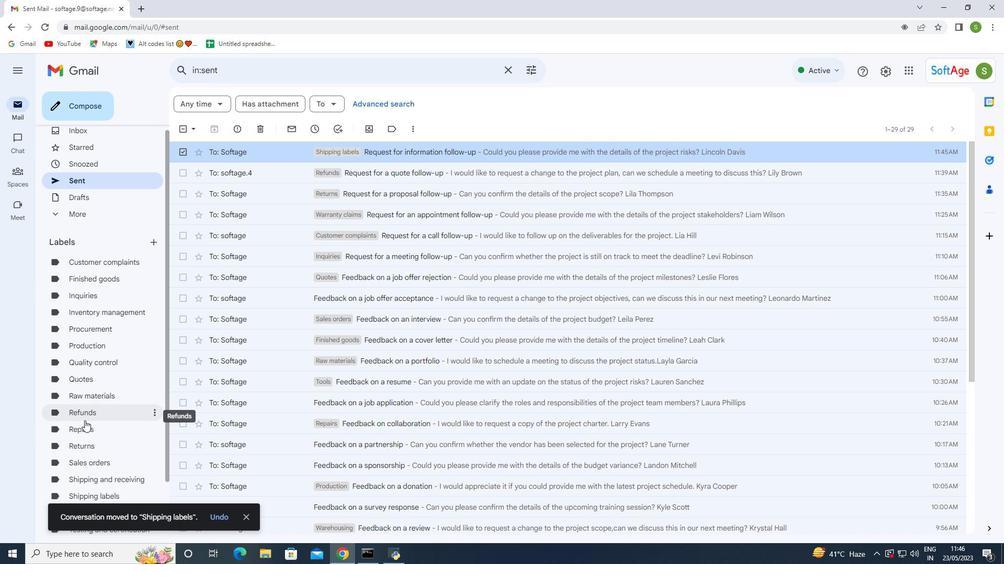 
Action: Mouse moved to (98, 427)
Screenshot: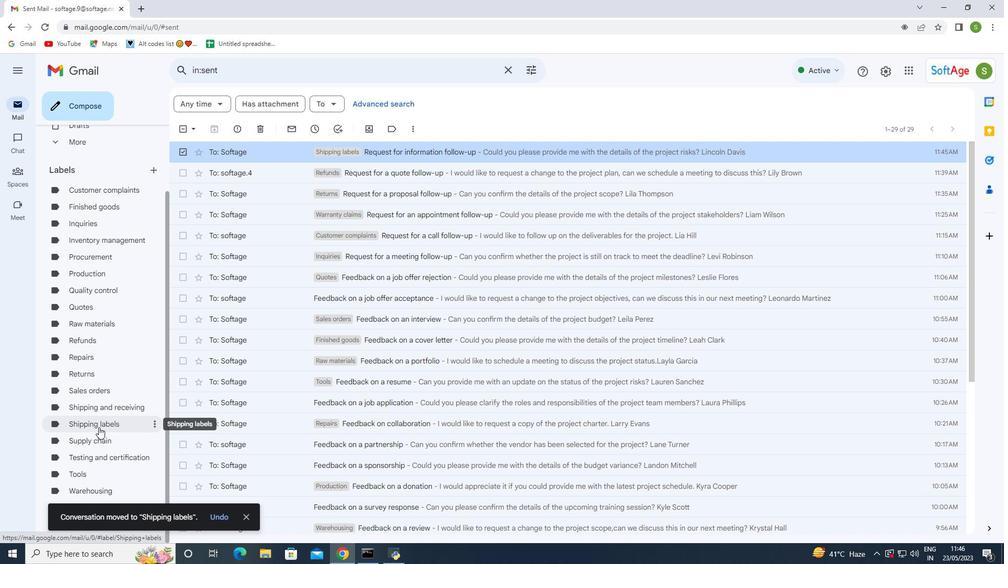 
Action: Mouse pressed left at (98, 427)
Screenshot: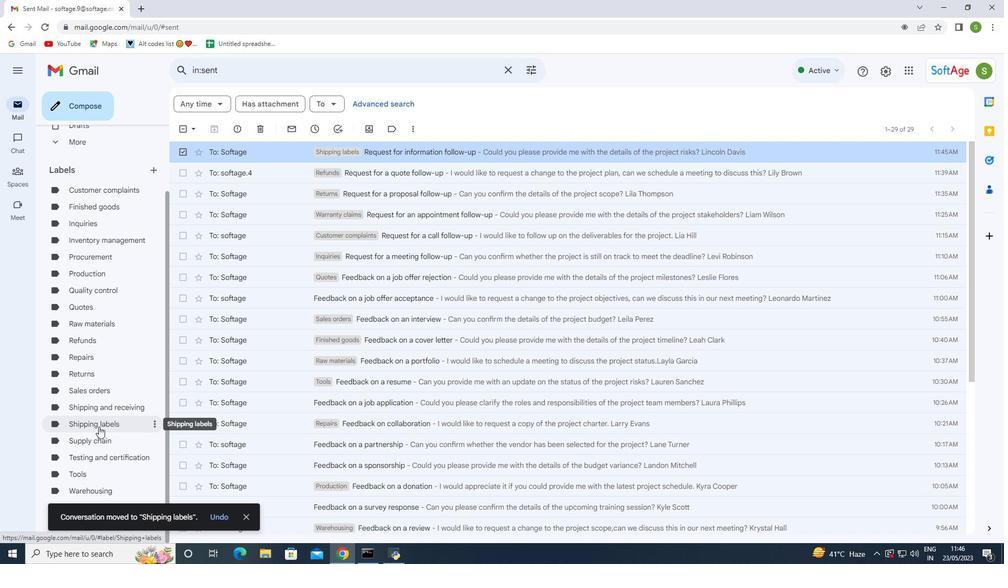 
Action: Mouse pressed left at (98, 427)
Screenshot: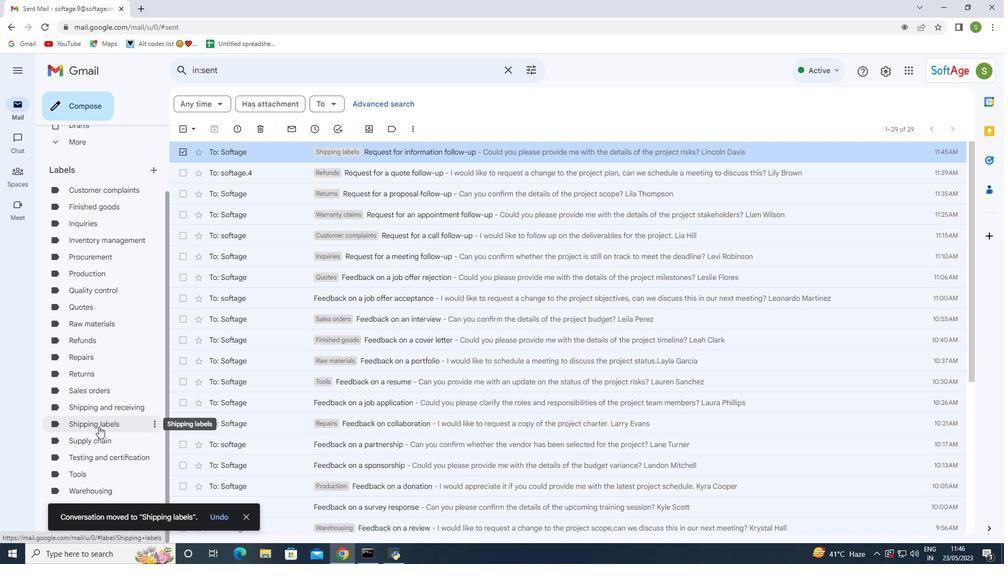 
Action: Mouse moved to (244, 153)
Screenshot: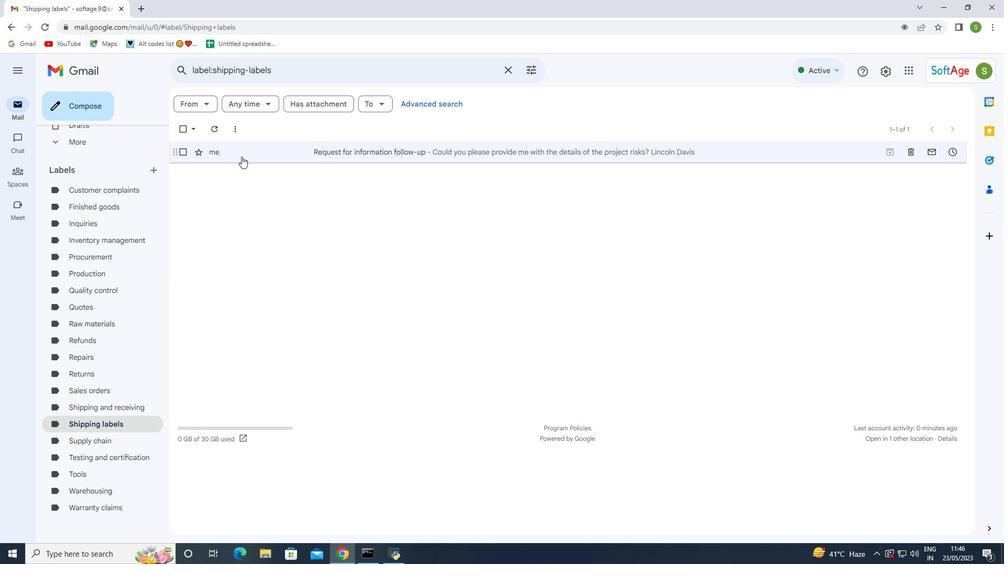 
Action: Mouse pressed left at (244, 153)
Screenshot: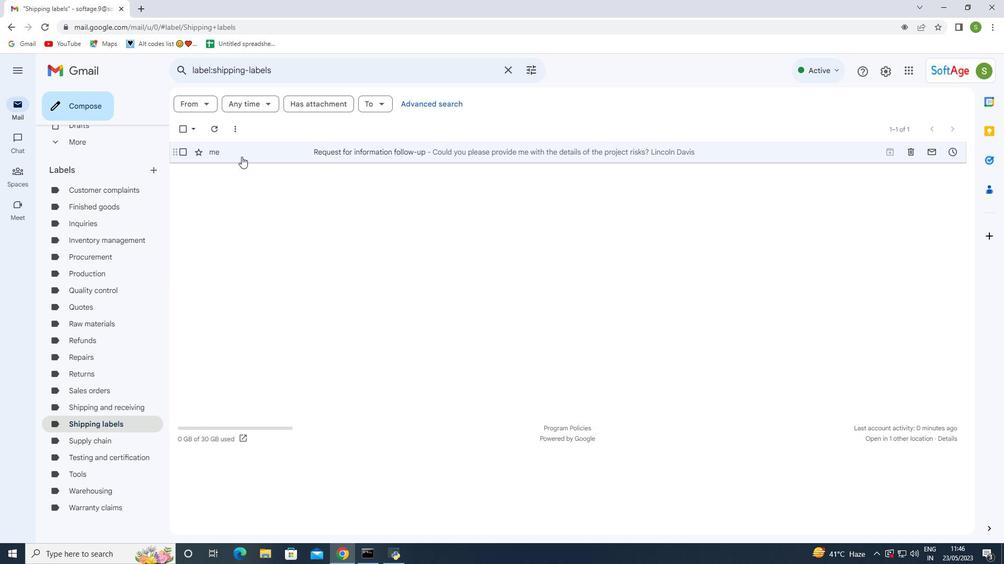 
Action: Mouse pressed left at (244, 153)
Screenshot: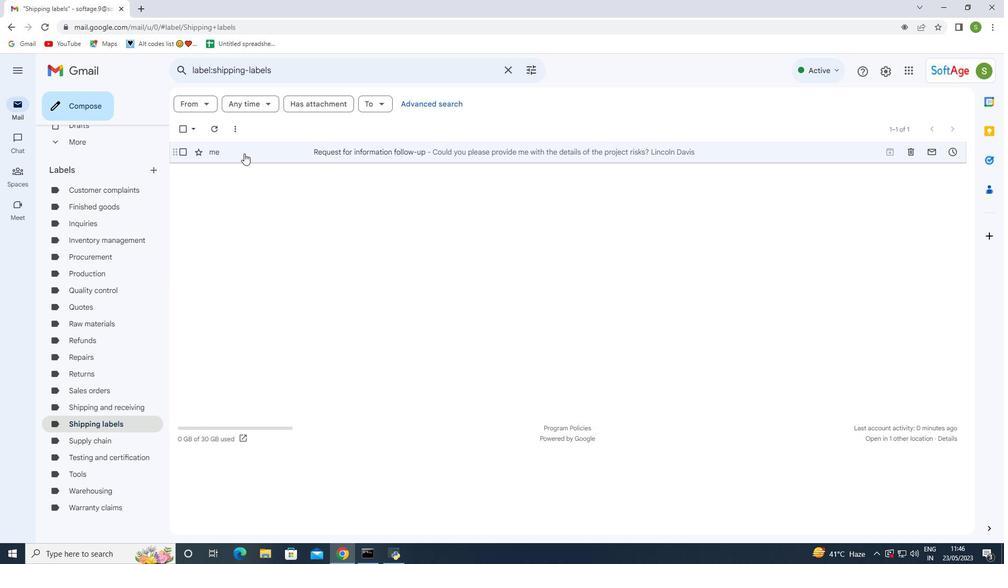 
Action: Mouse moved to (404, 208)
Screenshot: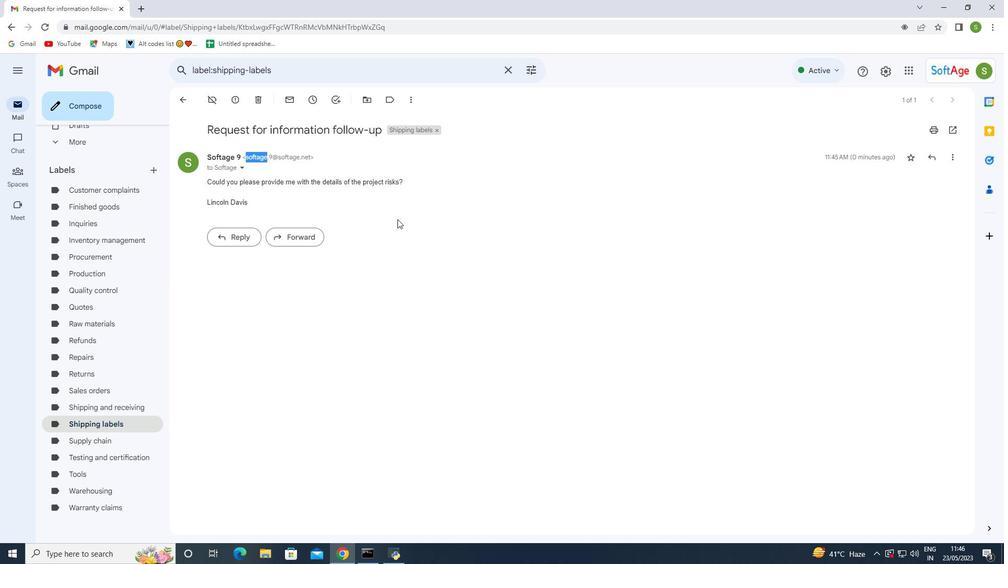 
Action: Mouse pressed left at (404, 208)
Screenshot: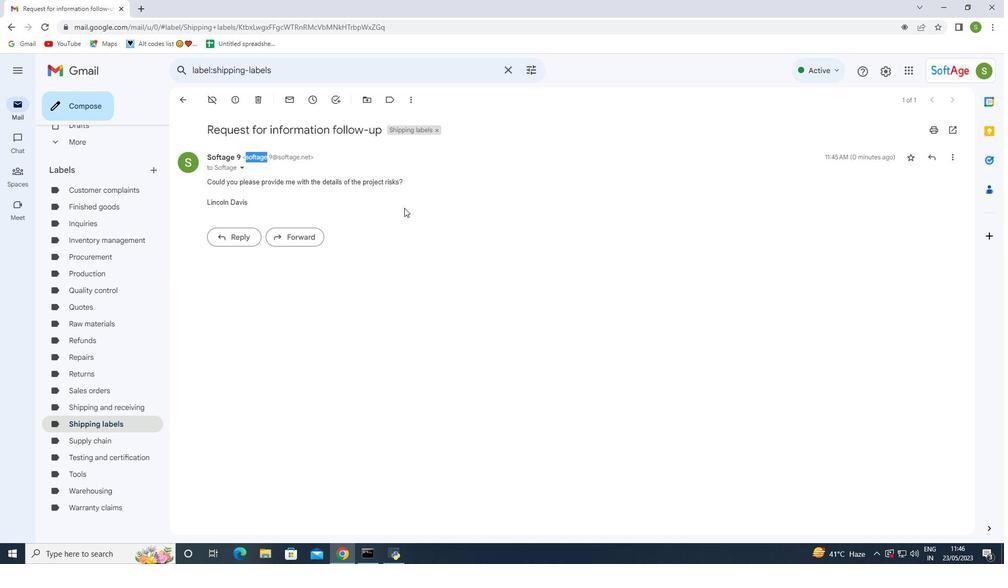 
Action: Mouse moved to (186, 96)
Screenshot: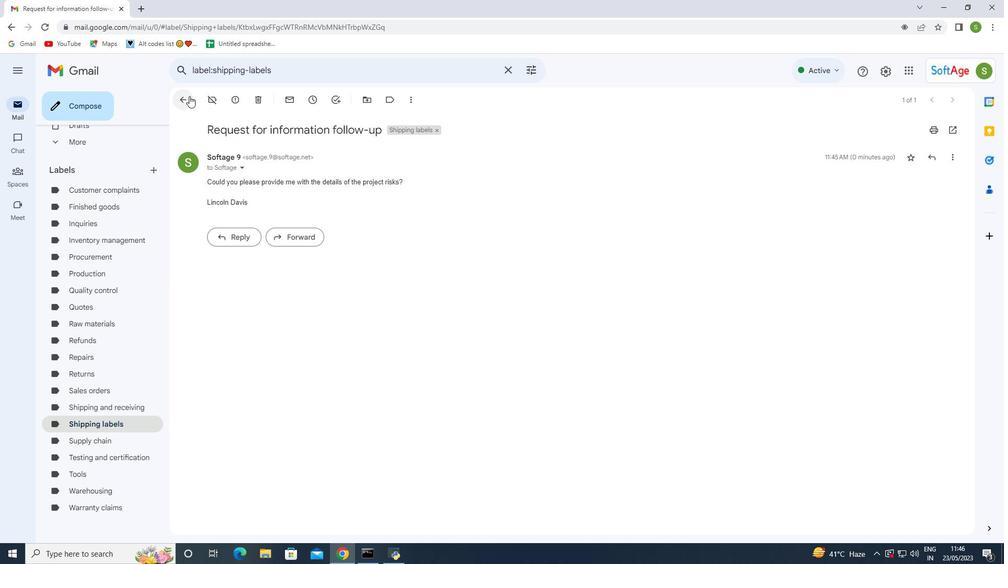 
Action: Mouse pressed left at (186, 96)
Screenshot: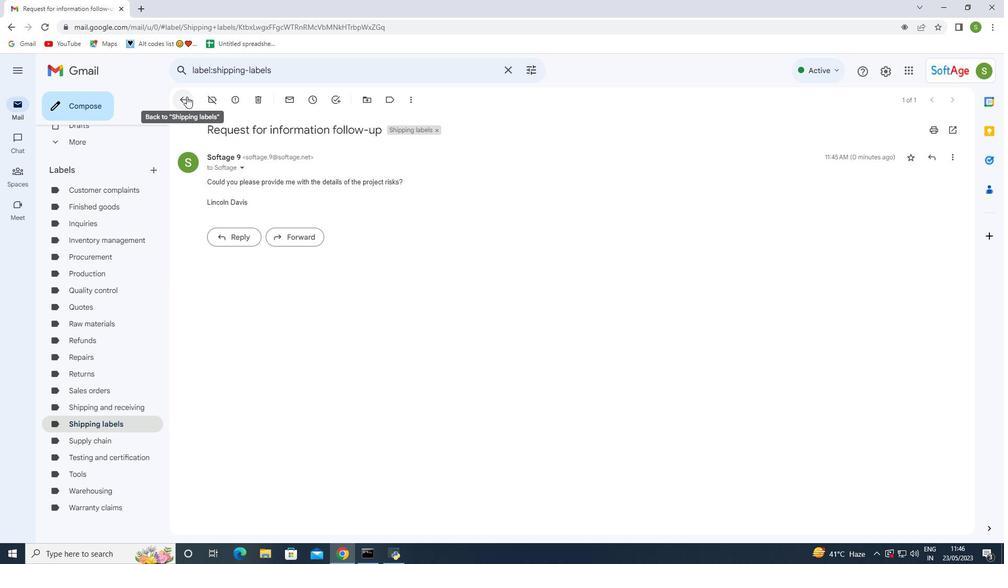 
Action: Mouse moved to (536, 268)
Screenshot: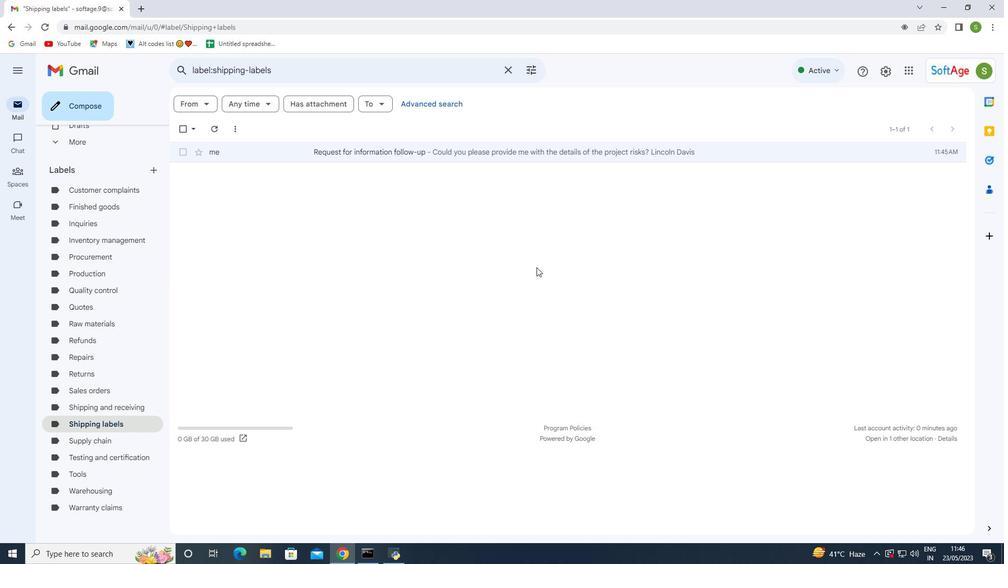 
